 Task: Find connections with filter location Gelemso with filter topic #lifecoach with filter profile language French with filter current company Aptiv with filter school Vidyavardhini's College of Engineering and Technology with filter industry Flight Training with filter service category Writing with filter keywords title Maintenance Engineer
Action: Mouse moved to (193, 287)
Screenshot: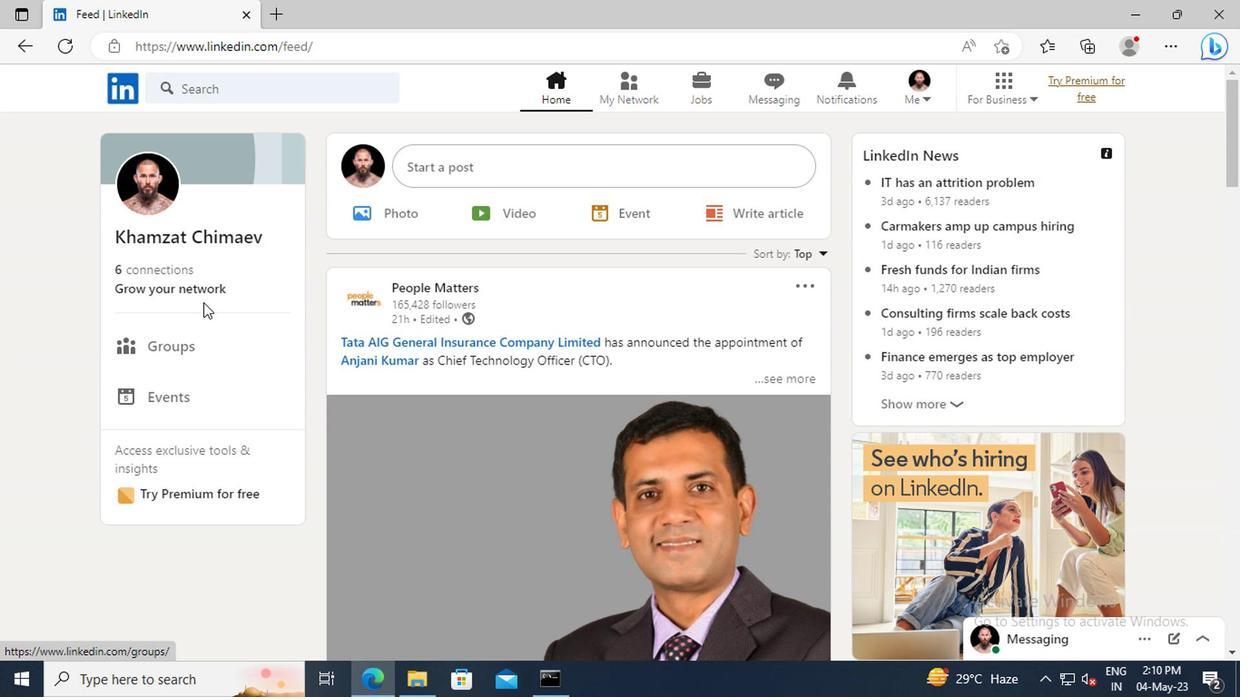 
Action: Mouse pressed left at (193, 287)
Screenshot: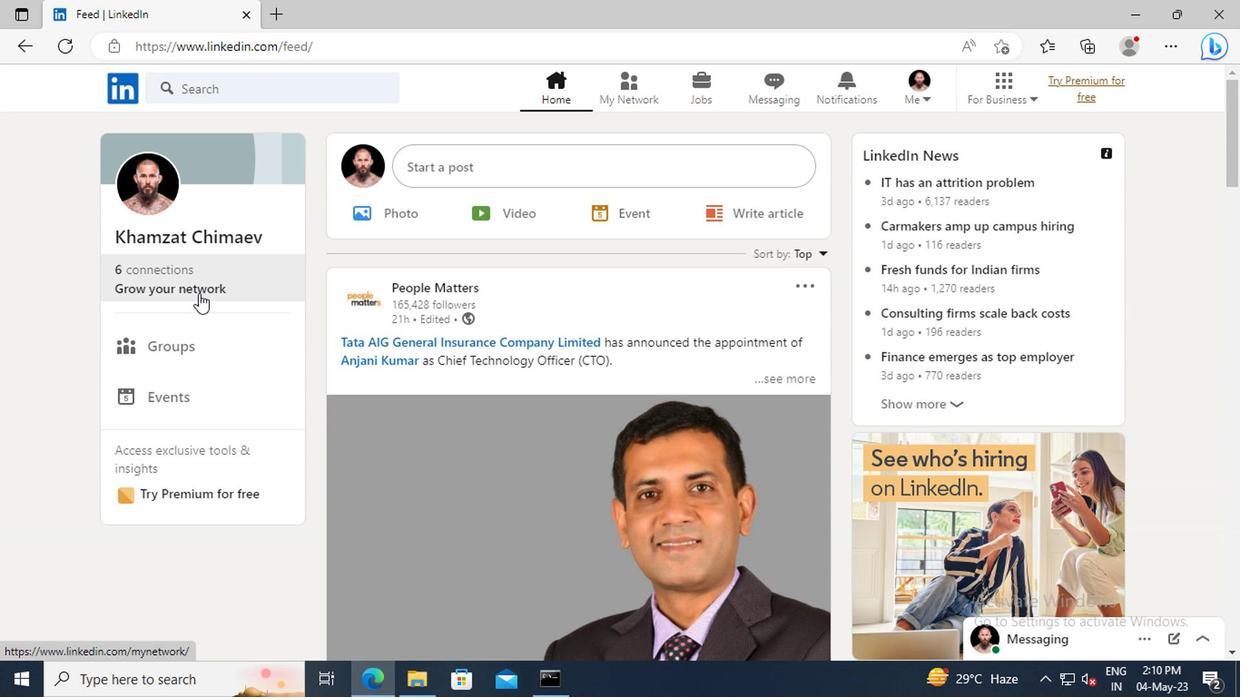 
Action: Mouse moved to (195, 195)
Screenshot: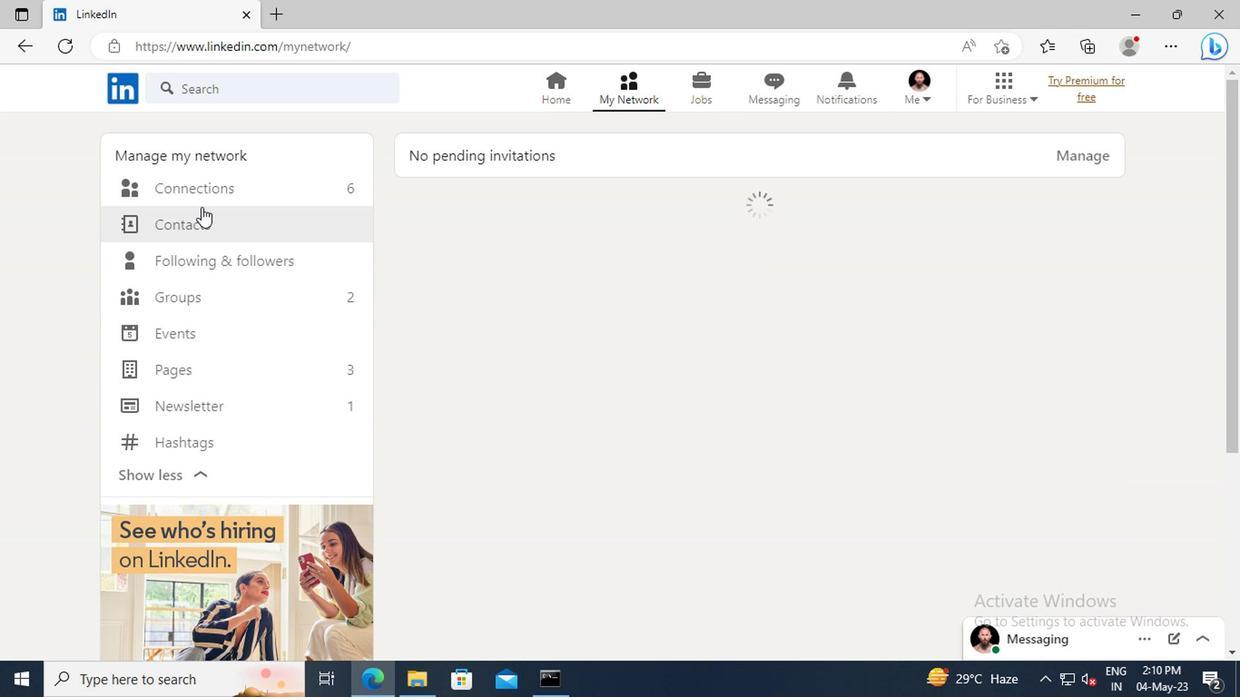 
Action: Mouse pressed left at (195, 195)
Screenshot: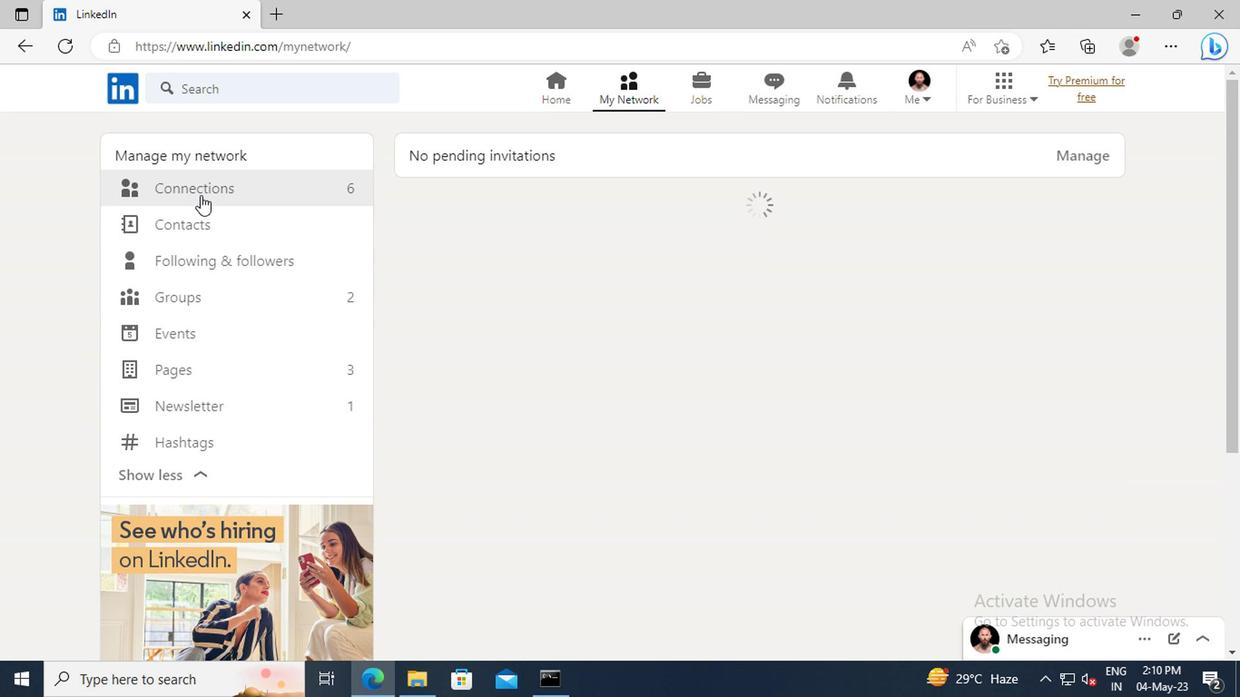 
Action: Mouse moved to (729, 196)
Screenshot: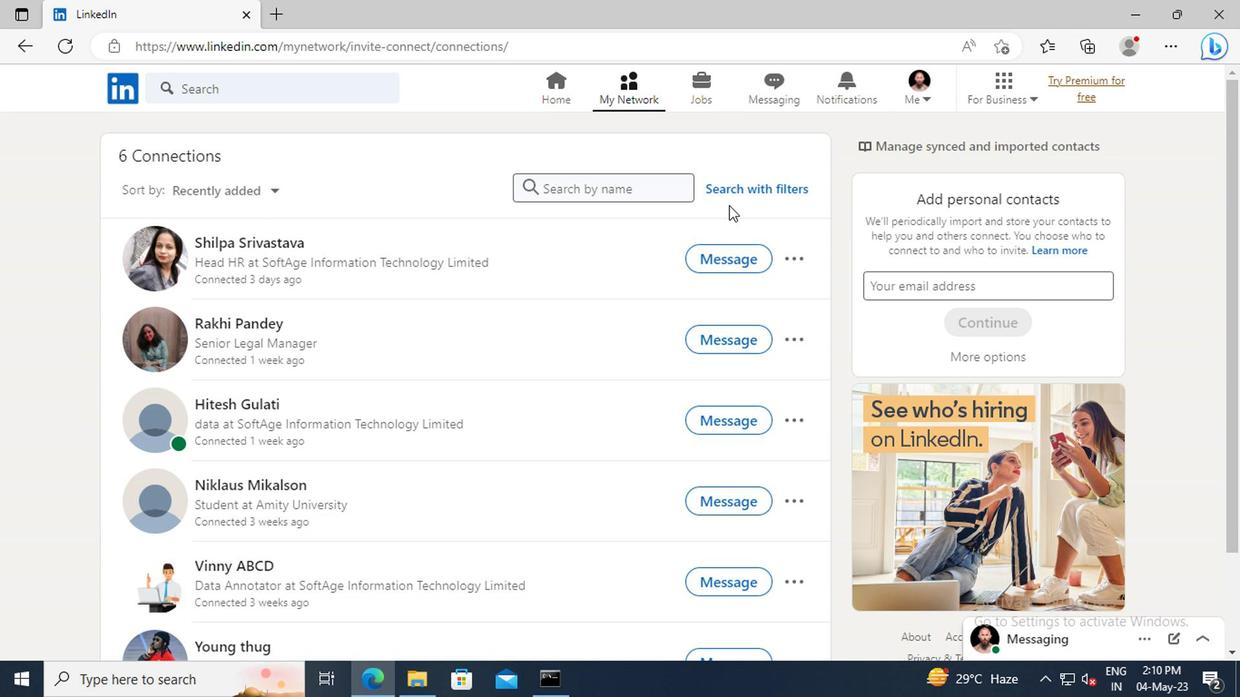 
Action: Mouse pressed left at (729, 196)
Screenshot: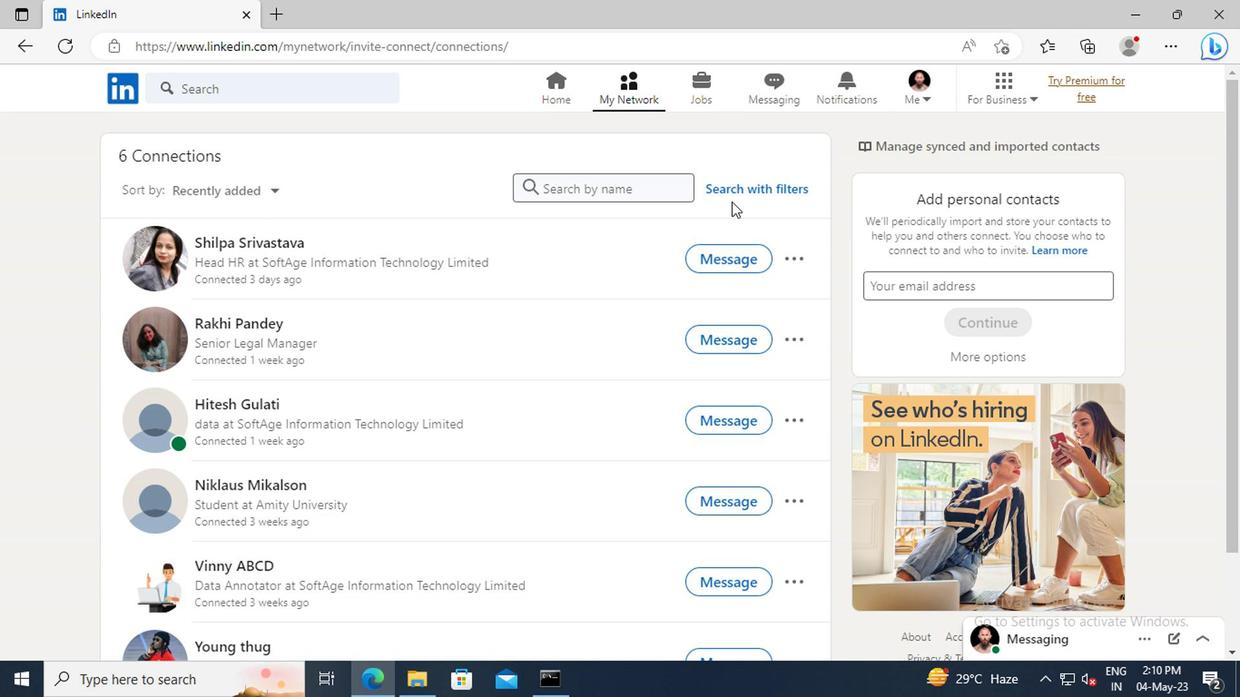 
Action: Mouse moved to (683, 148)
Screenshot: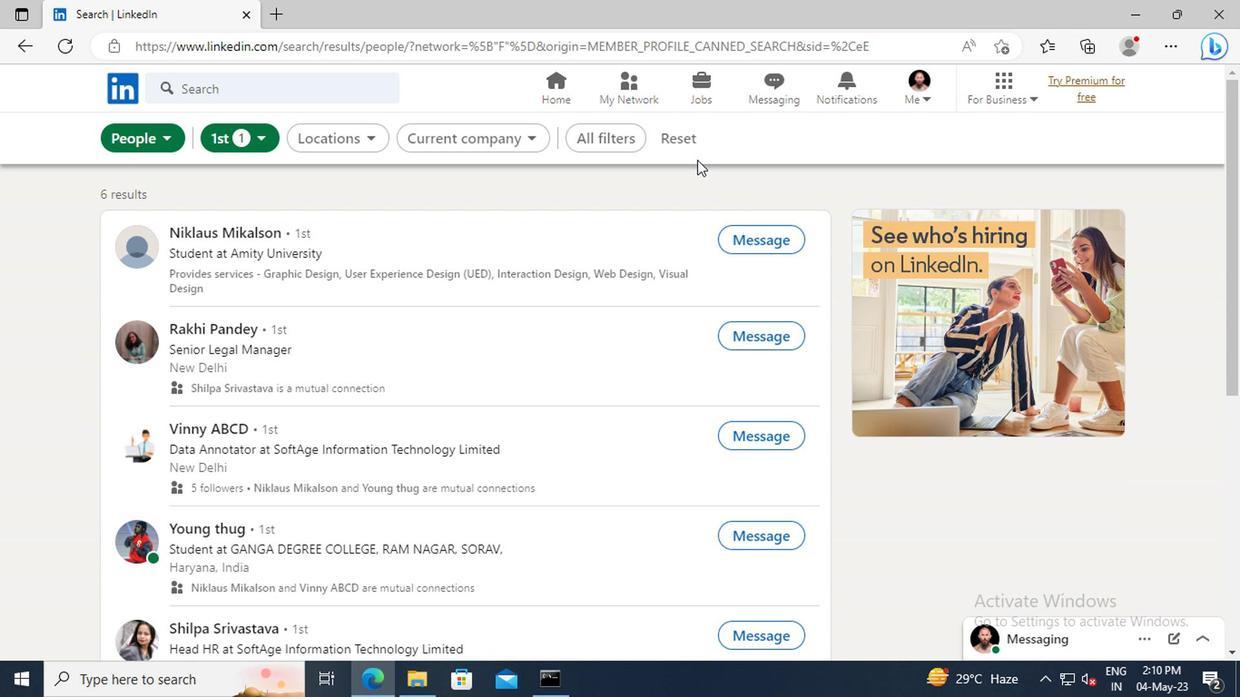 
Action: Mouse pressed left at (683, 148)
Screenshot: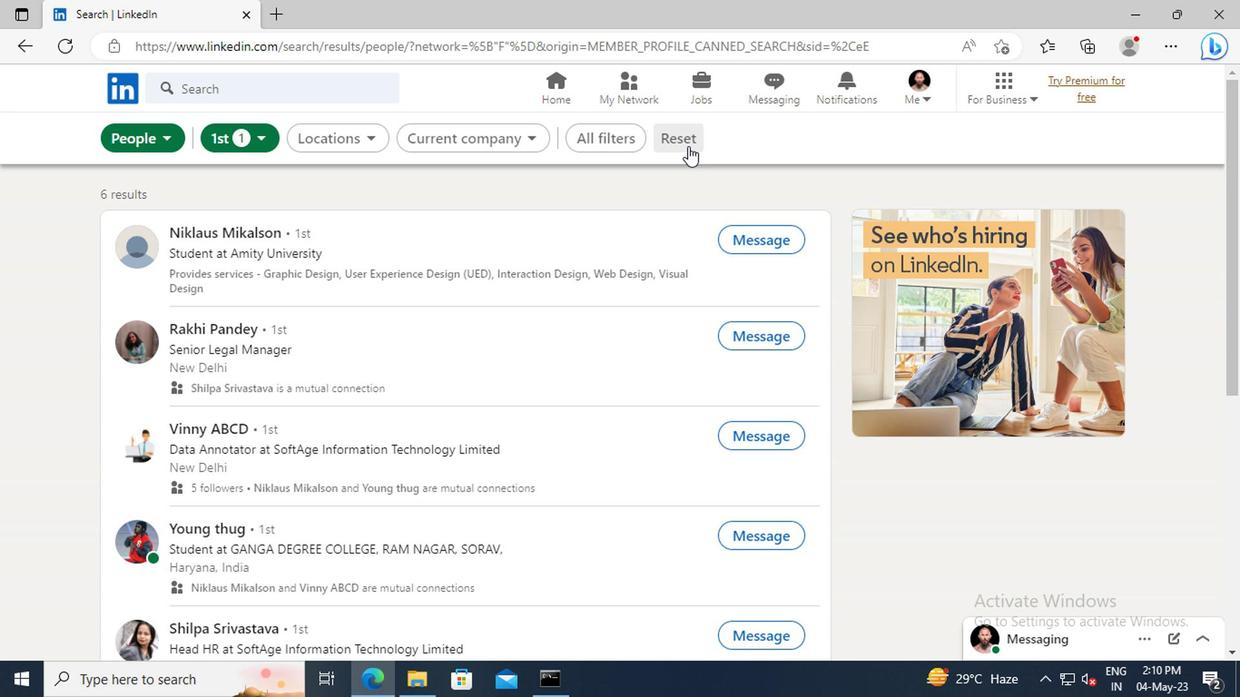 
Action: Mouse moved to (654, 146)
Screenshot: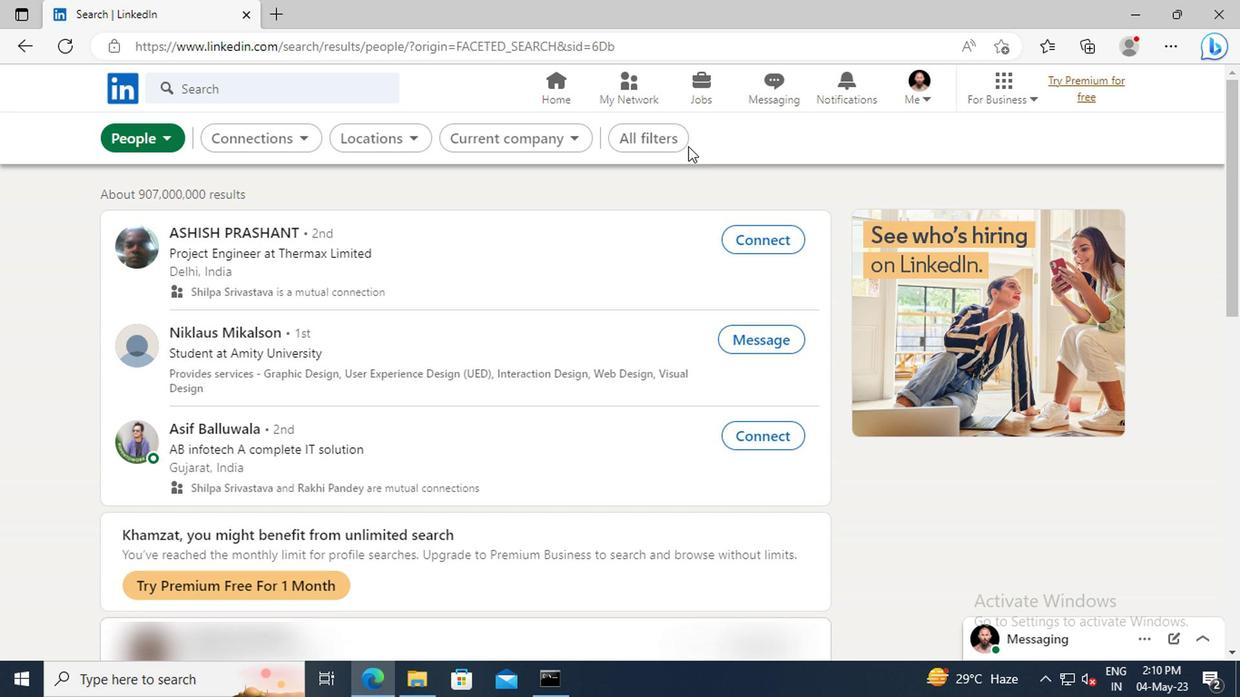 
Action: Mouse pressed left at (654, 146)
Screenshot: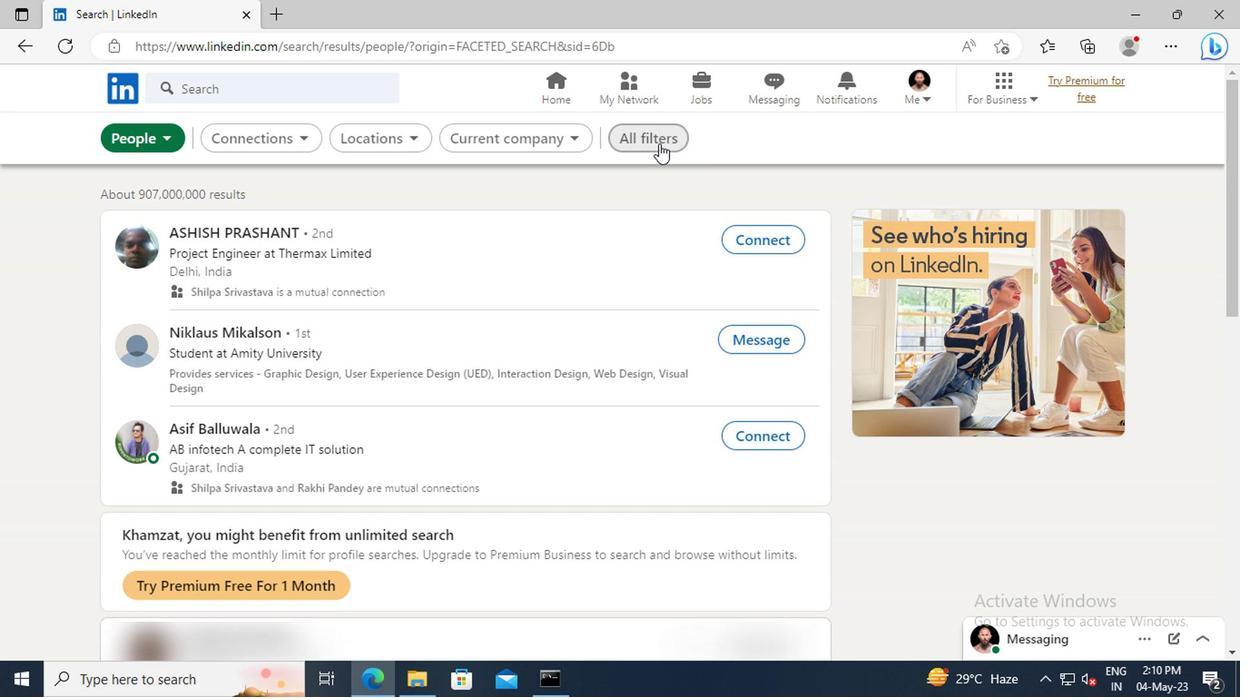 
Action: Mouse moved to (952, 351)
Screenshot: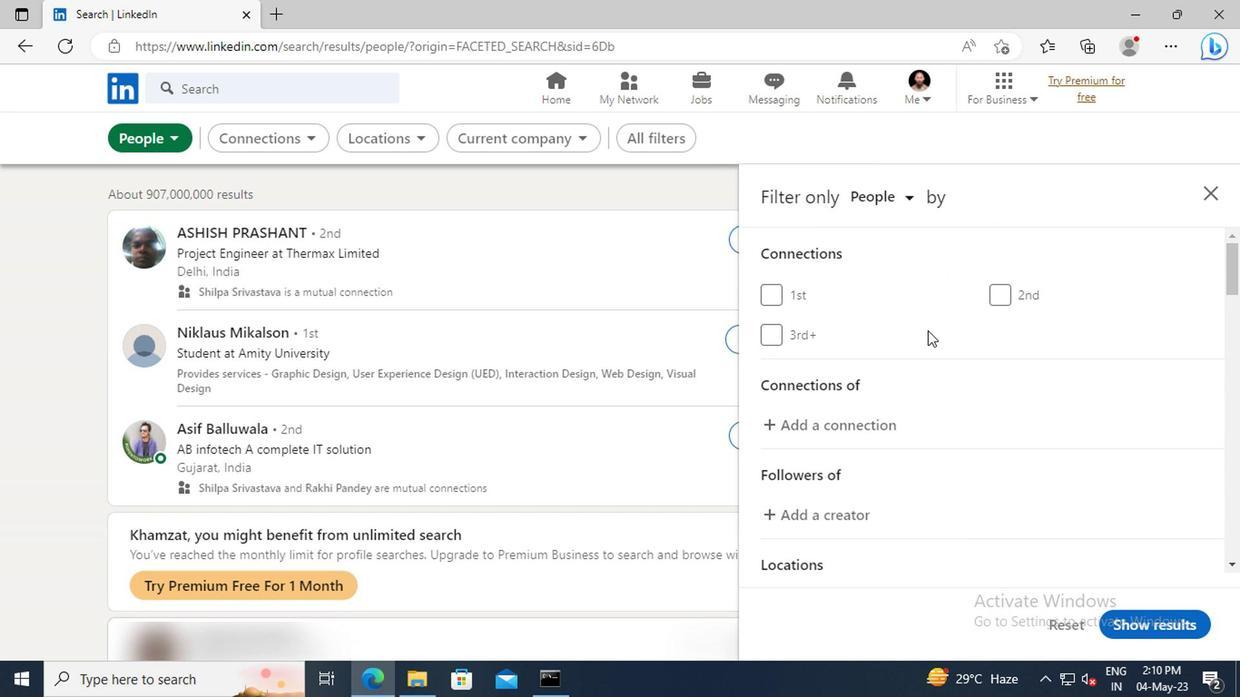 
Action: Mouse scrolled (952, 350) with delta (0, 0)
Screenshot: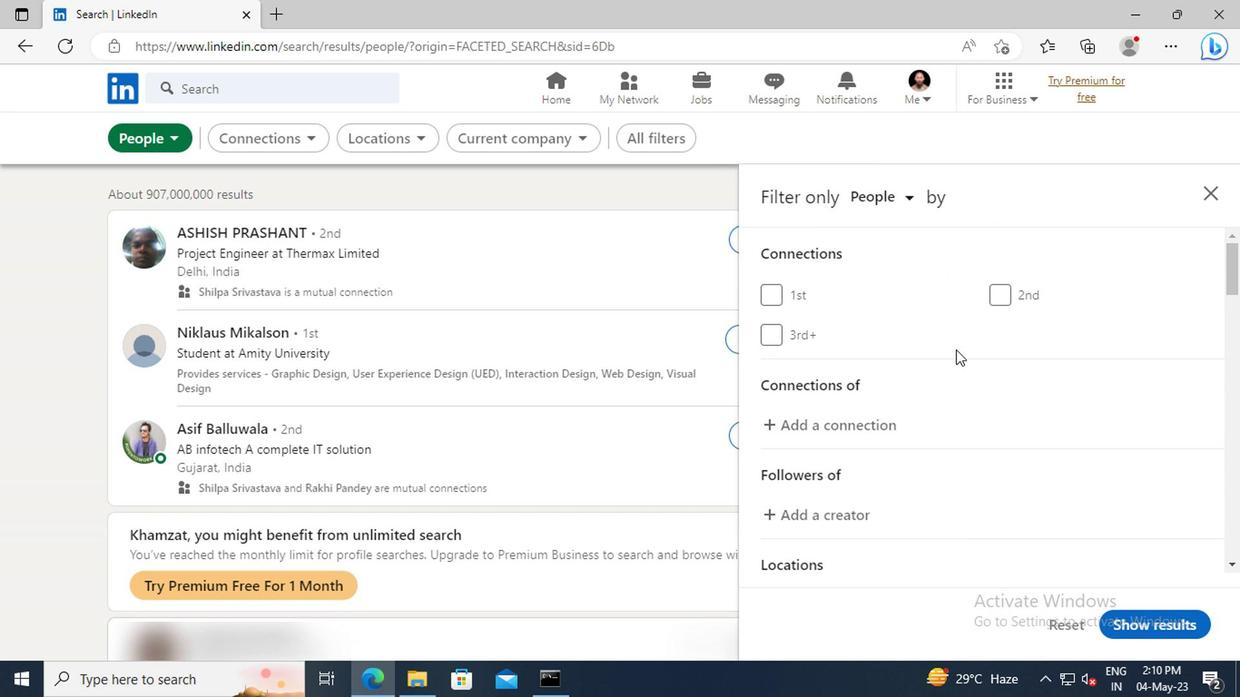 
Action: Mouse scrolled (952, 350) with delta (0, 0)
Screenshot: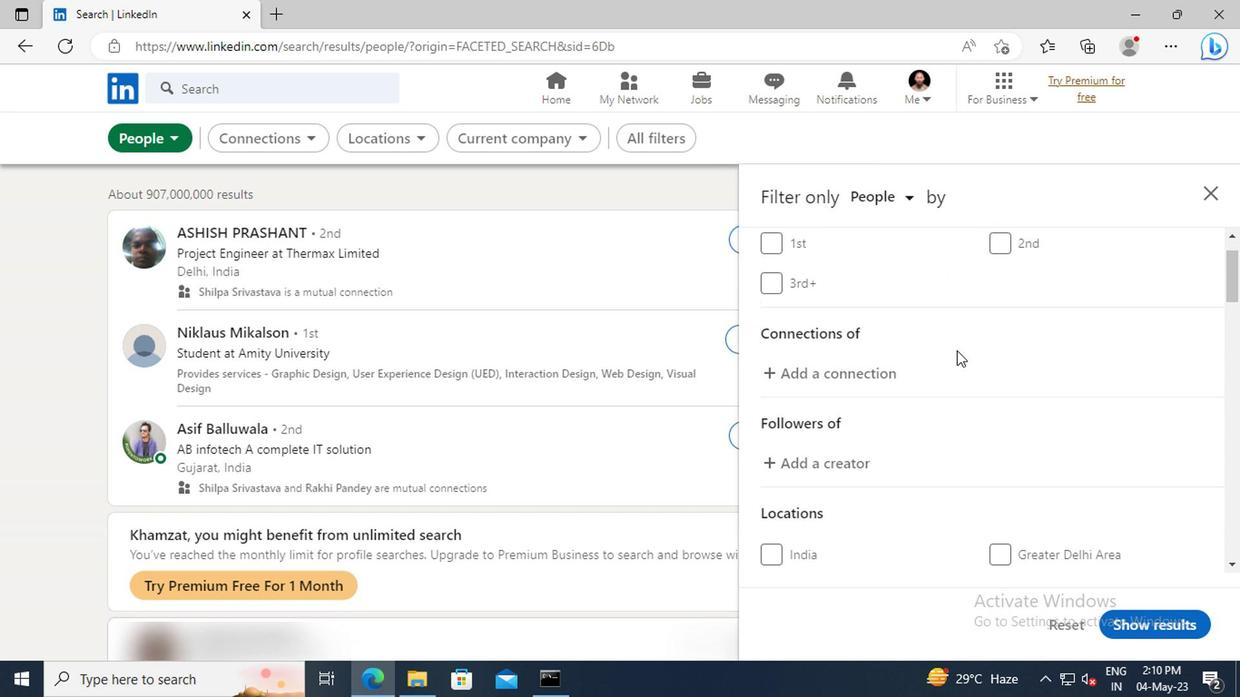 
Action: Mouse scrolled (952, 350) with delta (0, 0)
Screenshot: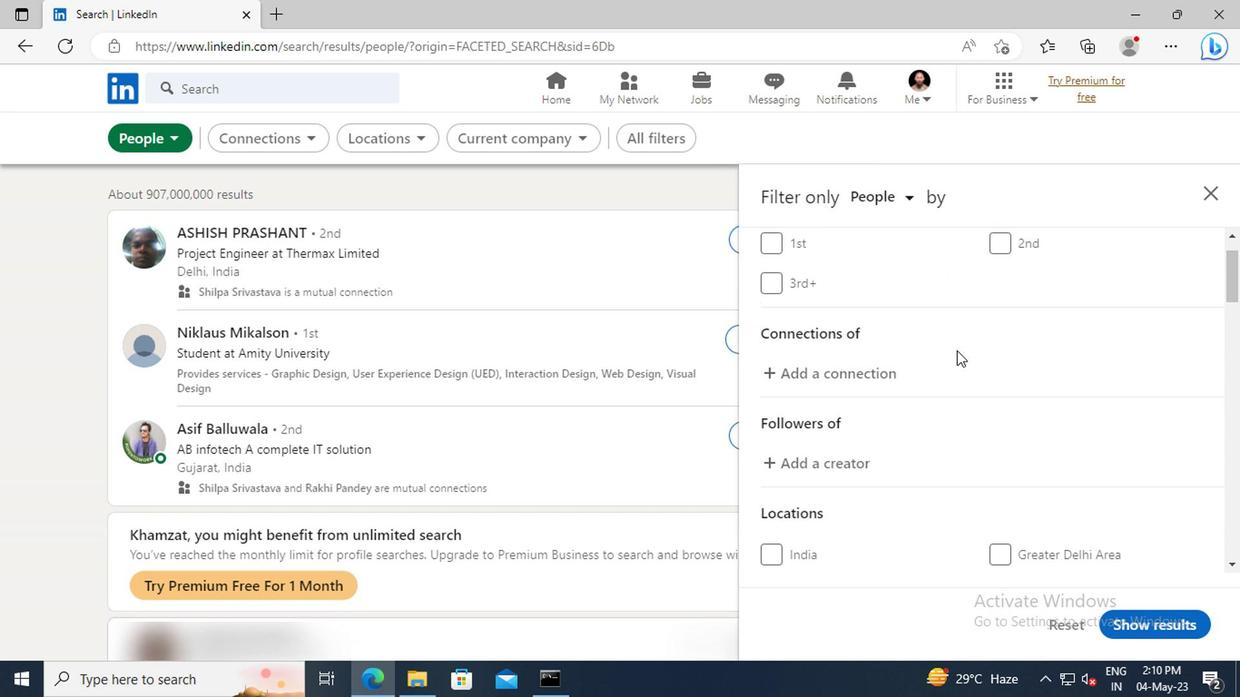 
Action: Mouse scrolled (952, 350) with delta (0, 0)
Screenshot: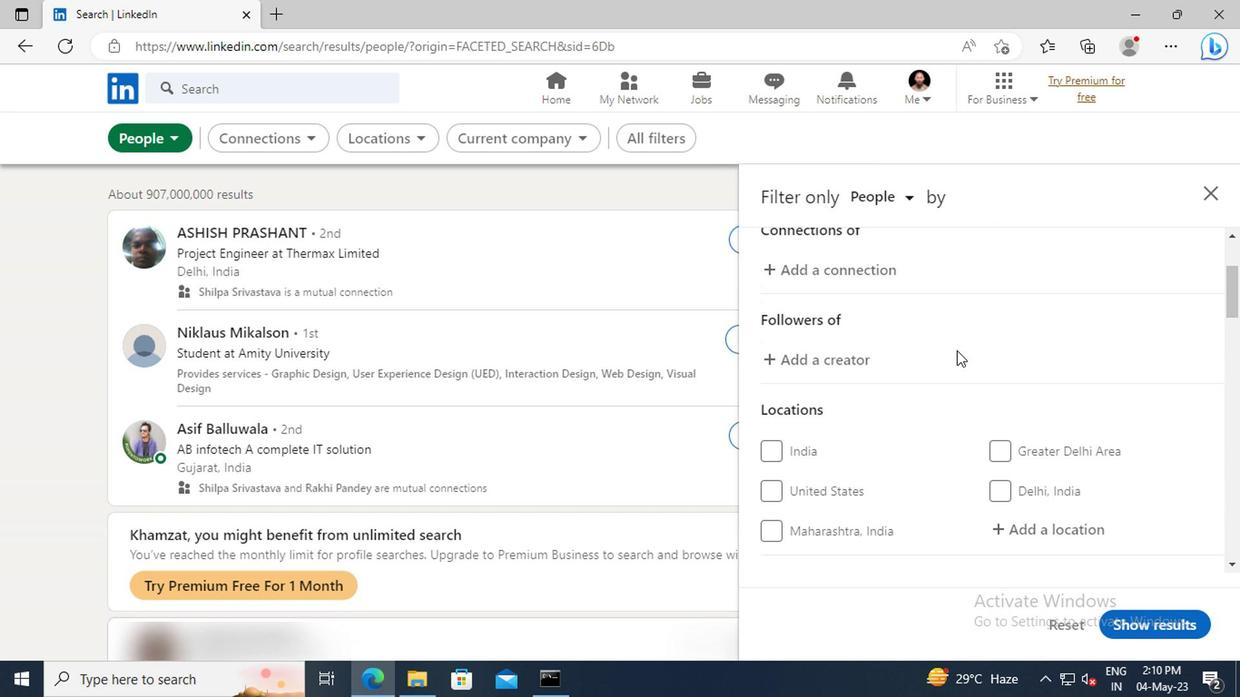 
Action: Mouse moved to (952, 352)
Screenshot: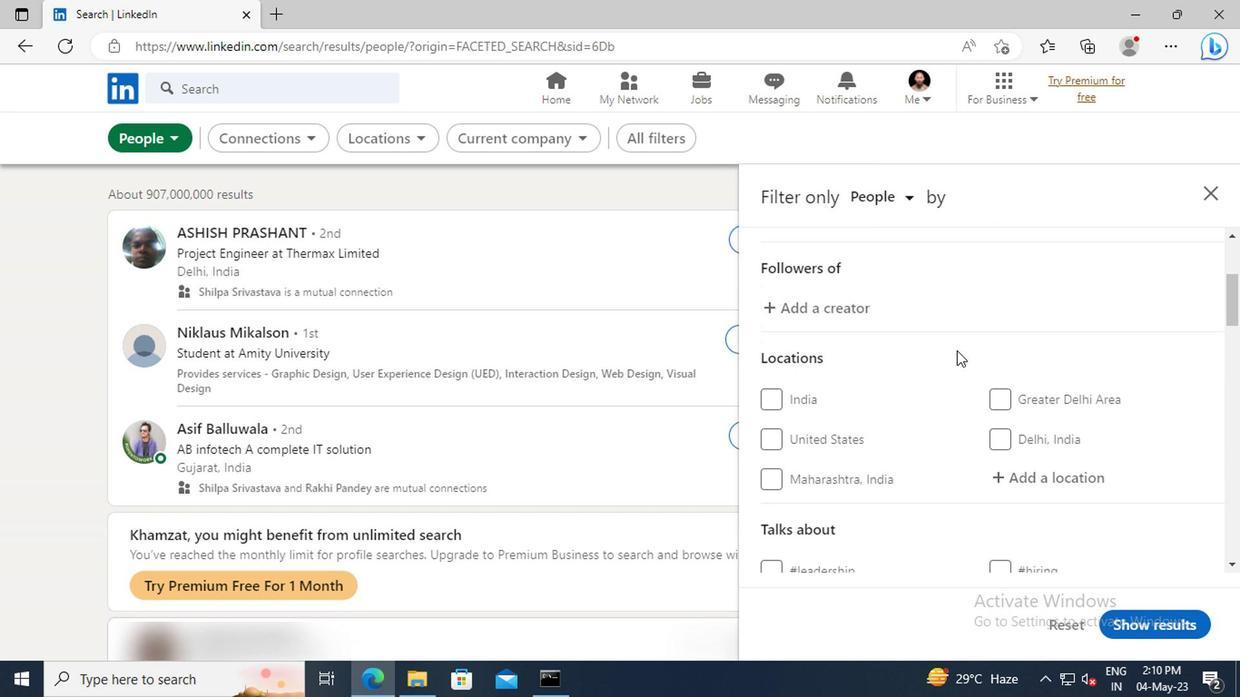 
Action: Mouse scrolled (952, 351) with delta (0, -1)
Screenshot: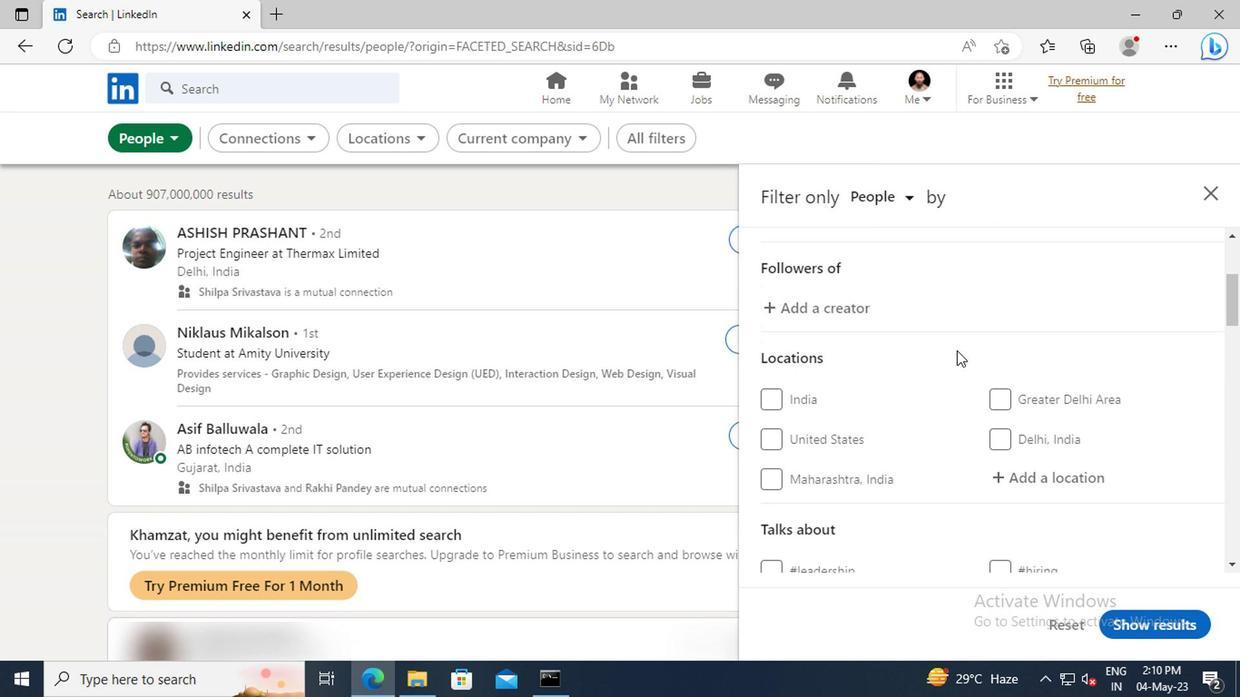 
Action: Mouse moved to (952, 355)
Screenshot: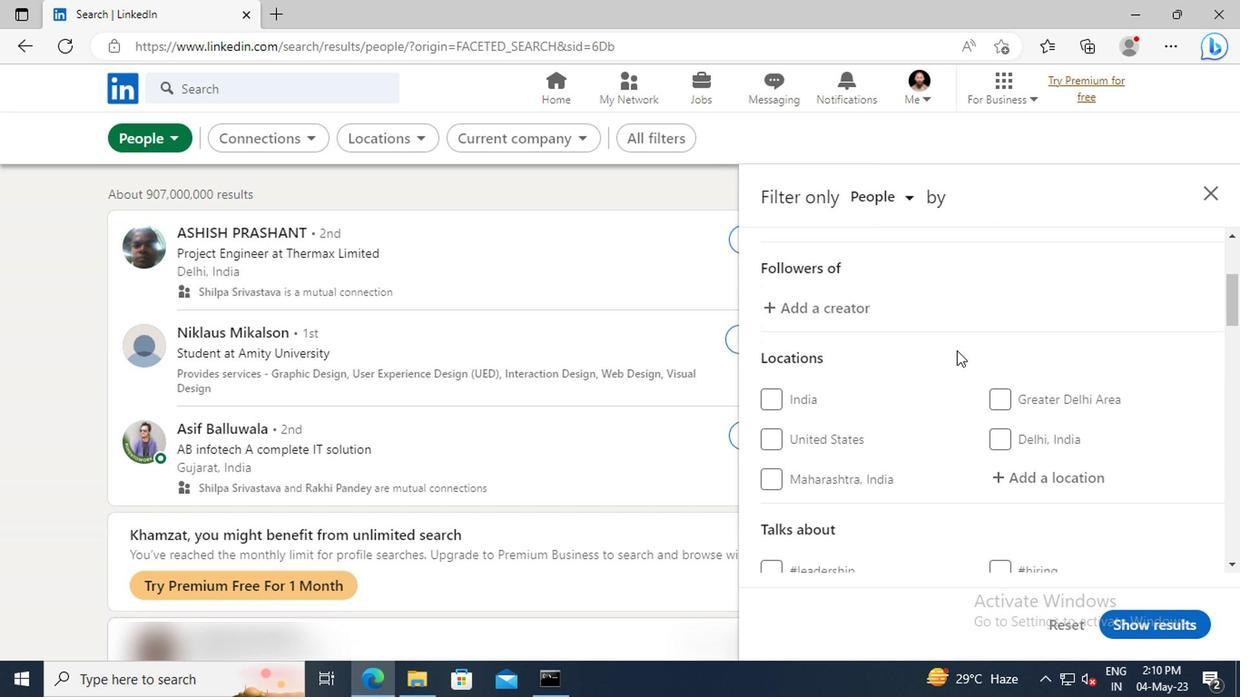 
Action: Mouse scrolled (952, 354) with delta (0, 0)
Screenshot: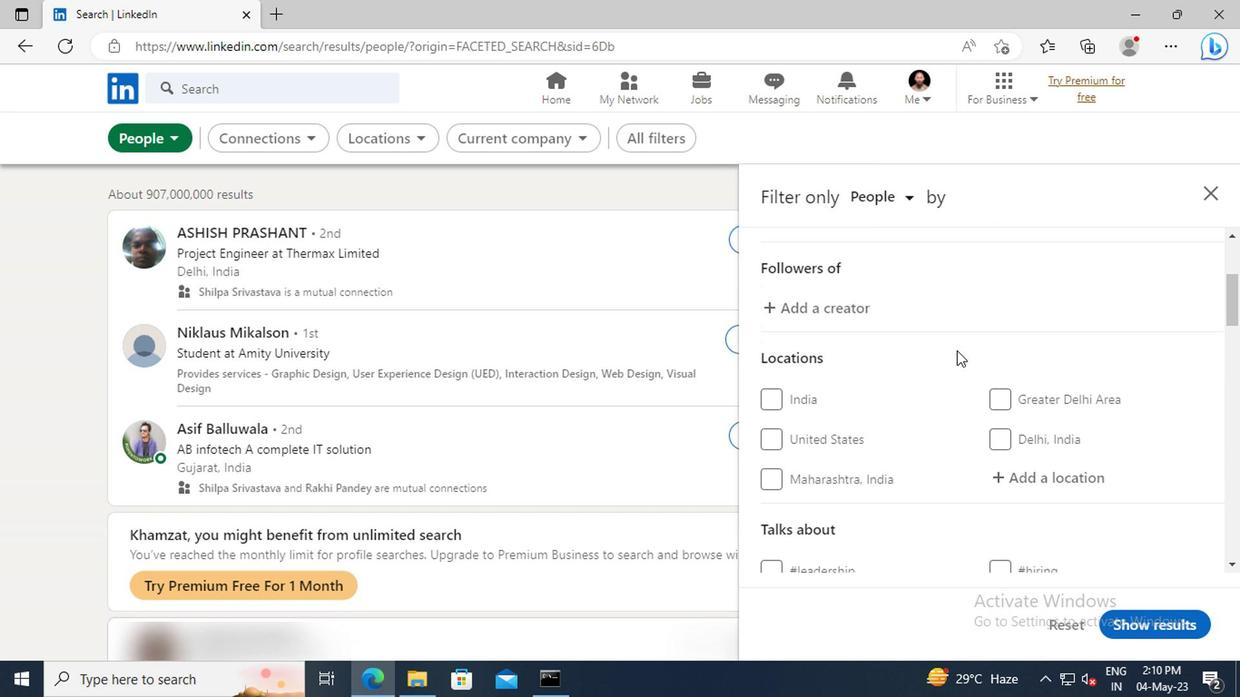 
Action: Mouse moved to (993, 376)
Screenshot: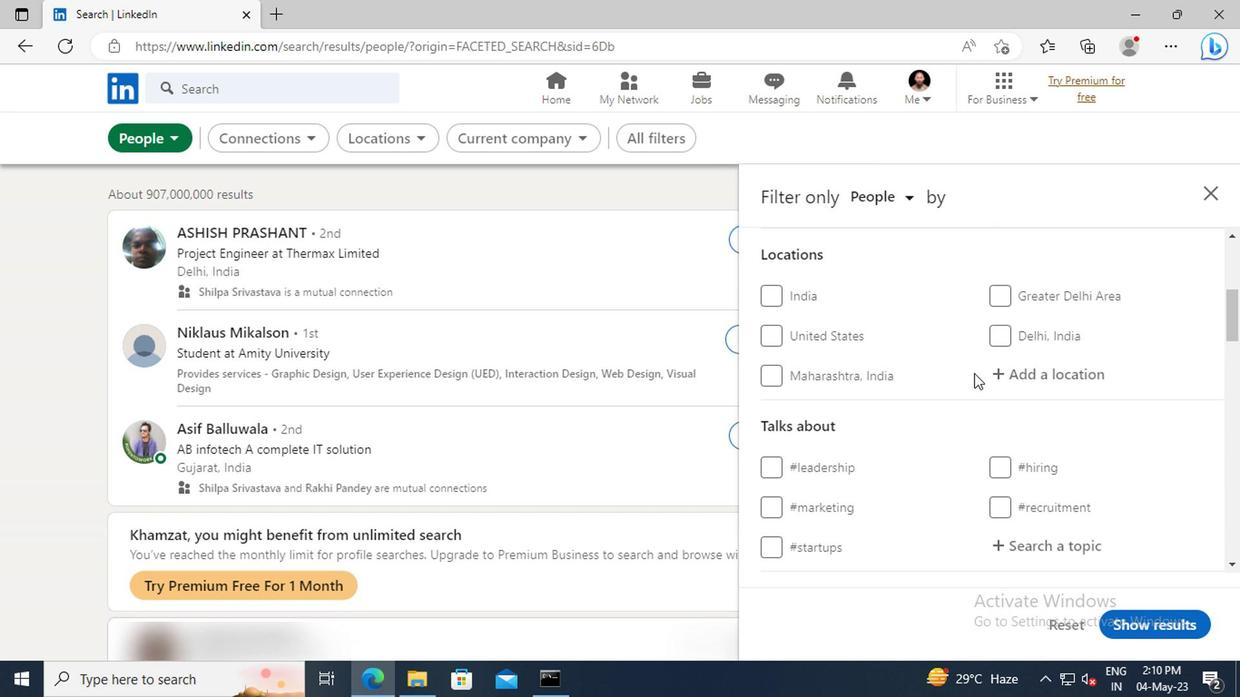 
Action: Mouse pressed left at (993, 376)
Screenshot: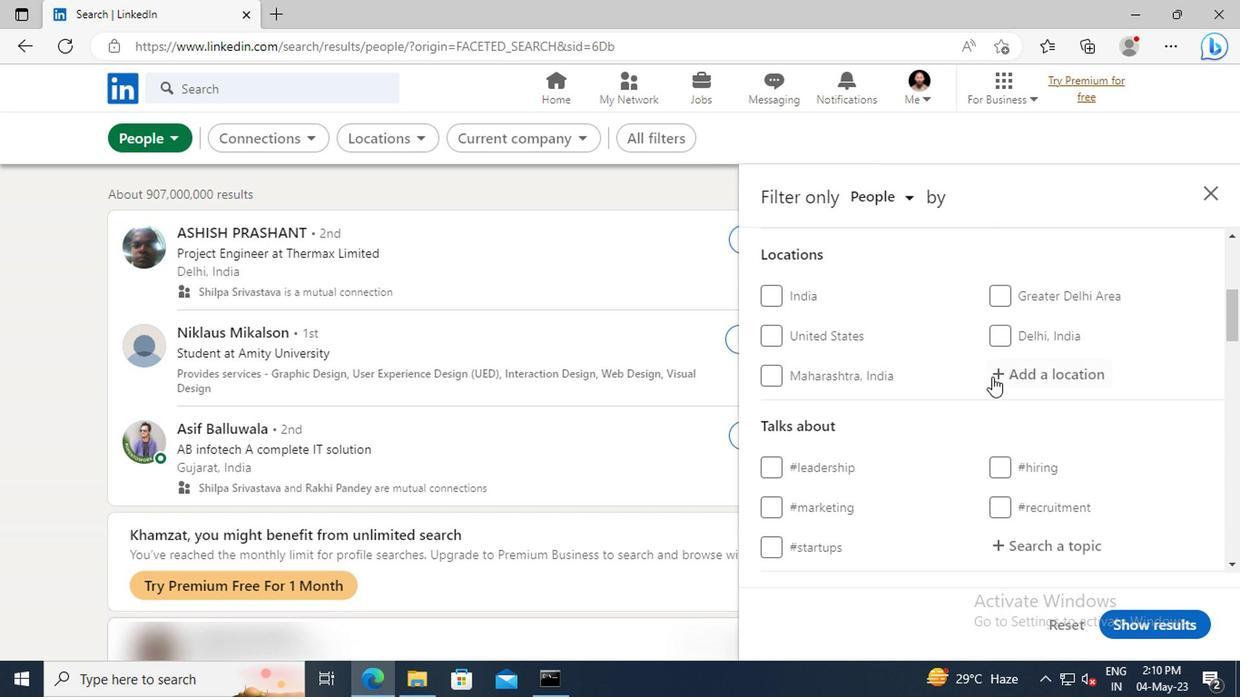 
Action: Key pressed <Key.shift>GELEMSO<Key.enter>
Screenshot: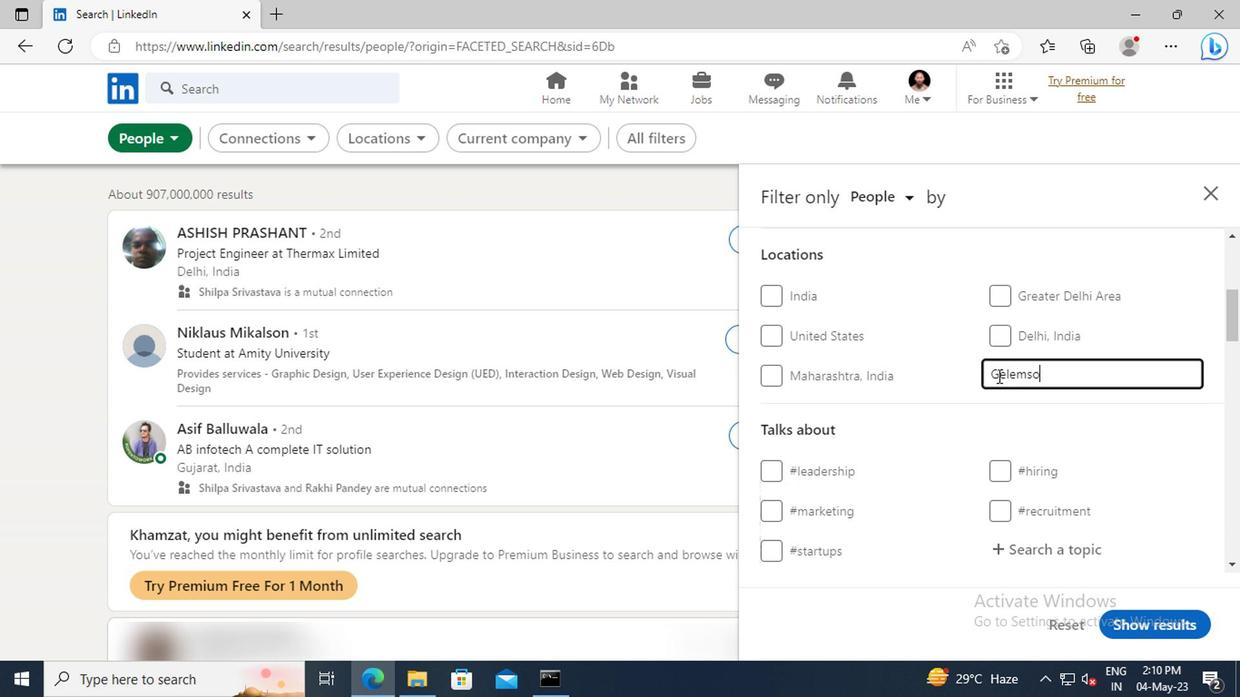 
Action: Mouse scrolled (993, 376) with delta (0, 0)
Screenshot: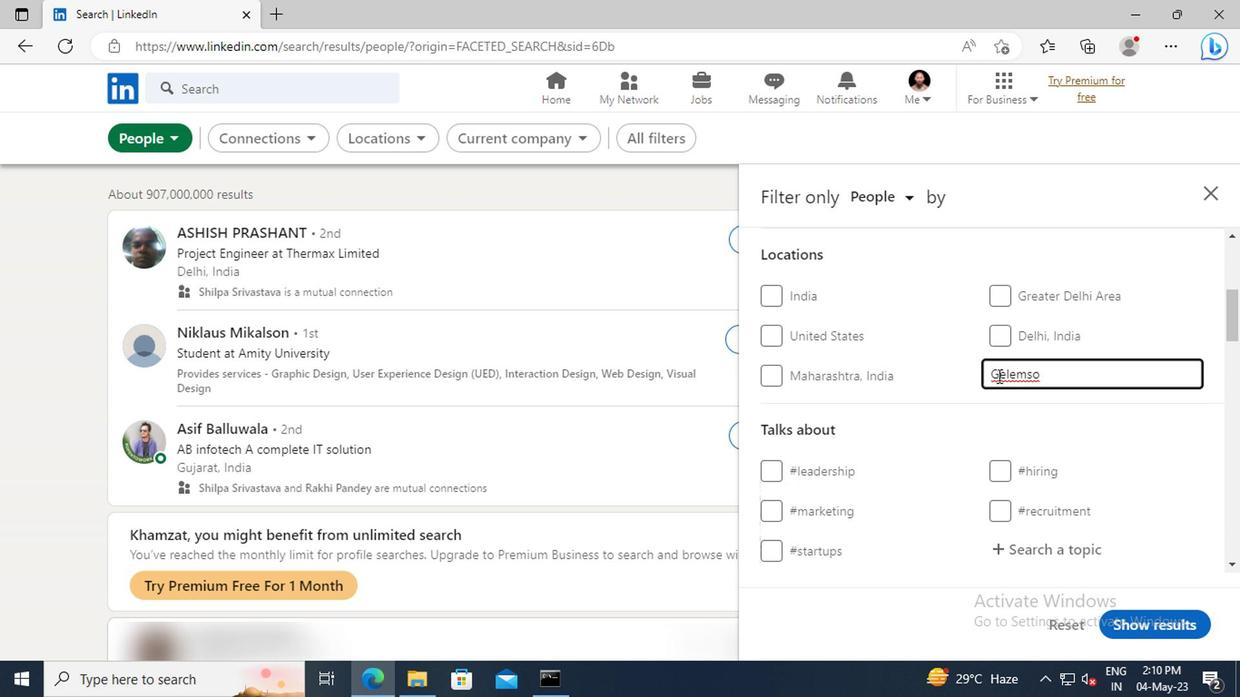 
Action: Mouse scrolled (993, 376) with delta (0, 0)
Screenshot: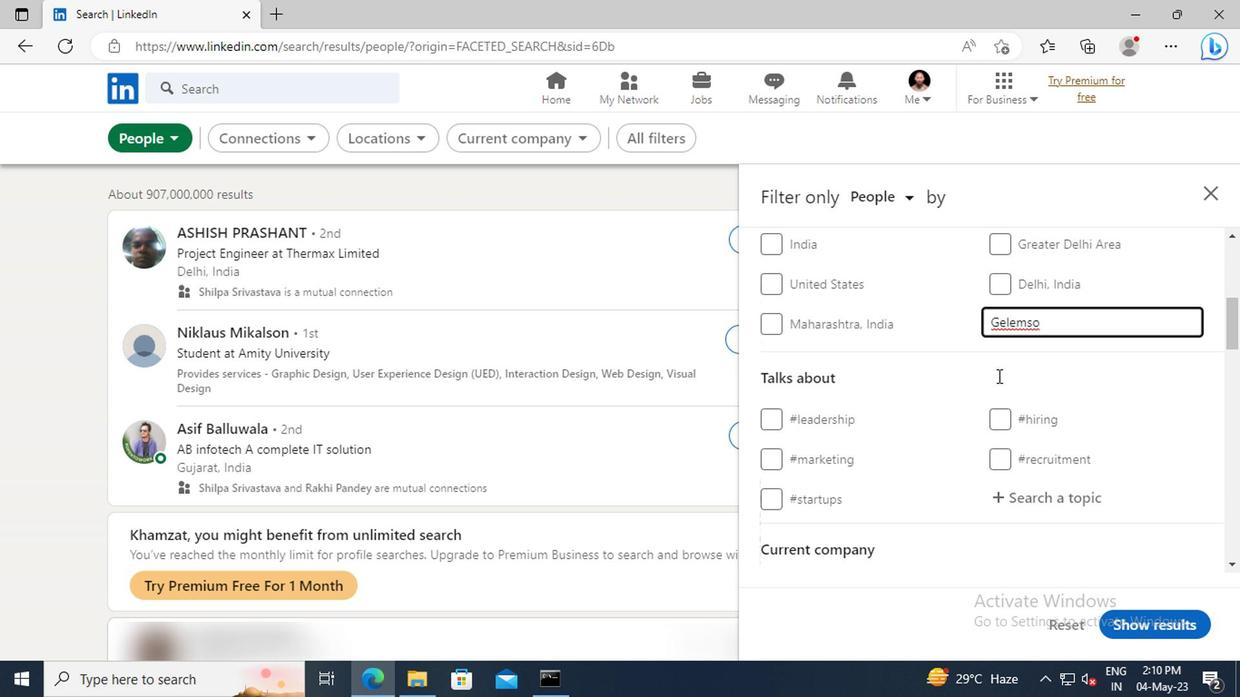 
Action: Mouse scrolled (993, 376) with delta (0, 0)
Screenshot: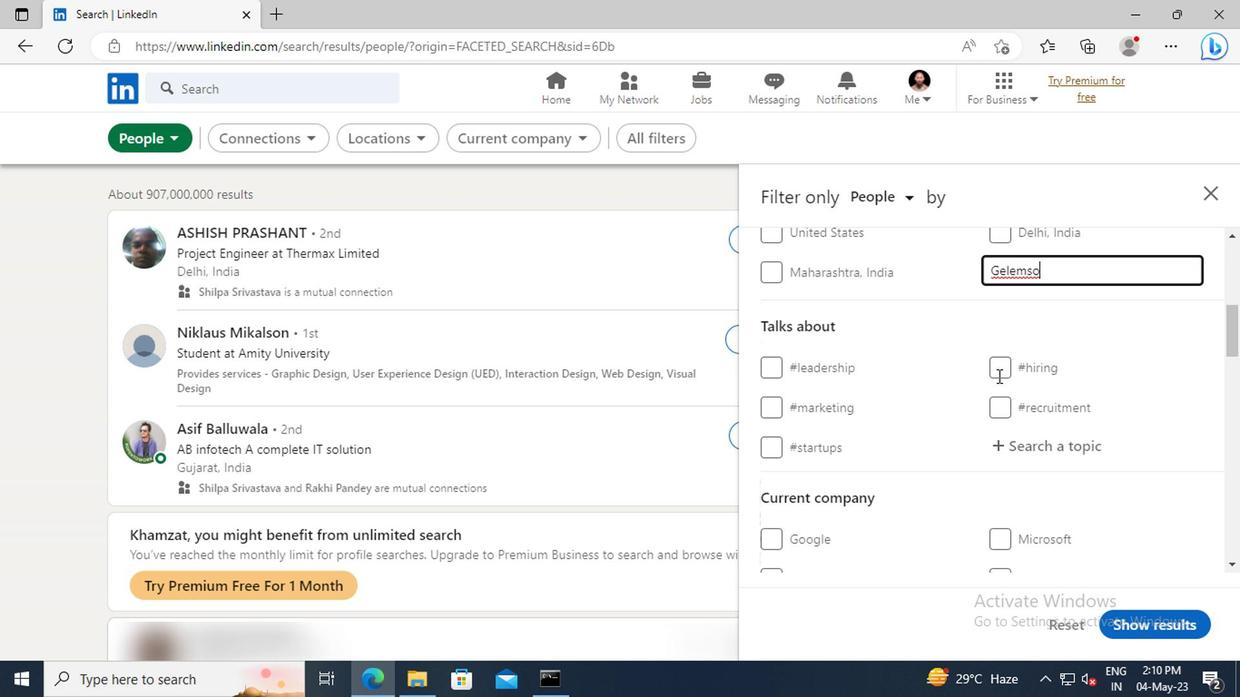 
Action: Mouse moved to (1001, 392)
Screenshot: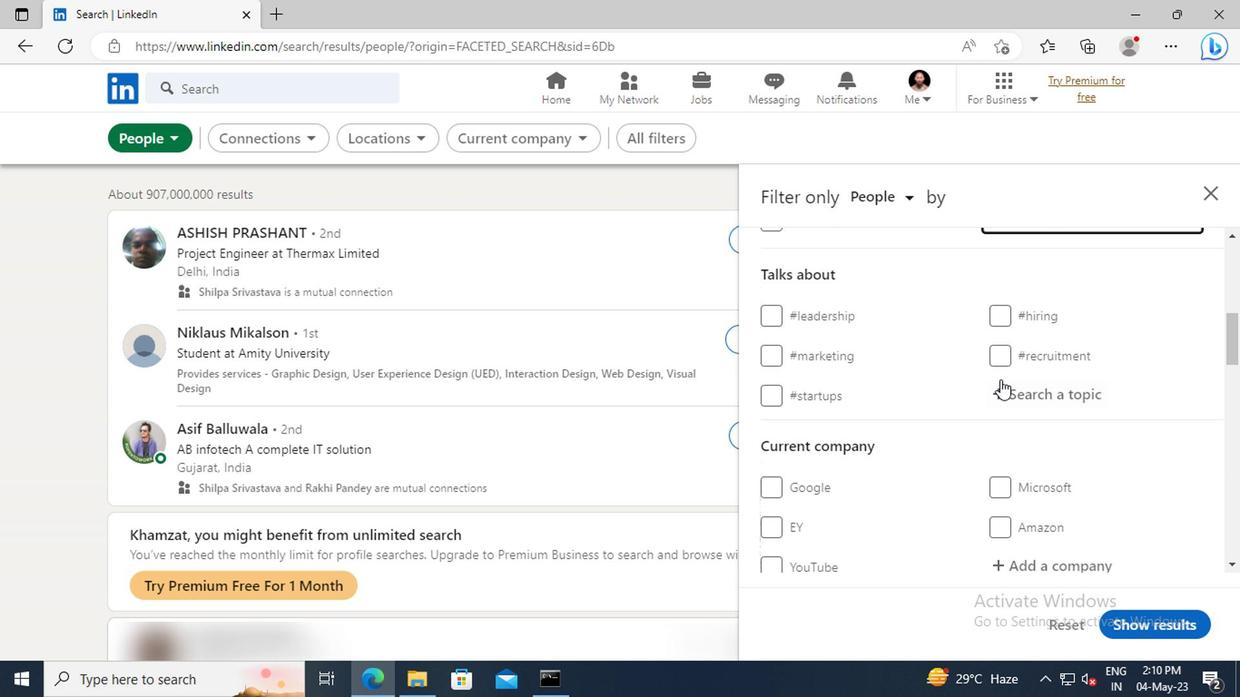 
Action: Mouse pressed left at (1001, 392)
Screenshot: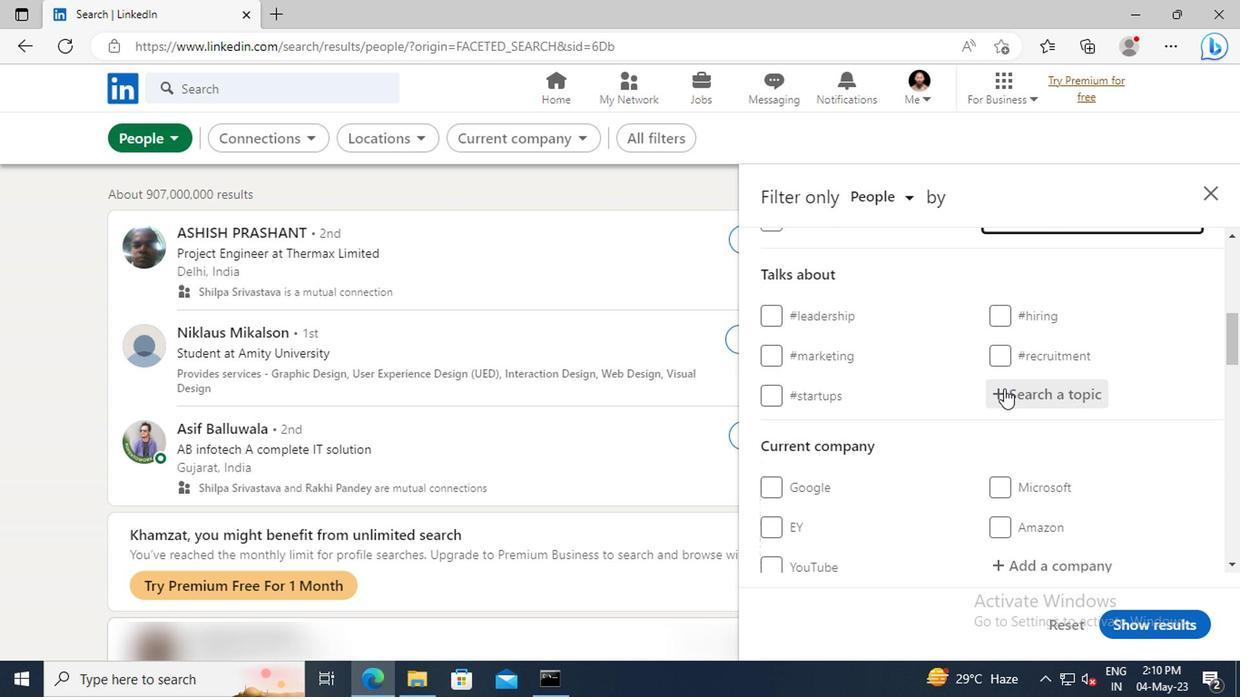 
Action: Key pressed LIFECO
Screenshot: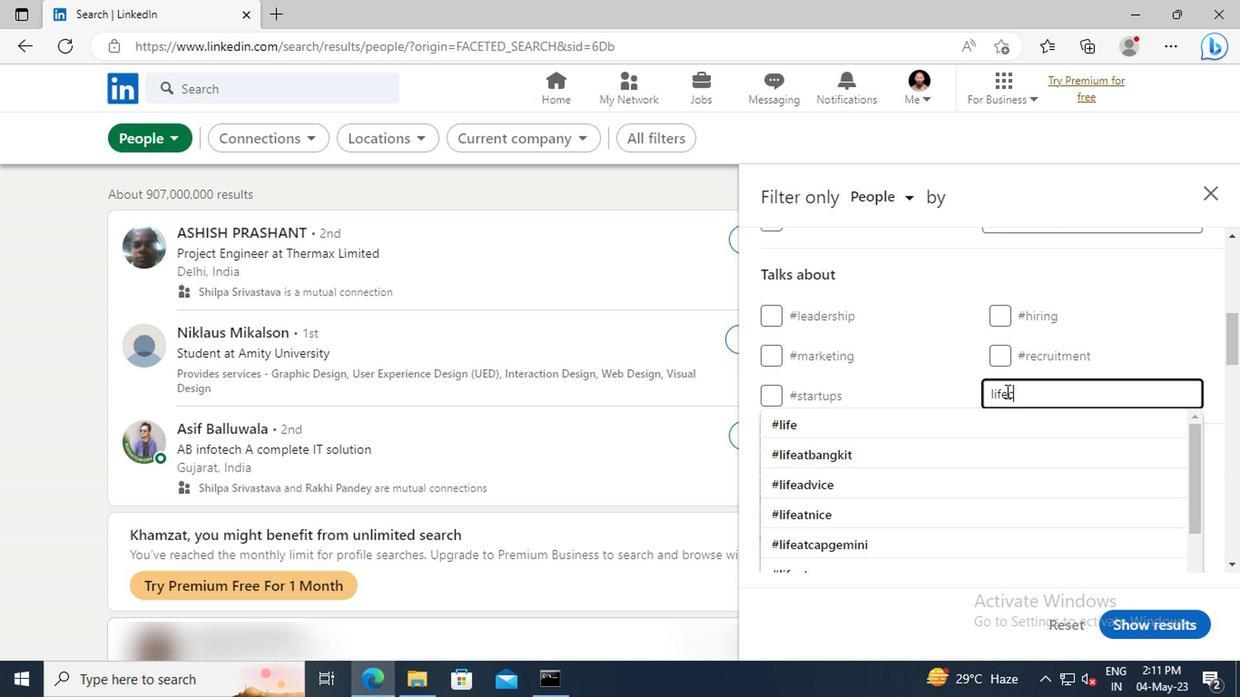 
Action: Mouse moved to (1010, 423)
Screenshot: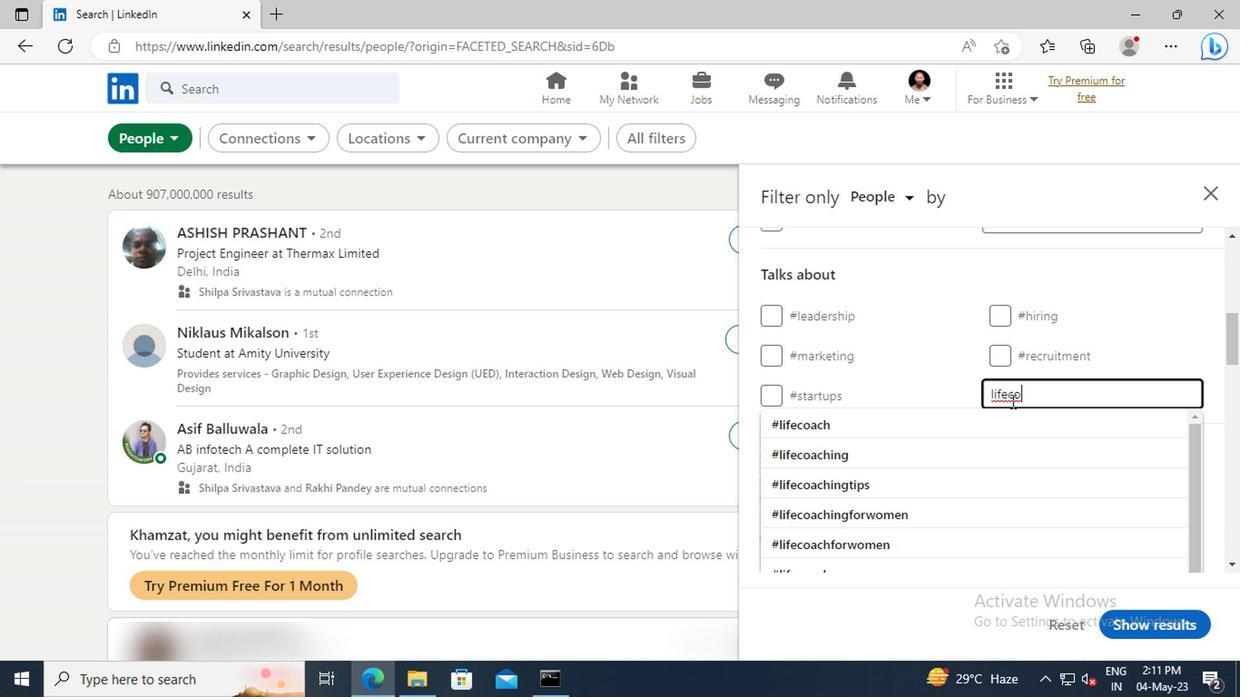 
Action: Mouse pressed left at (1010, 423)
Screenshot: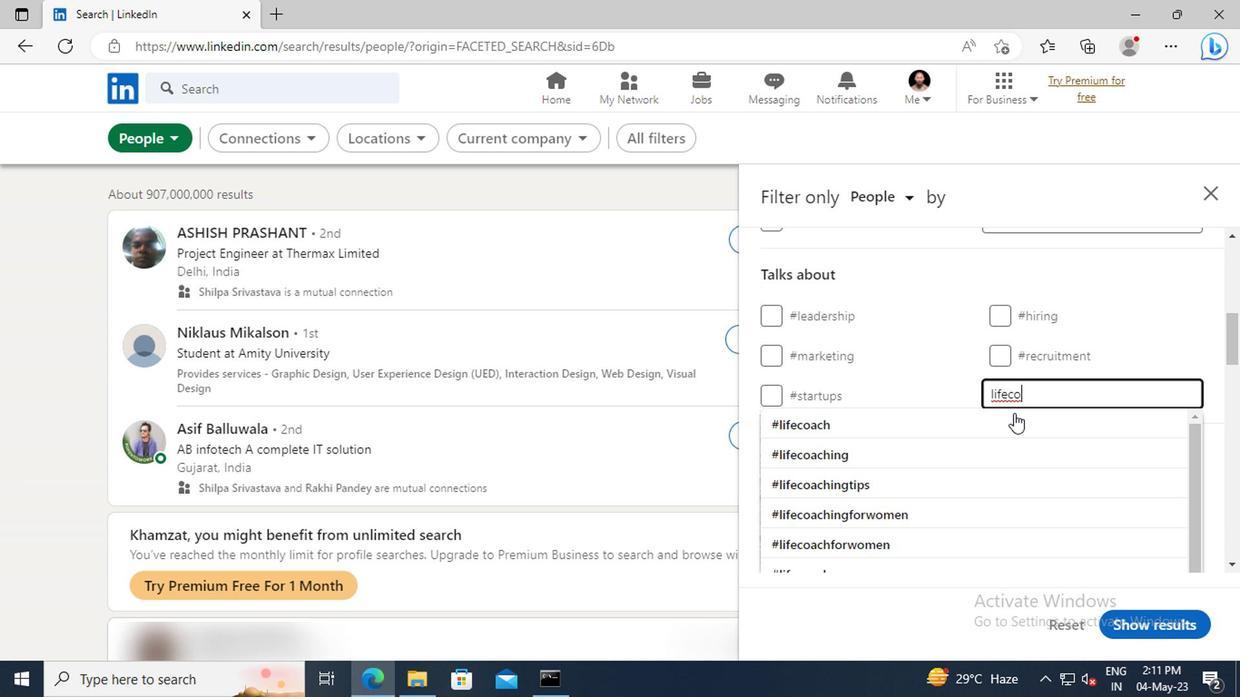 
Action: Mouse scrolled (1010, 423) with delta (0, 0)
Screenshot: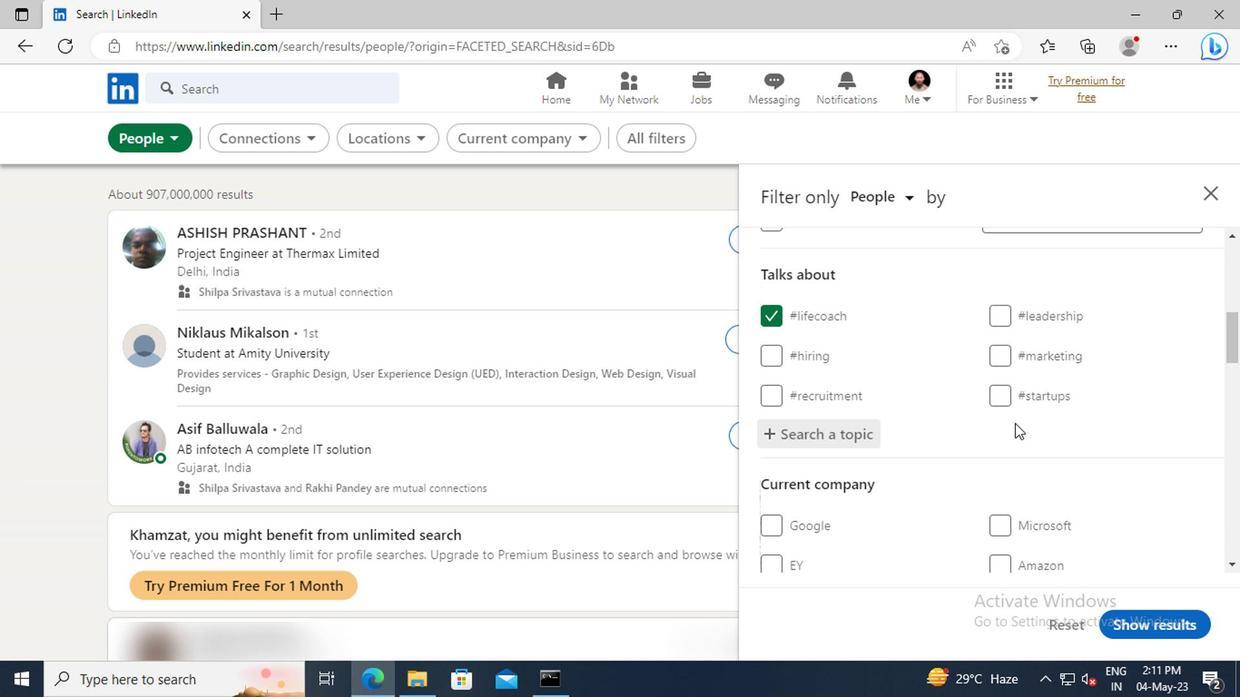 
Action: Mouse scrolled (1010, 423) with delta (0, 0)
Screenshot: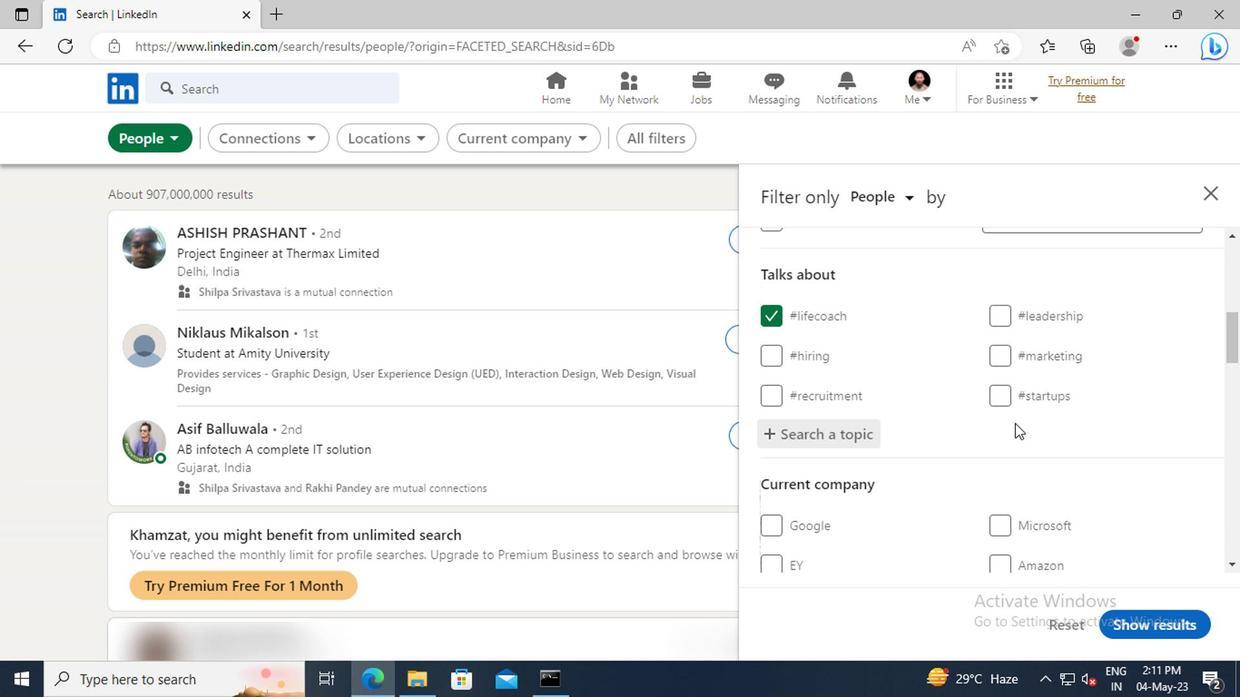 
Action: Mouse scrolled (1010, 423) with delta (0, 0)
Screenshot: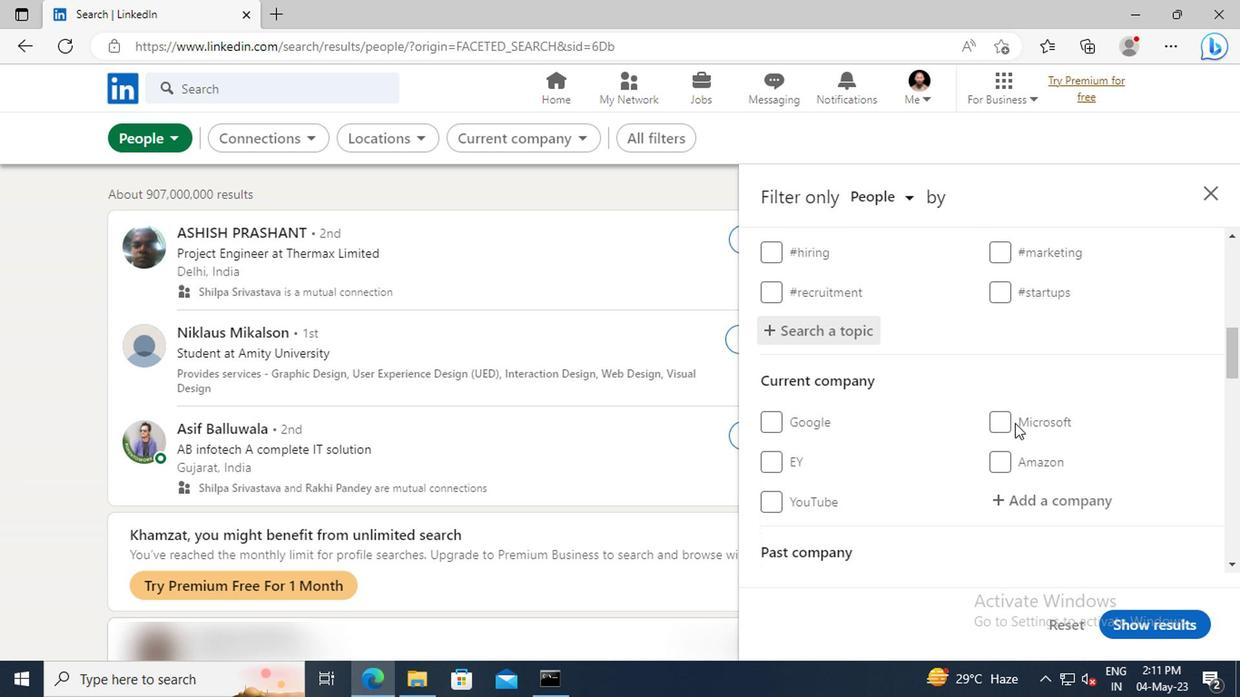 
Action: Mouse scrolled (1010, 423) with delta (0, 0)
Screenshot: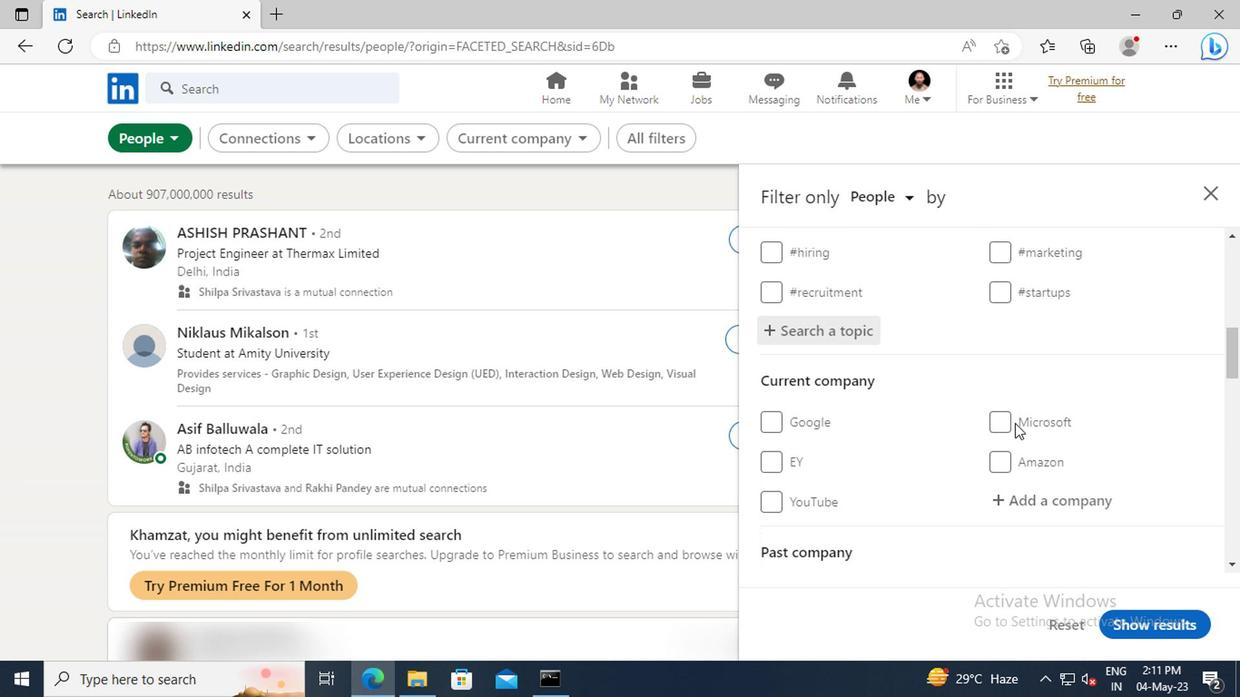 
Action: Mouse scrolled (1010, 423) with delta (0, 0)
Screenshot: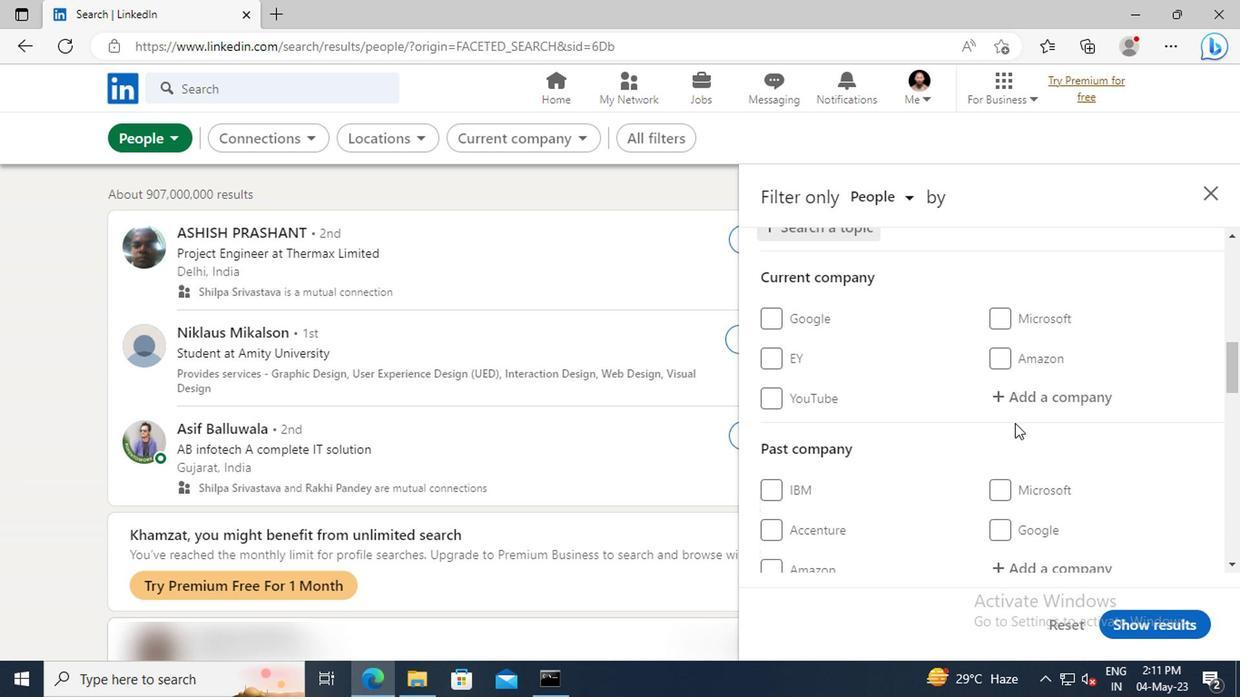 
Action: Mouse scrolled (1010, 423) with delta (0, 0)
Screenshot: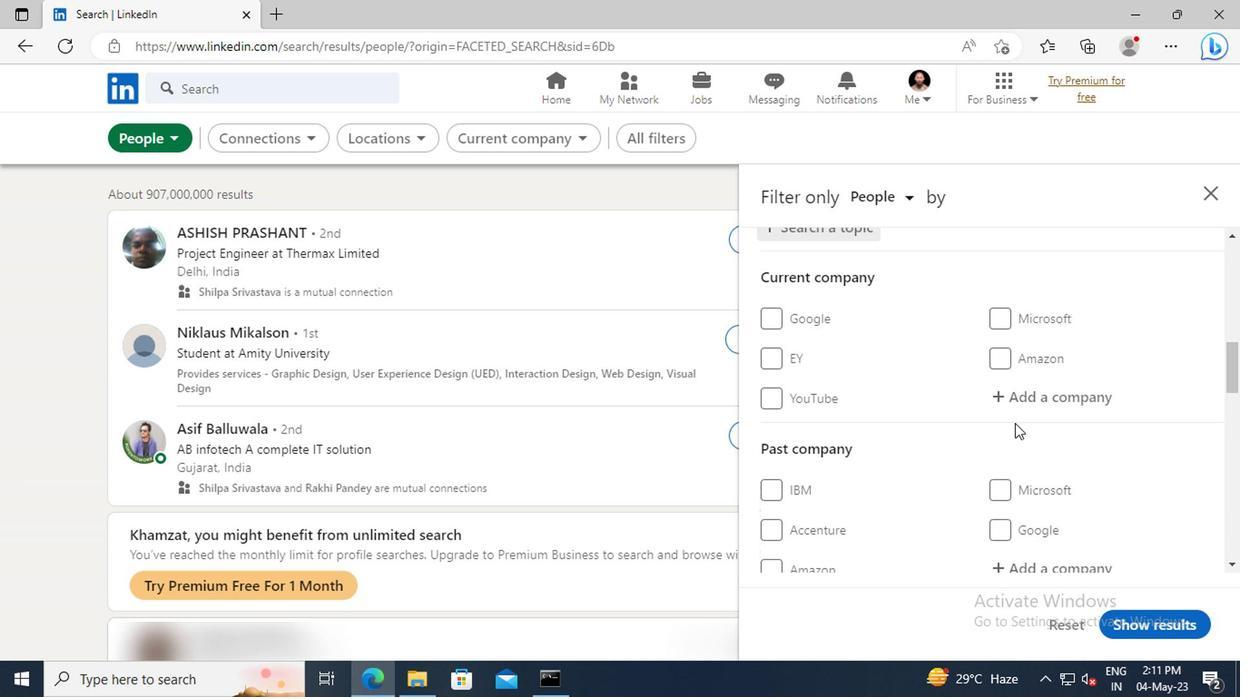 
Action: Mouse scrolled (1010, 423) with delta (0, 0)
Screenshot: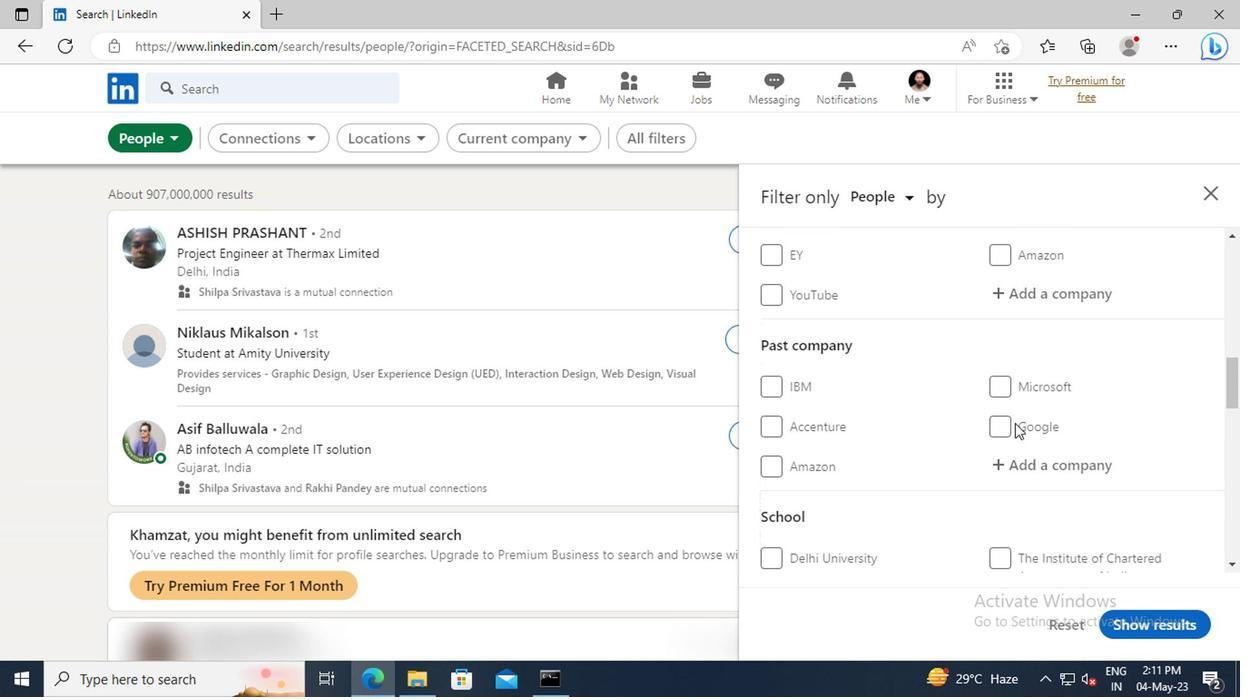 
Action: Mouse scrolled (1010, 423) with delta (0, 0)
Screenshot: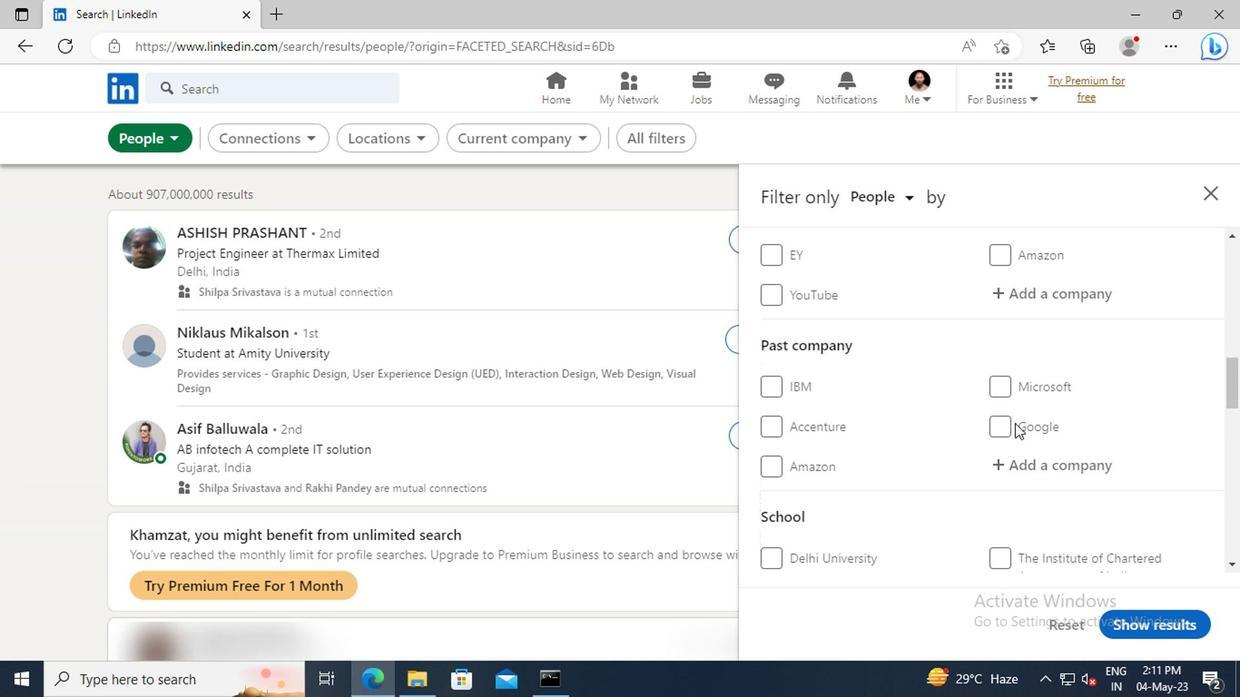 
Action: Mouse scrolled (1010, 423) with delta (0, 0)
Screenshot: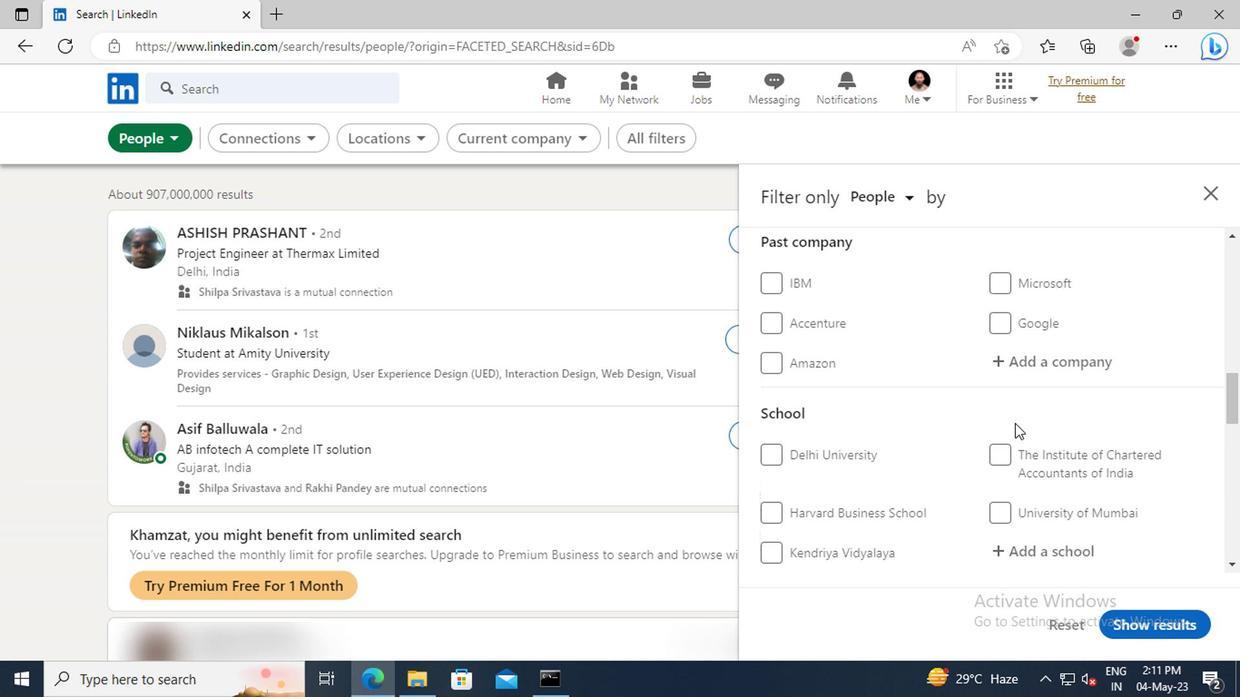 
Action: Mouse scrolled (1010, 423) with delta (0, 0)
Screenshot: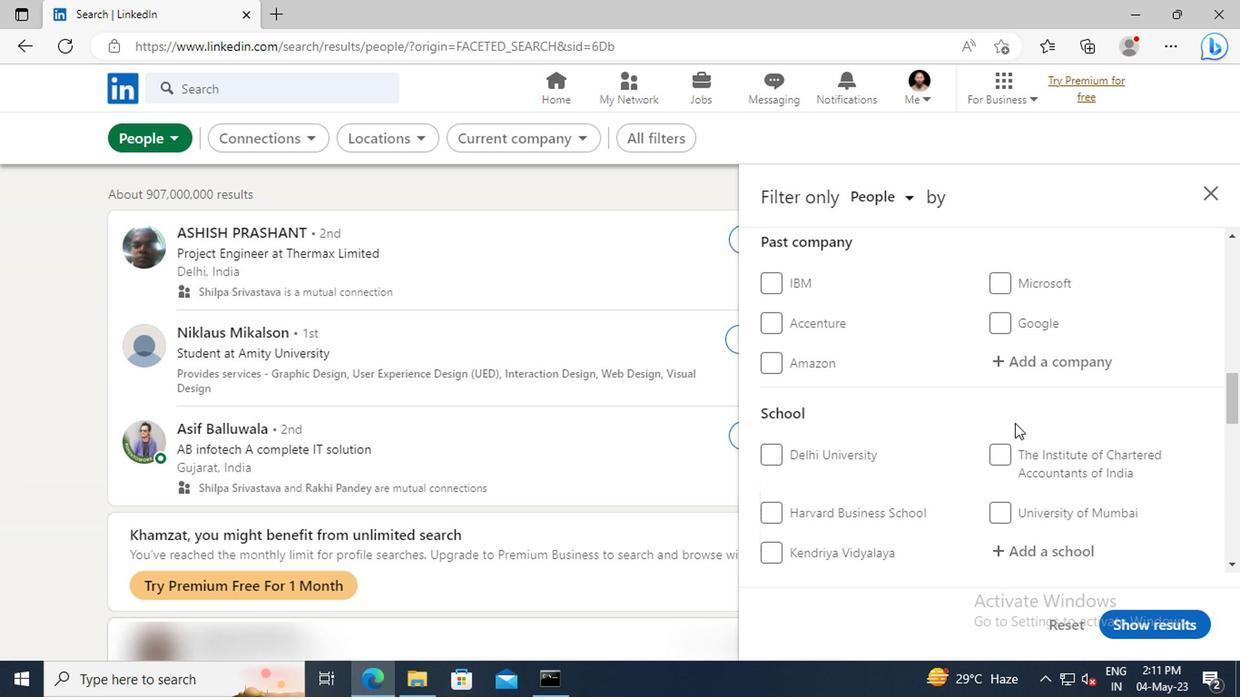 
Action: Mouse scrolled (1010, 423) with delta (0, 0)
Screenshot: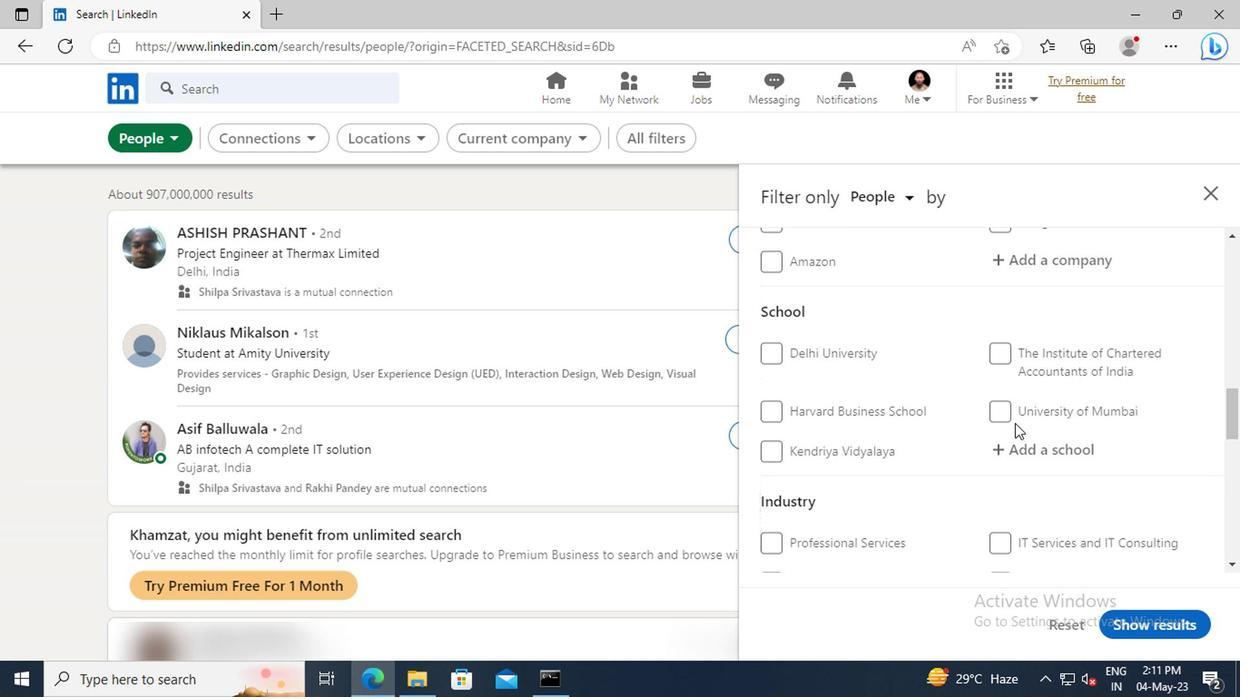
Action: Mouse scrolled (1010, 423) with delta (0, 0)
Screenshot: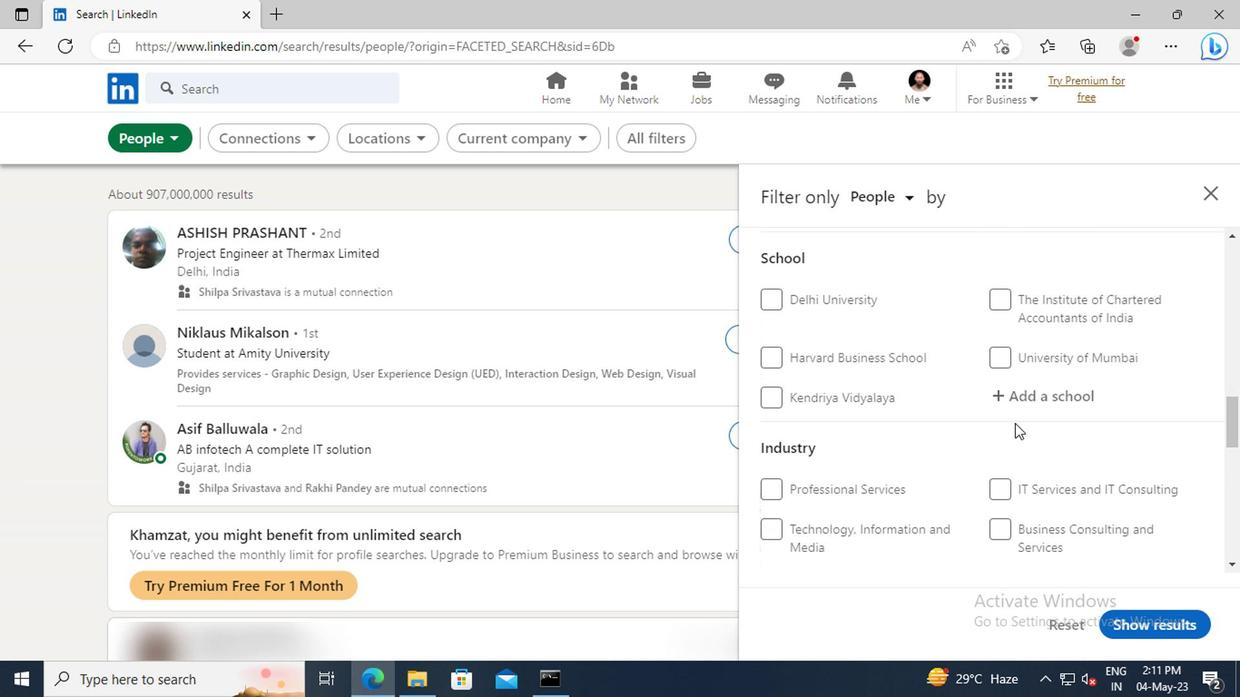 
Action: Mouse scrolled (1010, 423) with delta (0, 0)
Screenshot: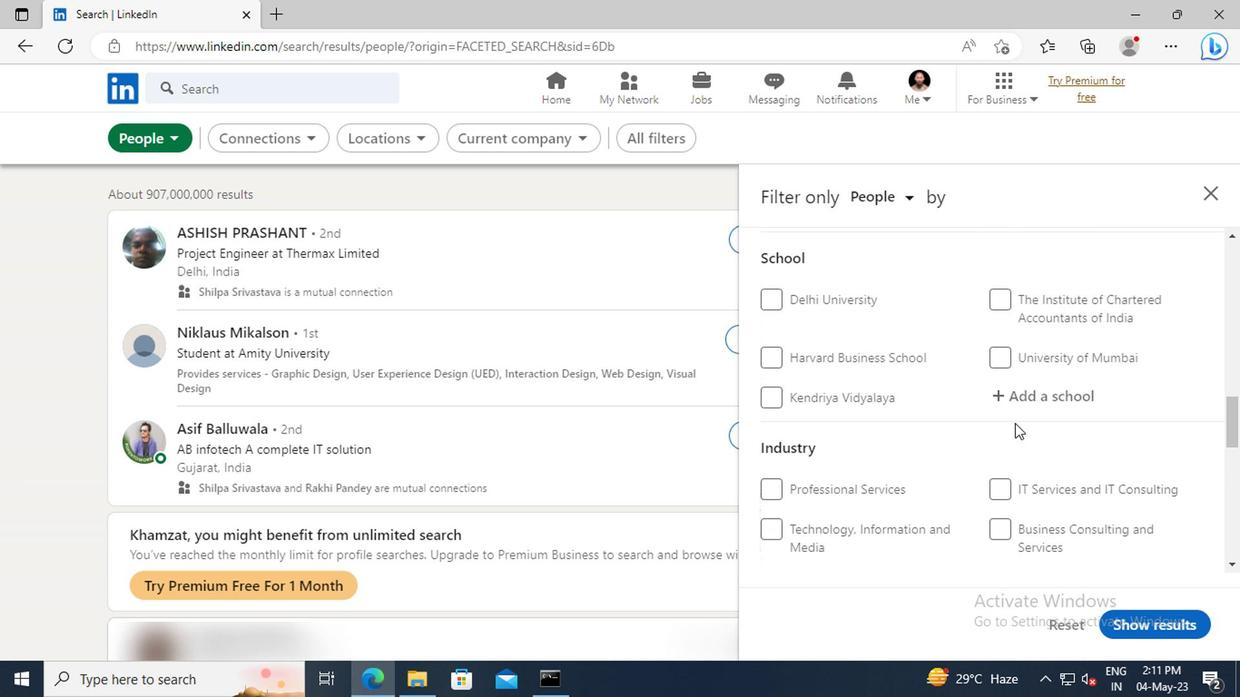 
Action: Mouse scrolled (1010, 423) with delta (0, 0)
Screenshot: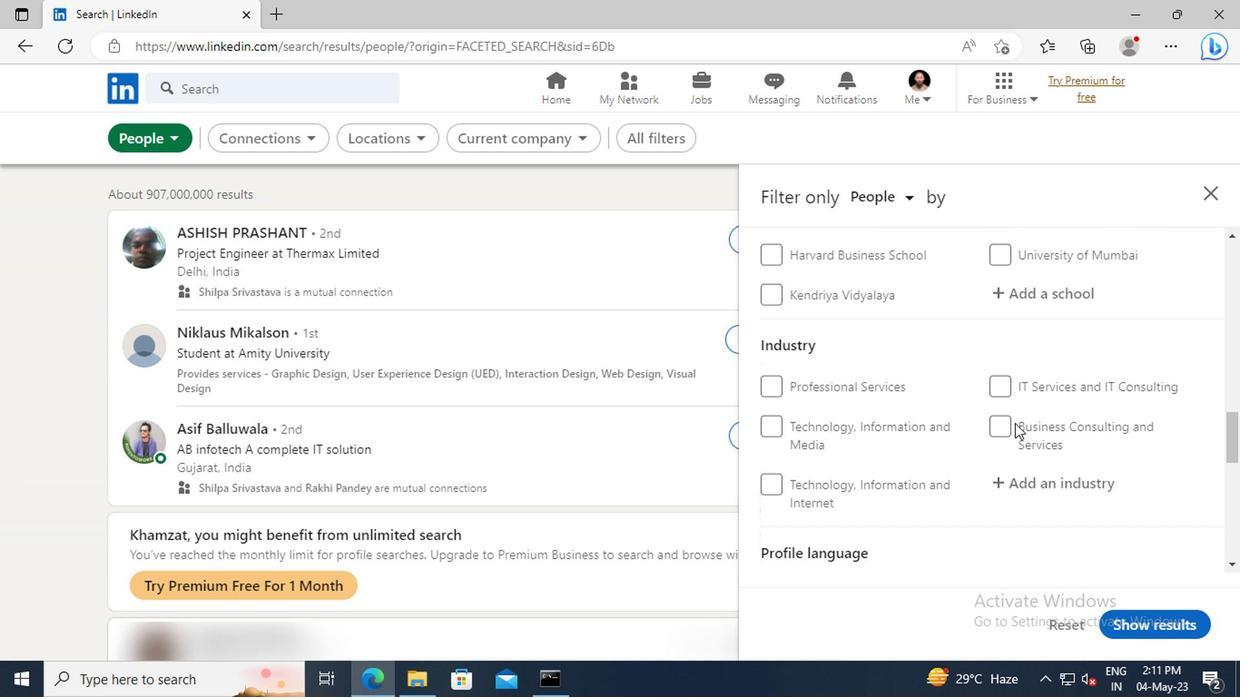 
Action: Mouse scrolled (1010, 423) with delta (0, 0)
Screenshot: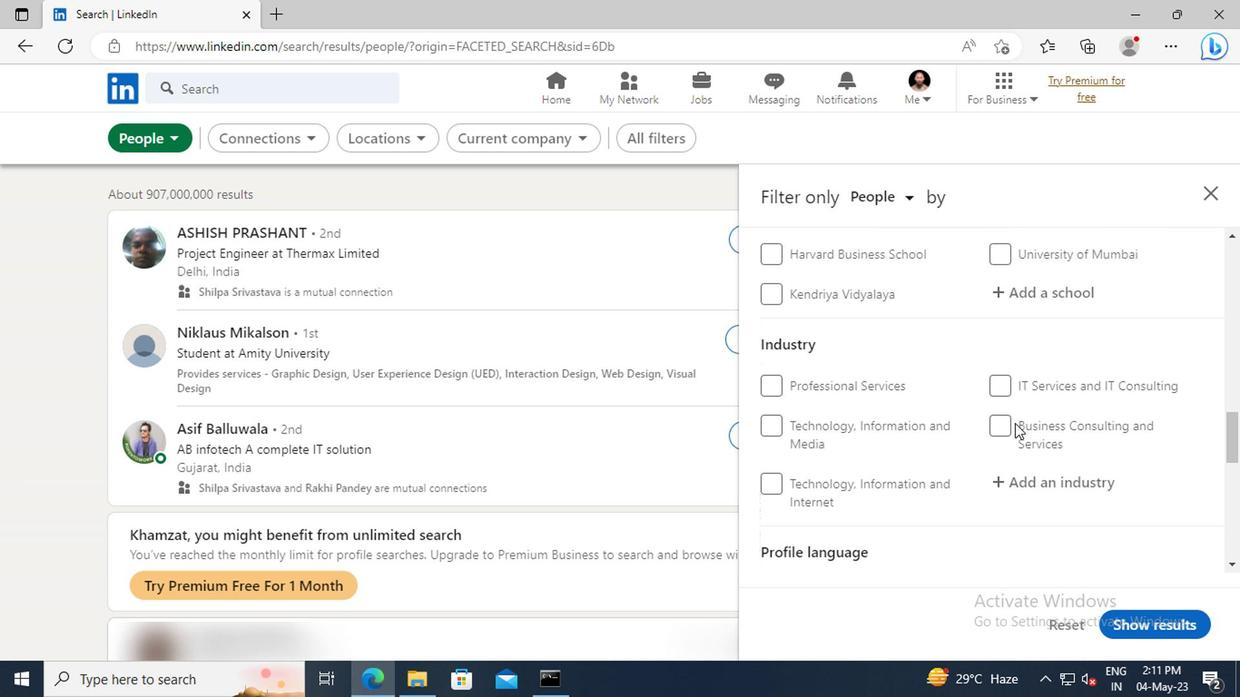 
Action: Mouse scrolled (1010, 423) with delta (0, 0)
Screenshot: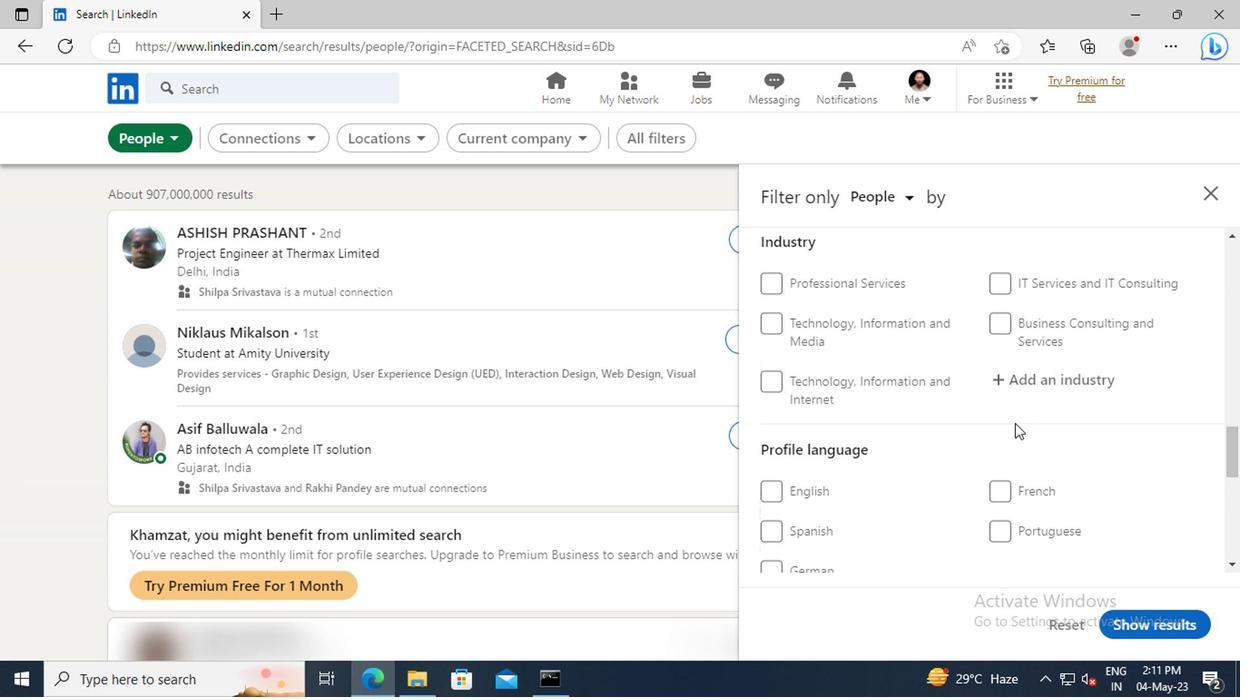 
Action: Mouse moved to (1001, 437)
Screenshot: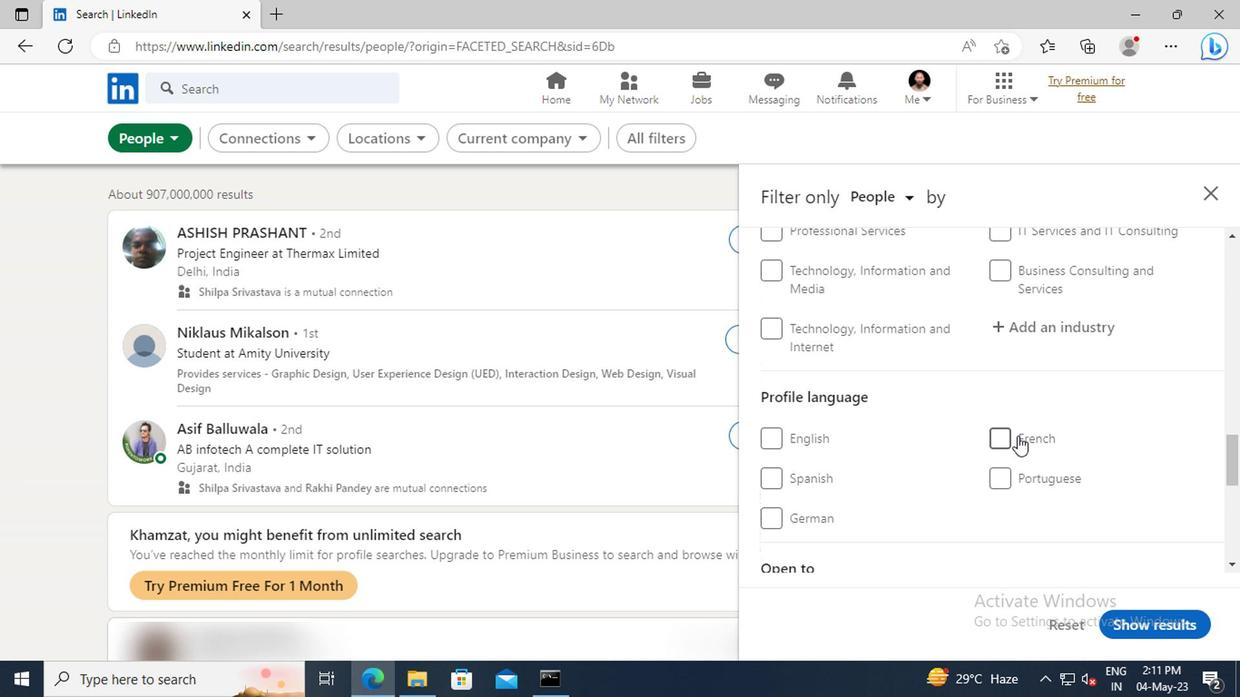 
Action: Mouse pressed left at (1001, 437)
Screenshot: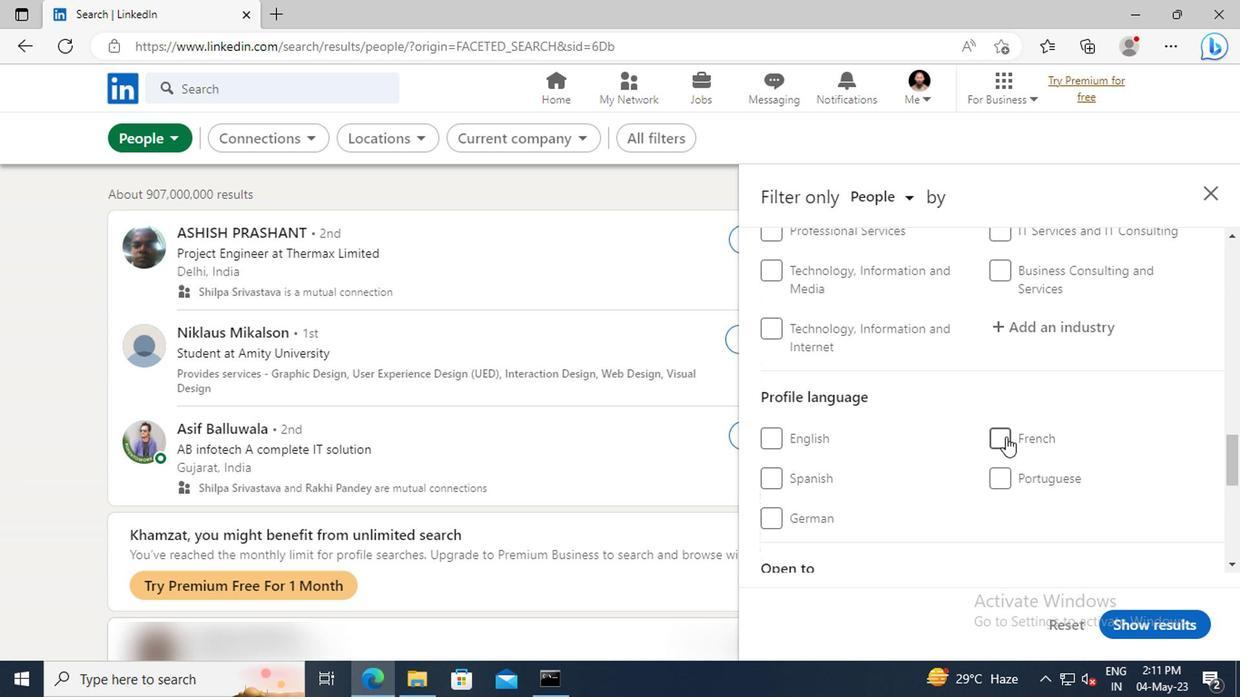 
Action: Mouse moved to (1020, 409)
Screenshot: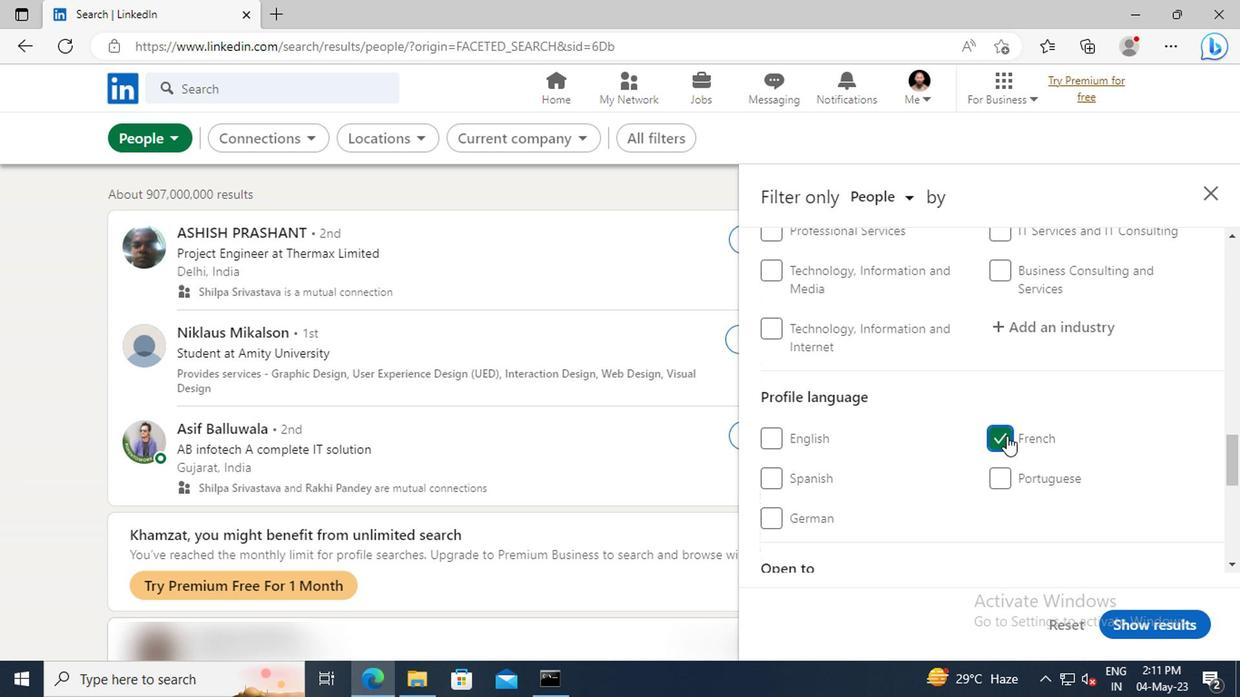 
Action: Mouse scrolled (1020, 410) with delta (0, 0)
Screenshot: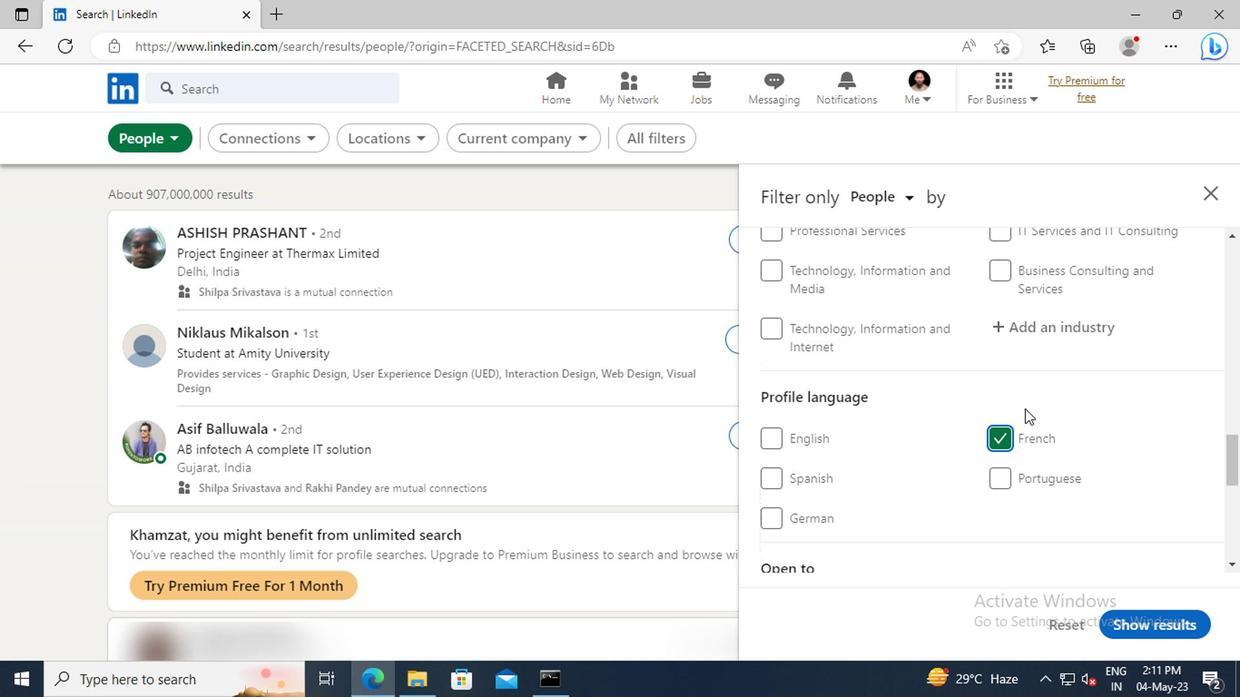 
Action: Mouse scrolled (1020, 410) with delta (0, 0)
Screenshot: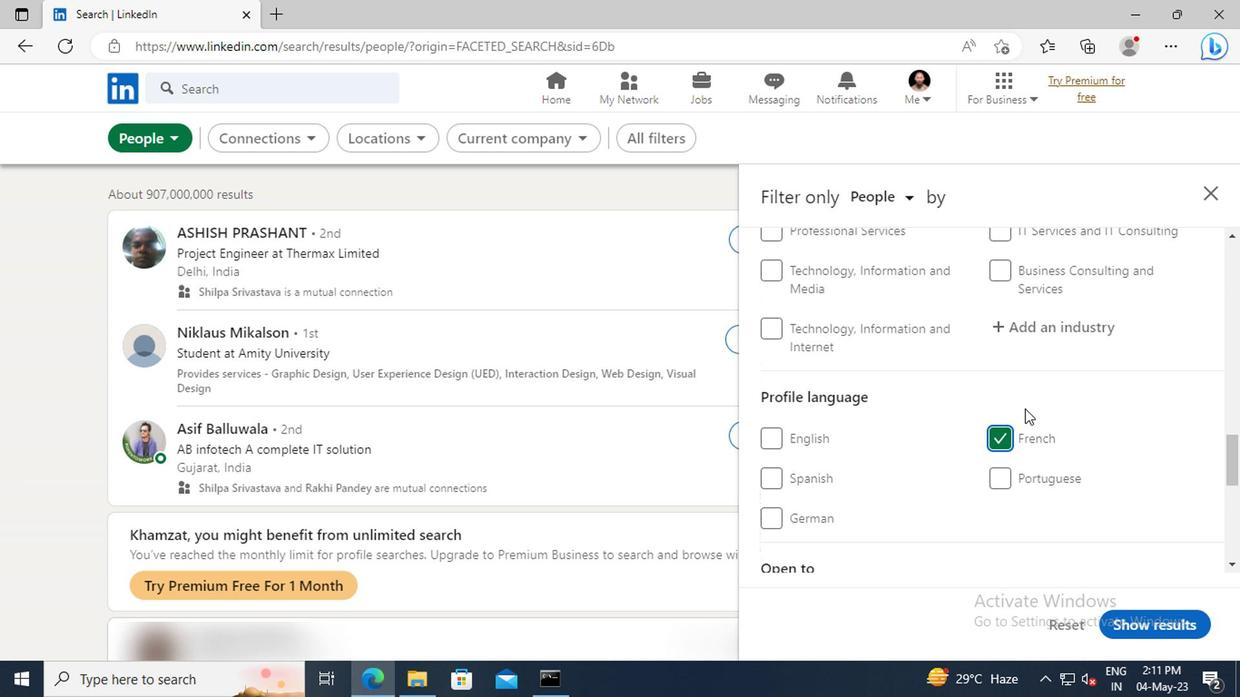 
Action: Mouse scrolled (1020, 410) with delta (0, 0)
Screenshot: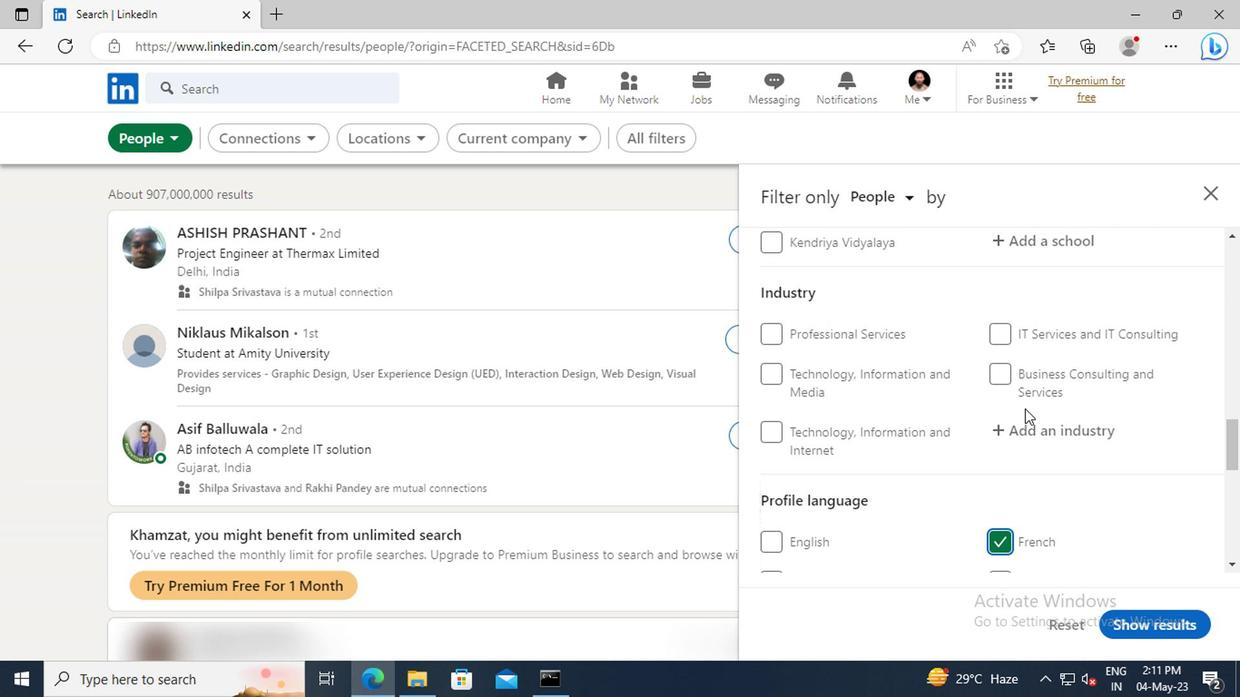 
Action: Mouse scrolled (1020, 410) with delta (0, 0)
Screenshot: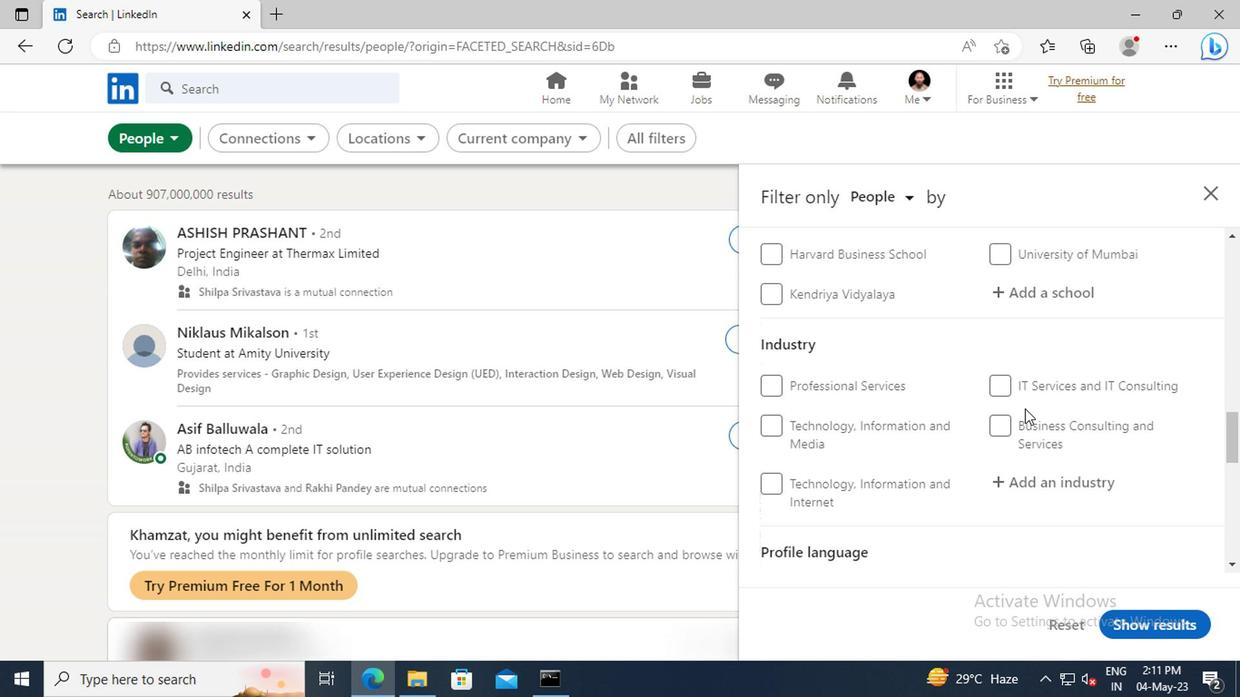 
Action: Mouse scrolled (1020, 410) with delta (0, 0)
Screenshot: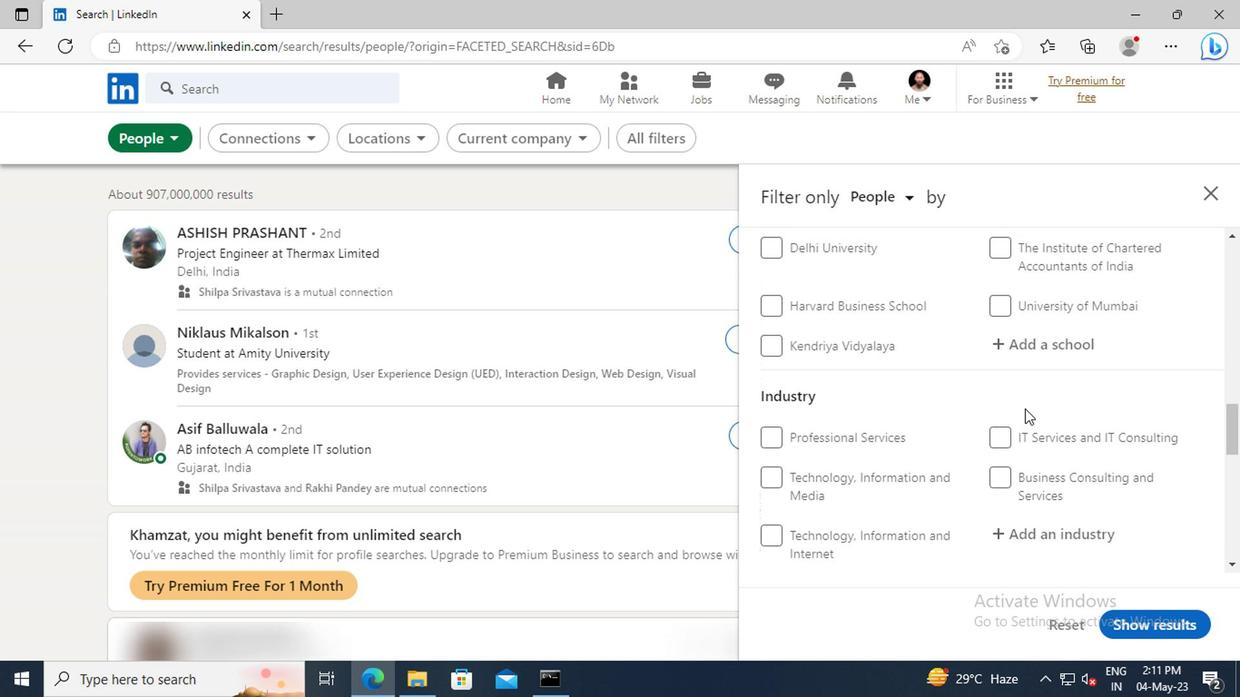 
Action: Mouse scrolled (1020, 410) with delta (0, 0)
Screenshot: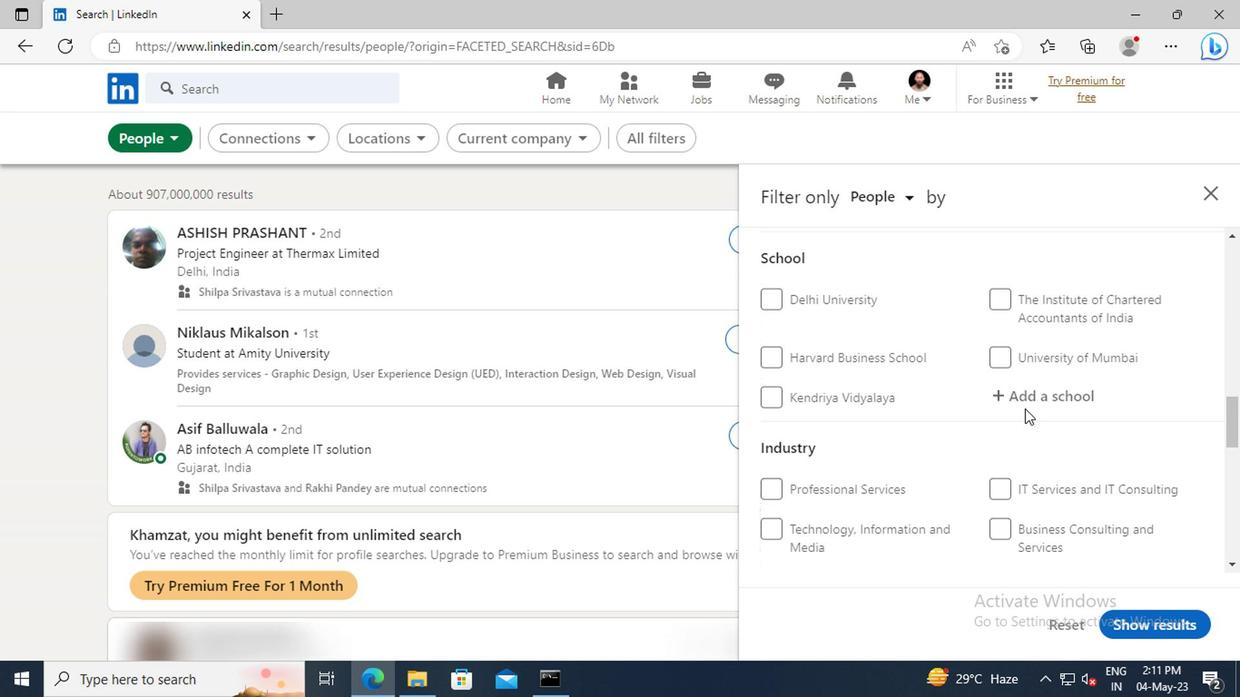 
Action: Mouse scrolled (1020, 410) with delta (0, 0)
Screenshot: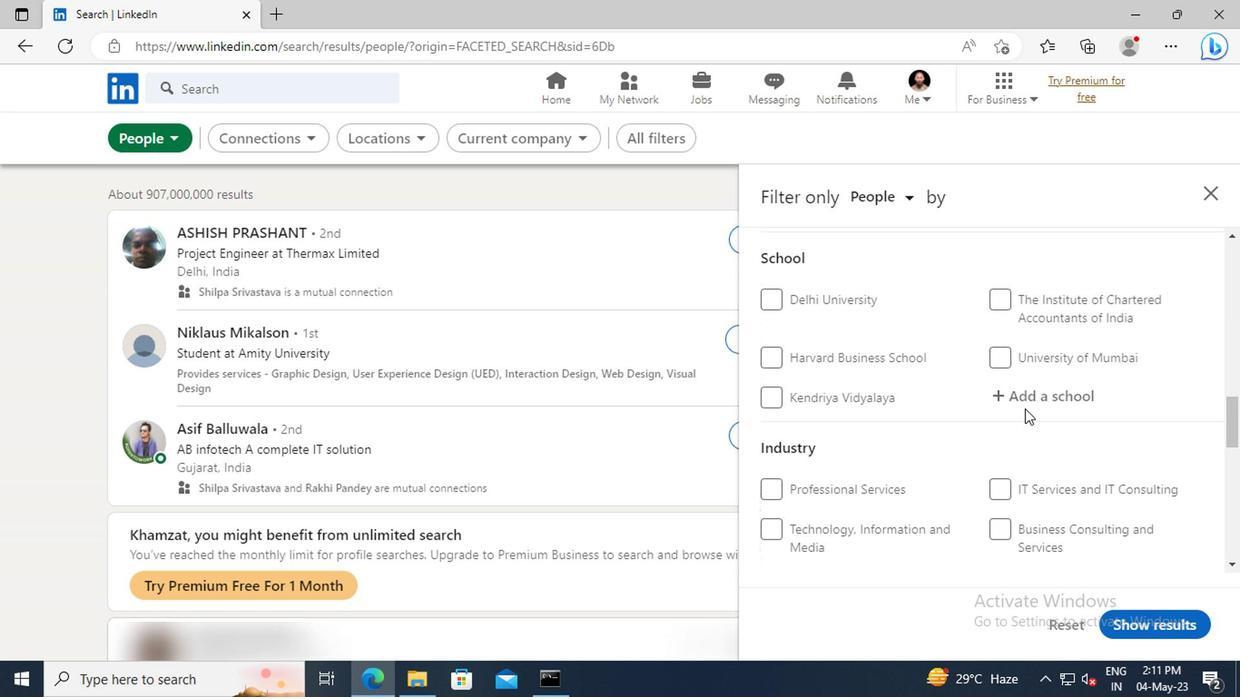 
Action: Mouse scrolled (1020, 410) with delta (0, 0)
Screenshot: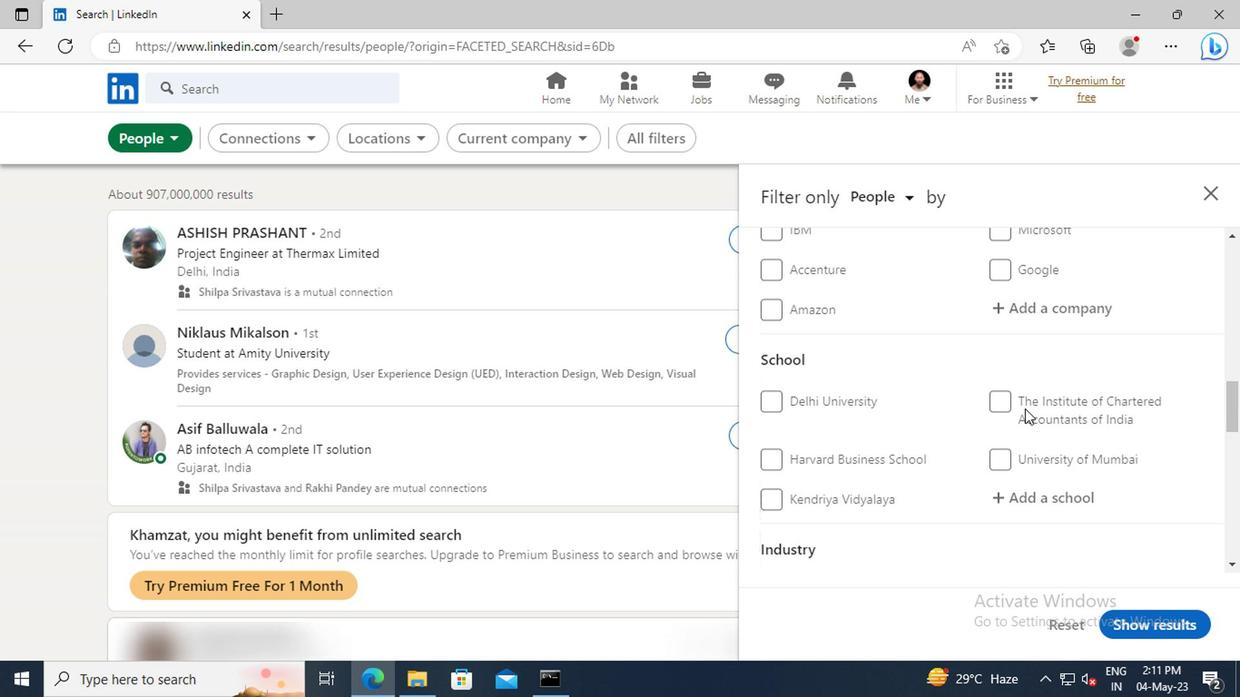 
Action: Mouse scrolled (1020, 410) with delta (0, 0)
Screenshot: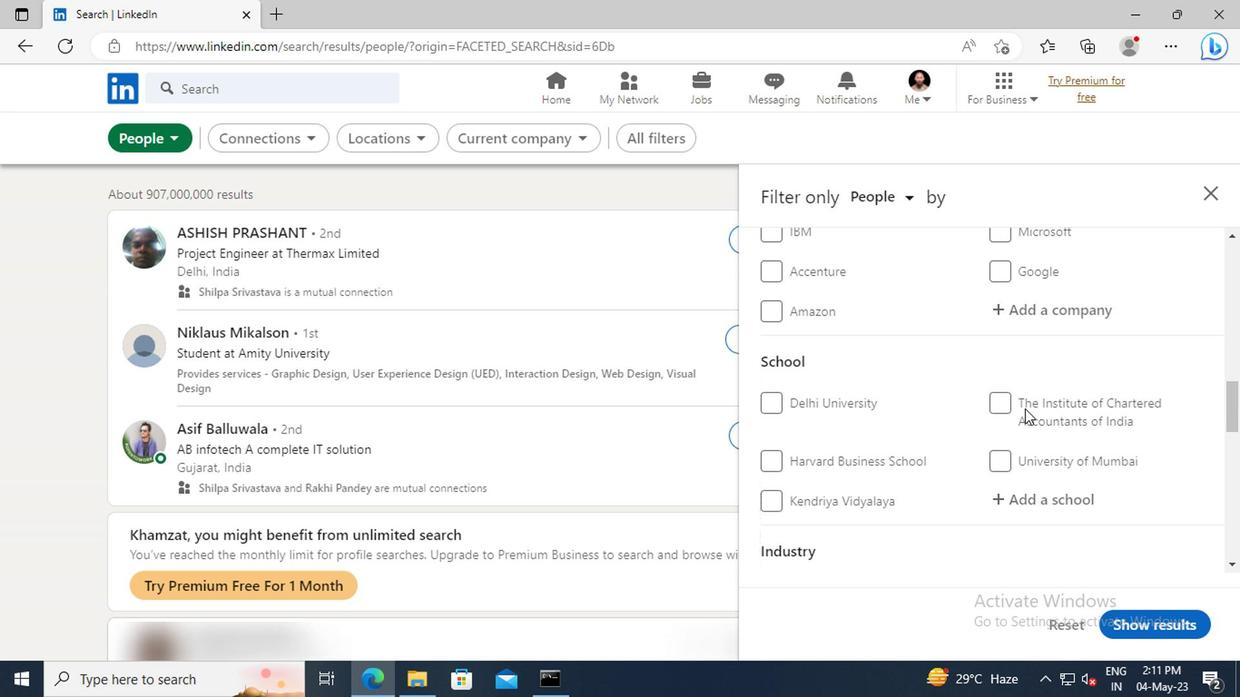 
Action: Mouse scrolled (1020, 410) with delta (0, 0)
Screenshot: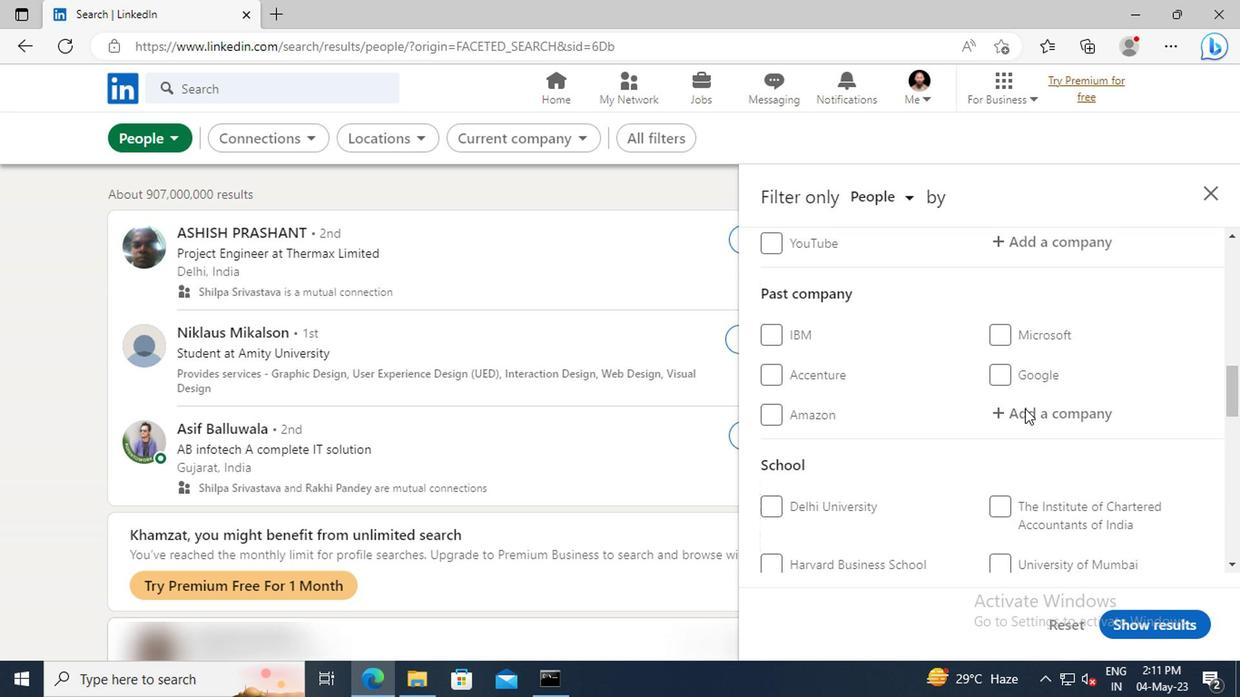 
Action: Mouse scrolled (1020, 410) with delta (0, 0)
Screenshot: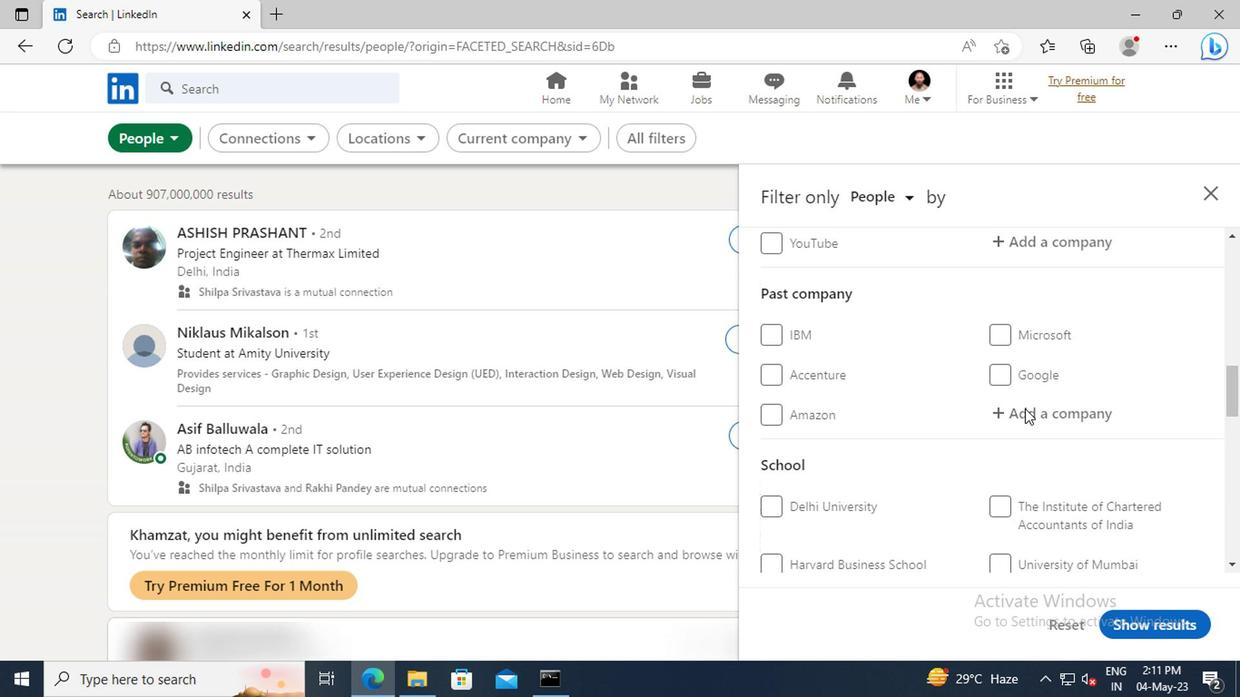 
Action: Mouse scrolled (1020, 410) with delta (0, 0)
Screenshot: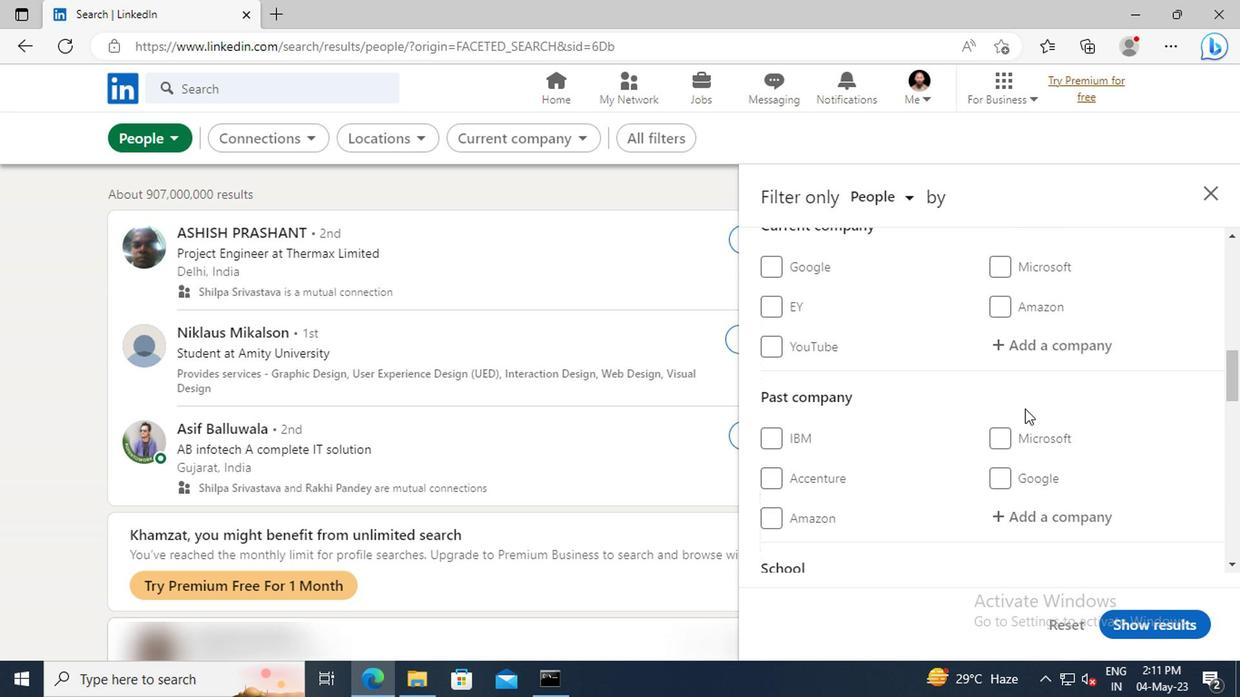 
Action: Mouse moved to (1020, 405)
Screenshot: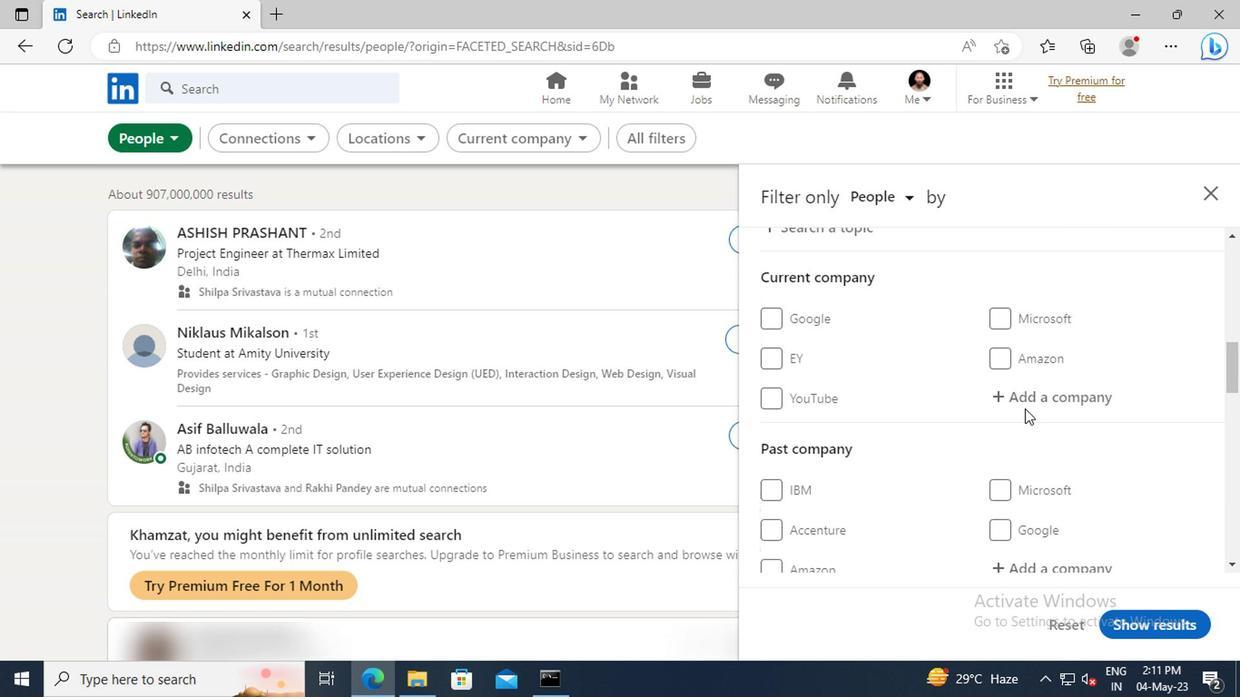 
Action: Mouse pressed left at (1020, 405)
Screenshot: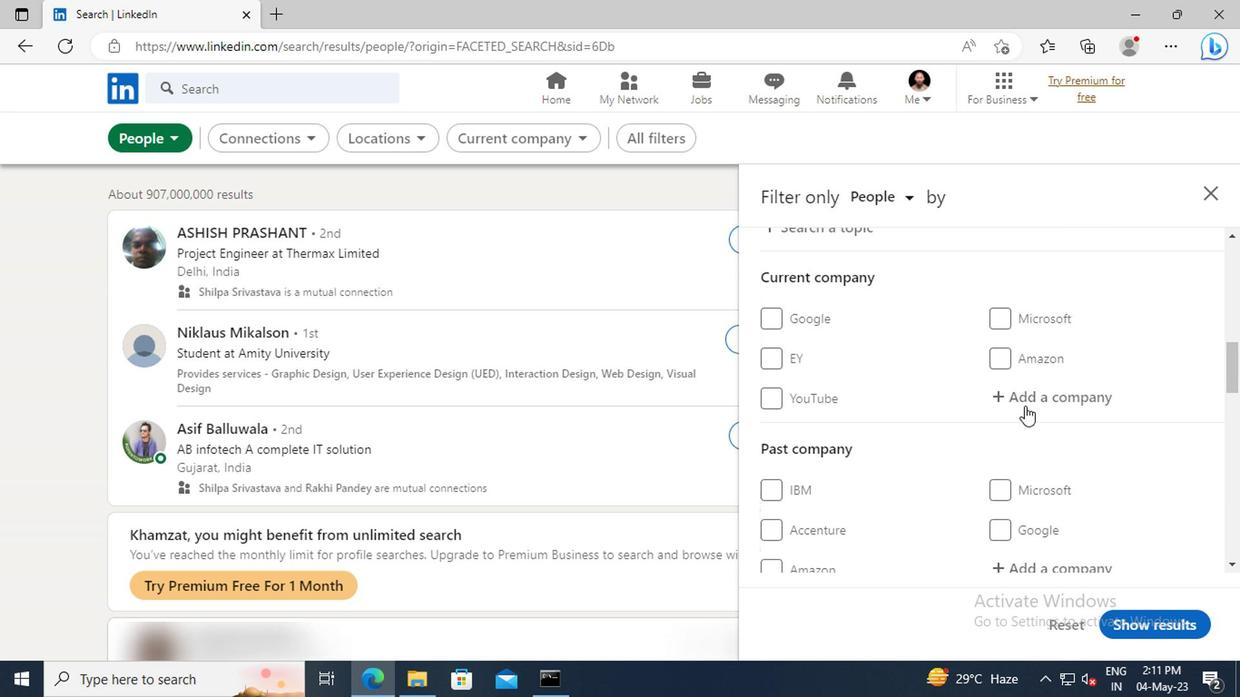 
Action: Key pressed <Key.shift>APTIV
Screenshot: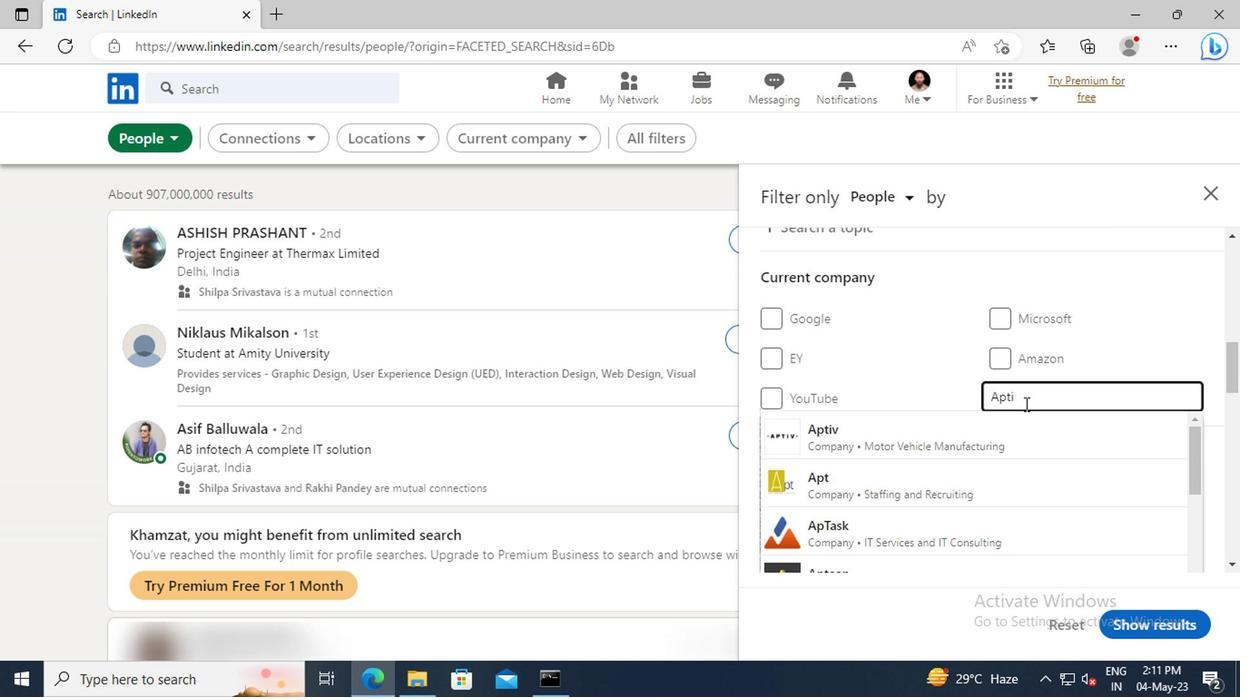 
Action: Mouse moved to (1022, 429)
Screenshot: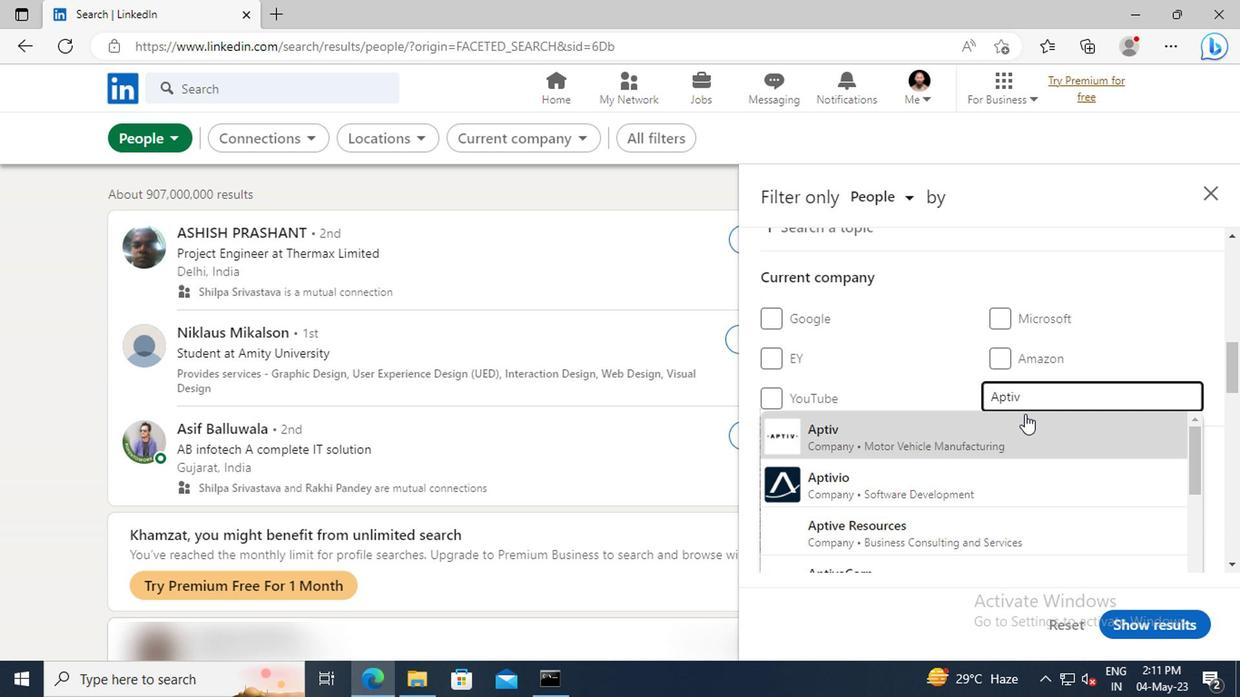 
Action: Mouse pressed left at (1022, 429)
Screenshot: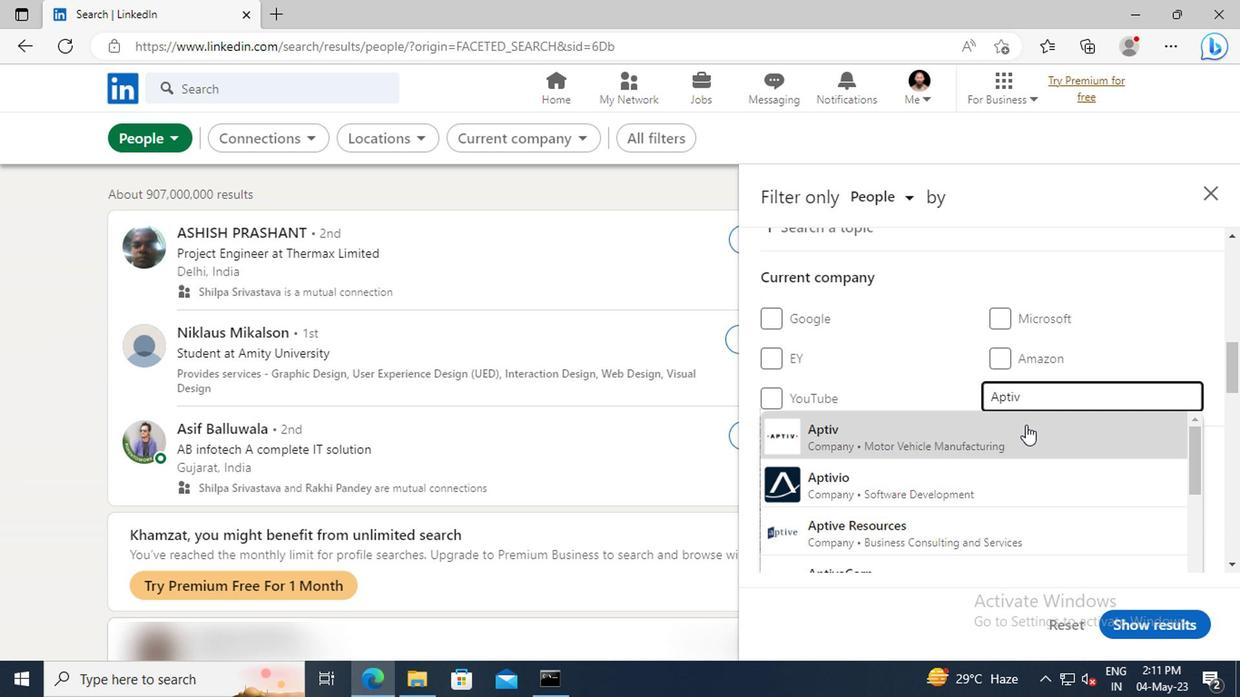 
Action: Mouse scrolled (1022, 428) with delta (0, 0)
Screenshot: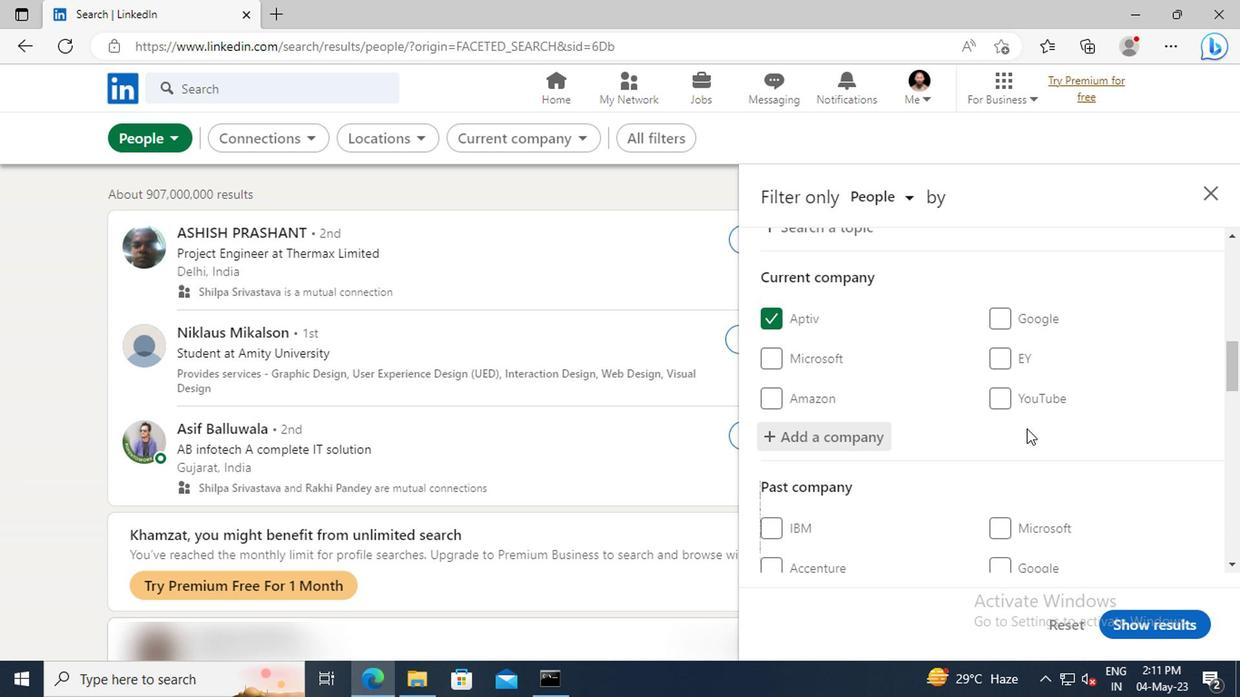 
Action: Mouse scrolled (1022, 428) with delta (0, 0)
Screenshot: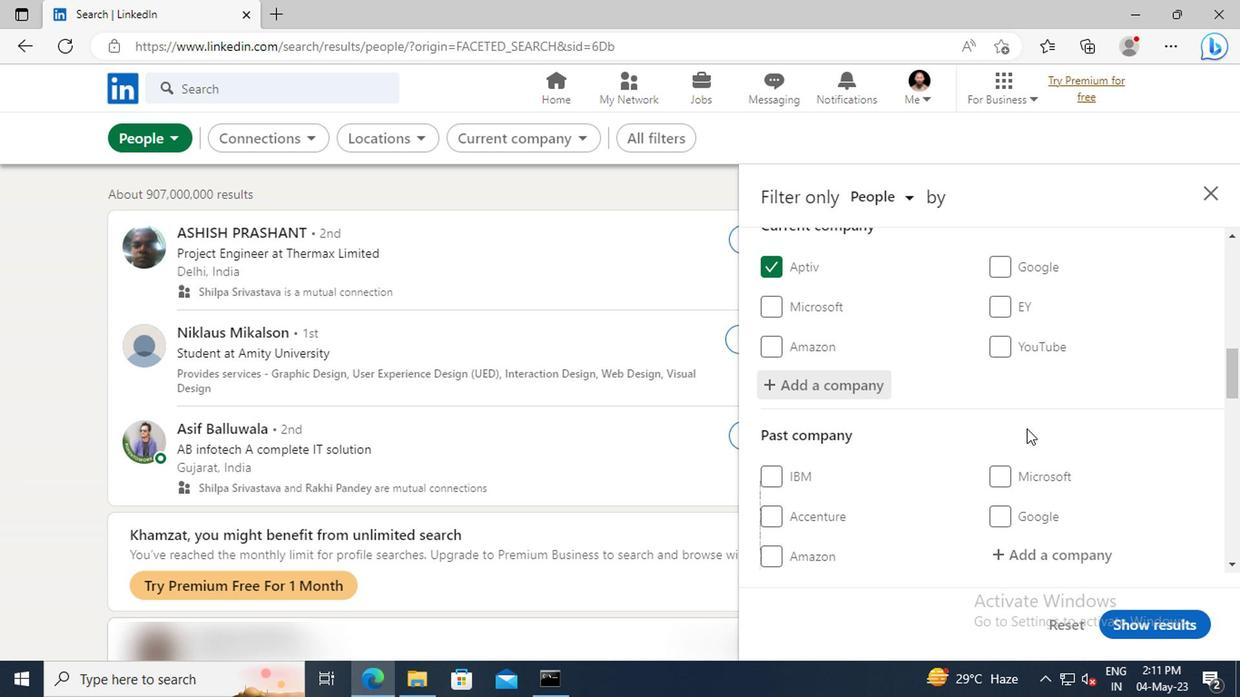 
Action: Mouse moved to (1016, 418)
Screenshot: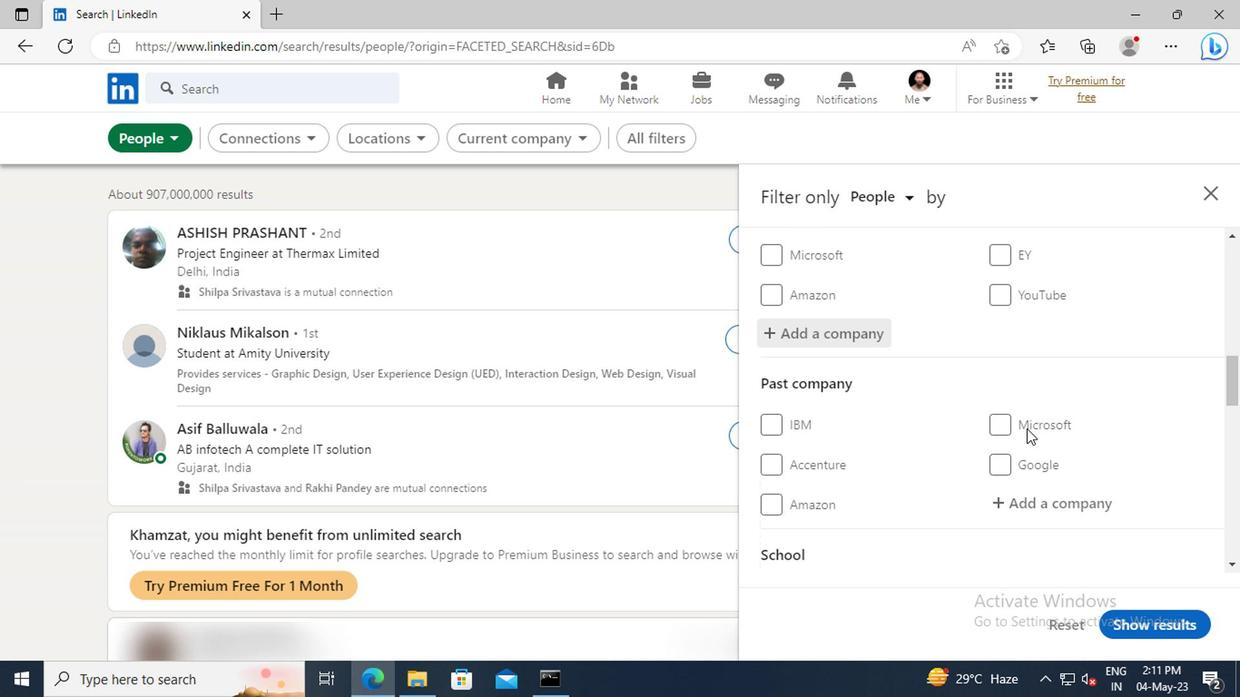 
Action: Mouse scrolled (1016, 417) with delta (0, -1)
Screenshot: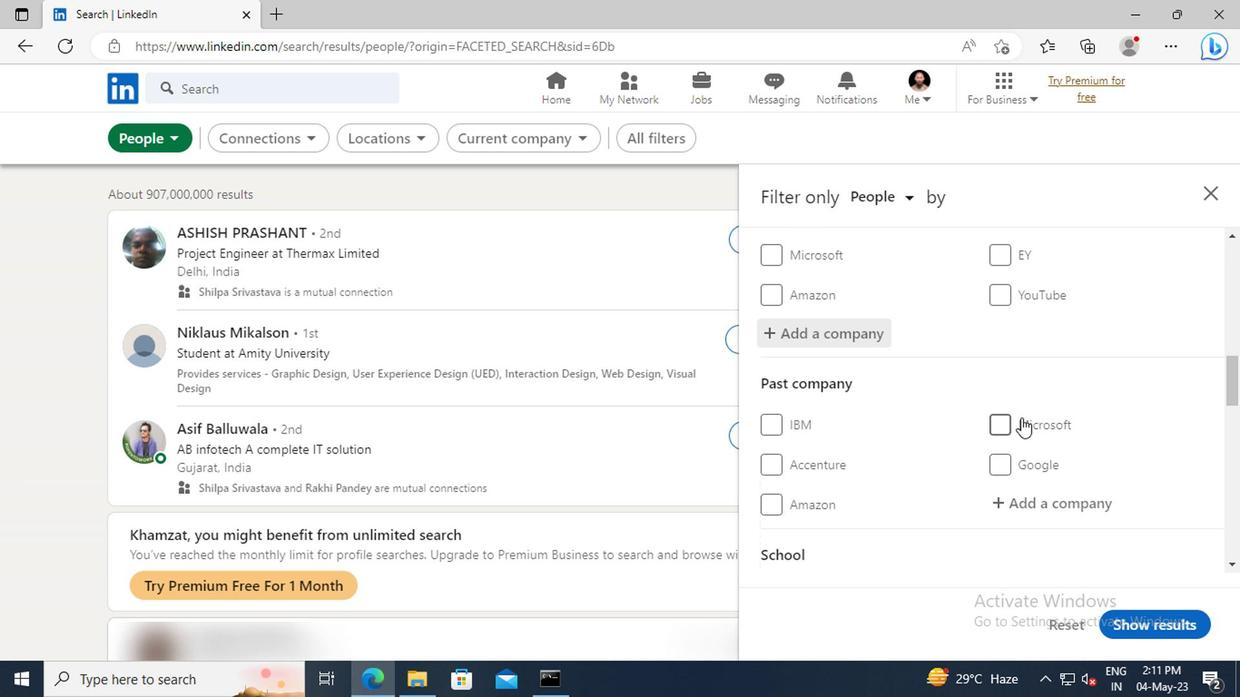 
Action: Mouse scrolled (1016, 417) with delta (0, -1)
Screenshot: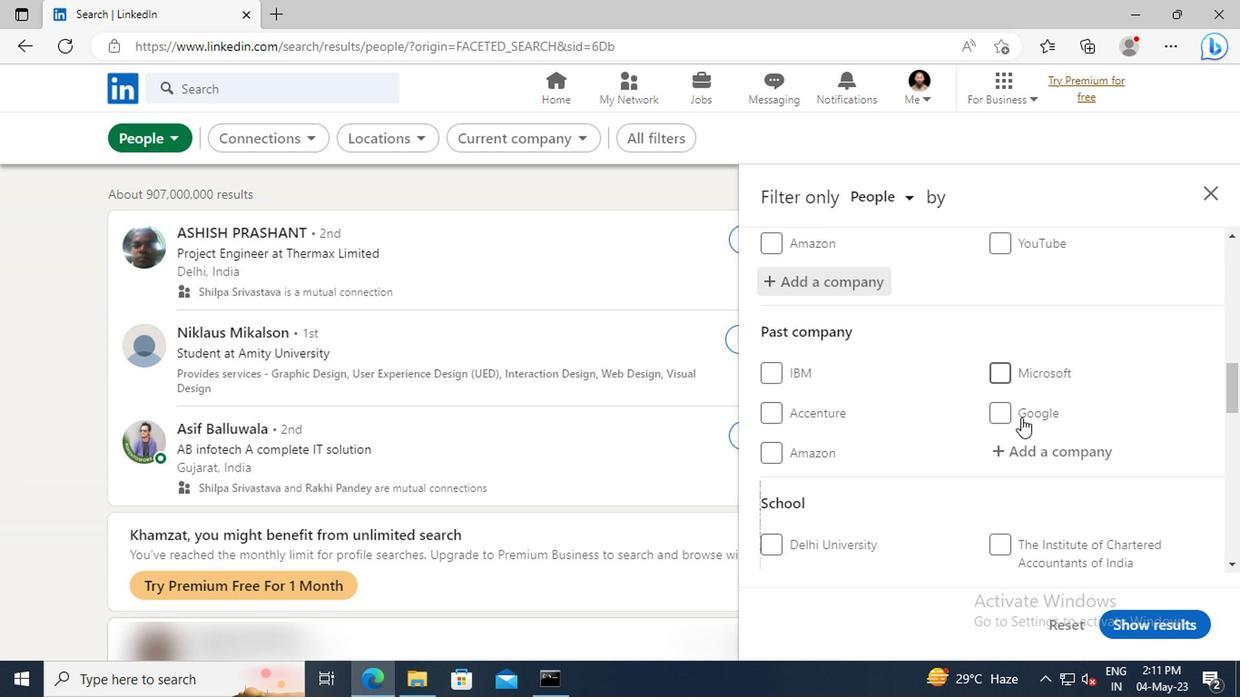 
Action: Mouse scrolled (1016, 417) with delta (0, -1)
Screenshot: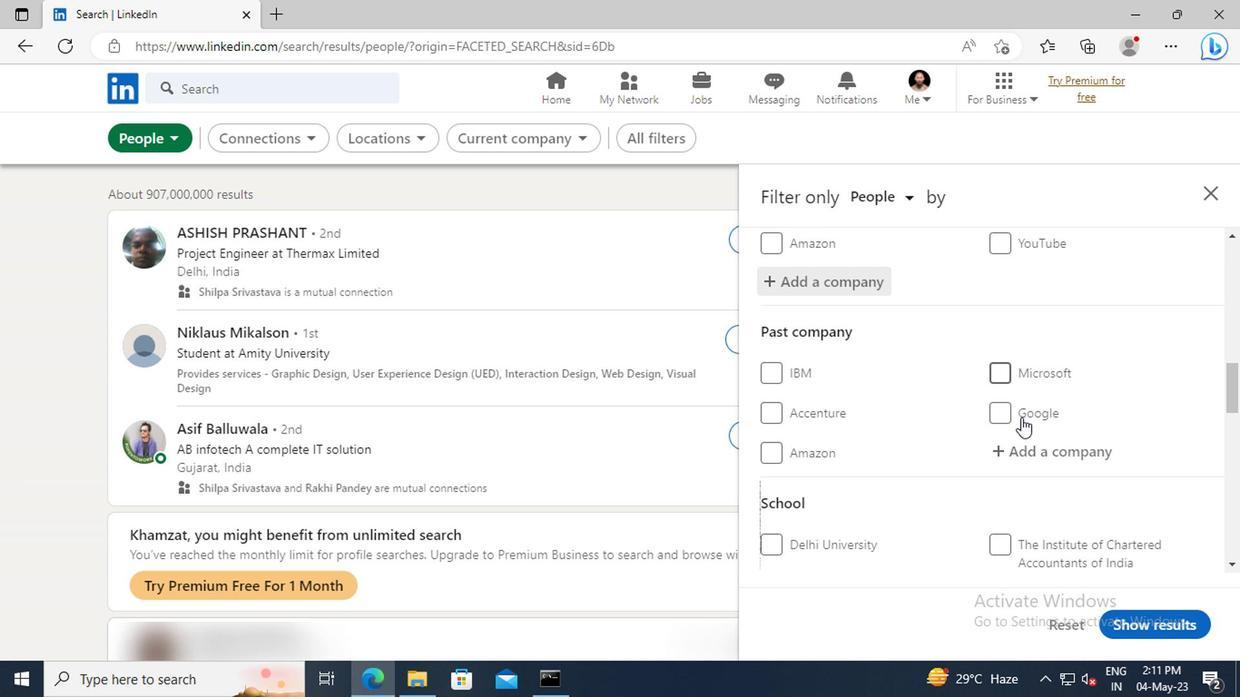 
Action: Mouse scrolled (1016, 417) with delta (0, -1)
Screenshot: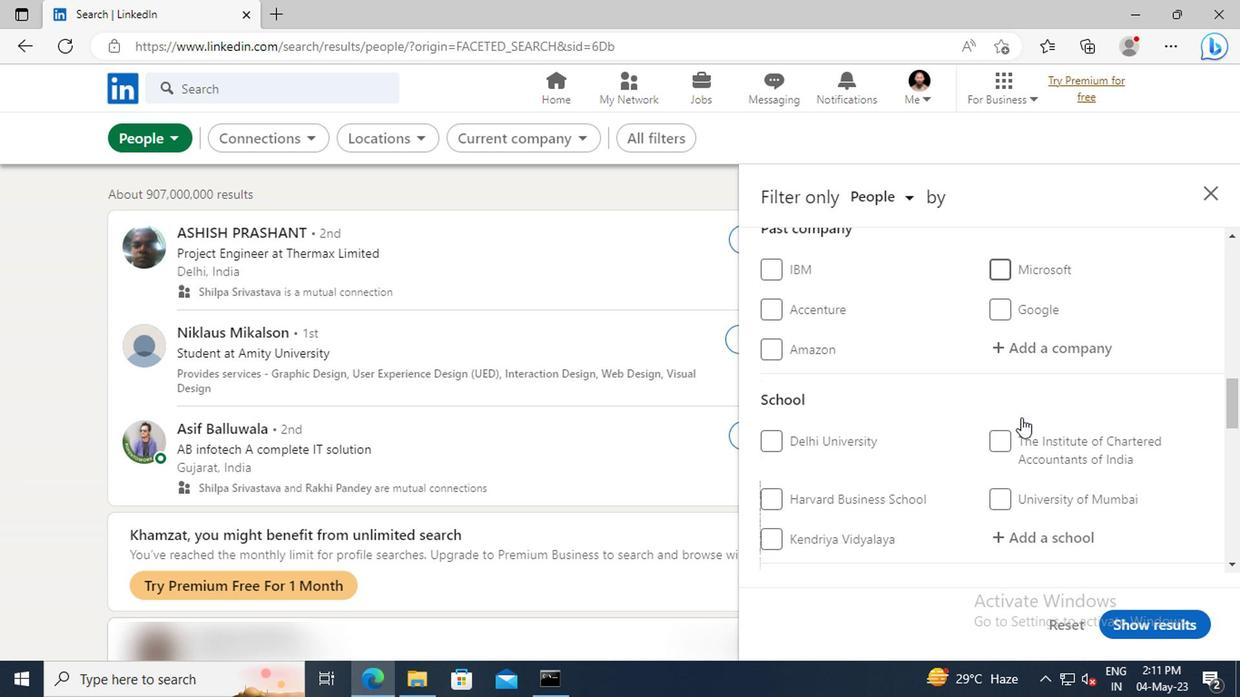 
Action: Mouse moved to (1013, 410)
Screenshot: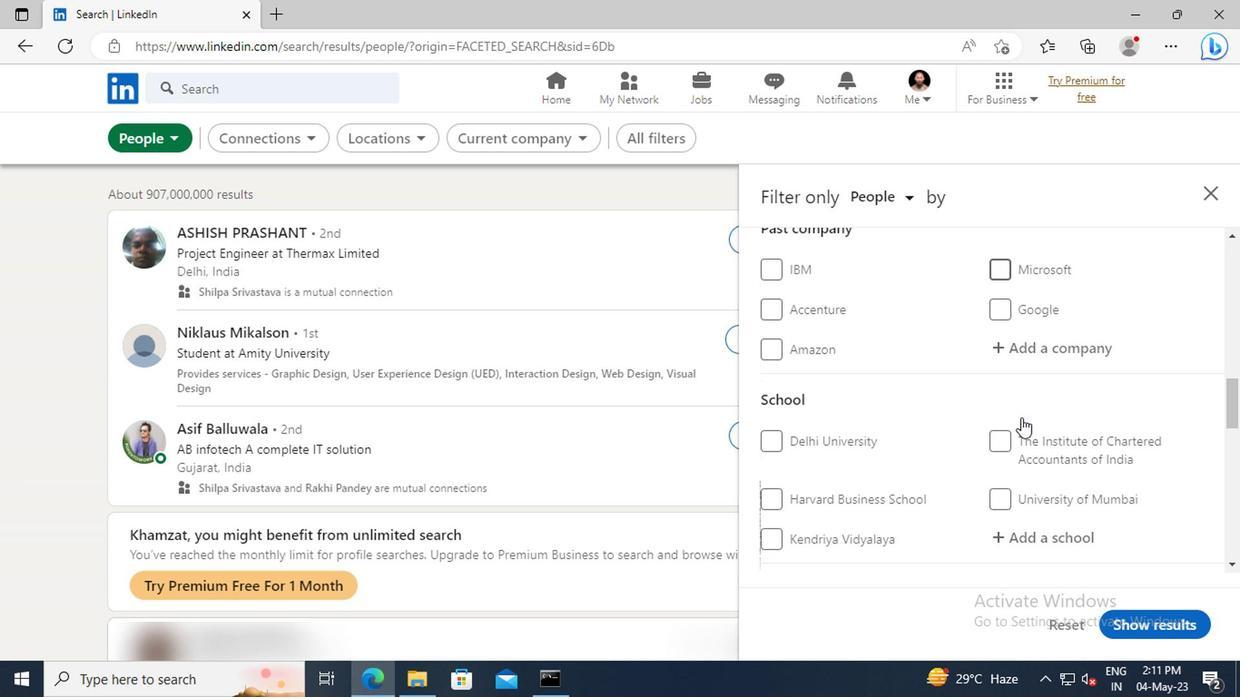 
Action: Mouse scrolled (1013, 409) with delta (0, 0)
Screenshot: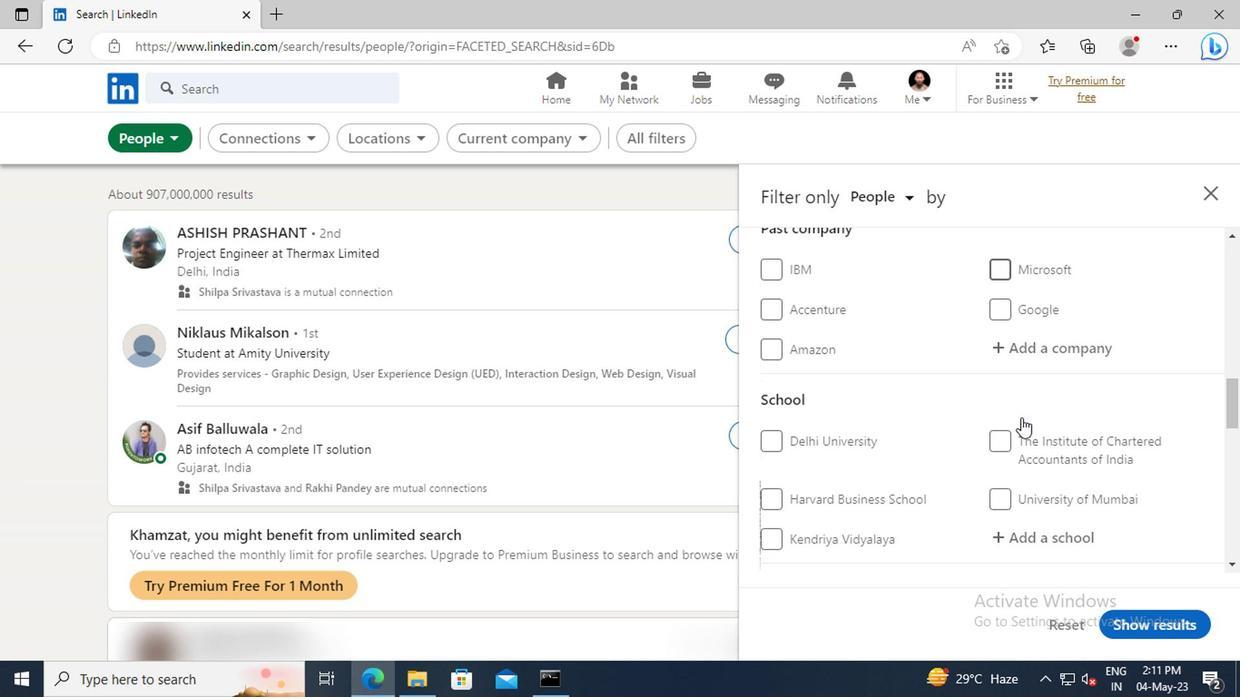
Action: Mouse moved to (1013, 432)
Screenshot: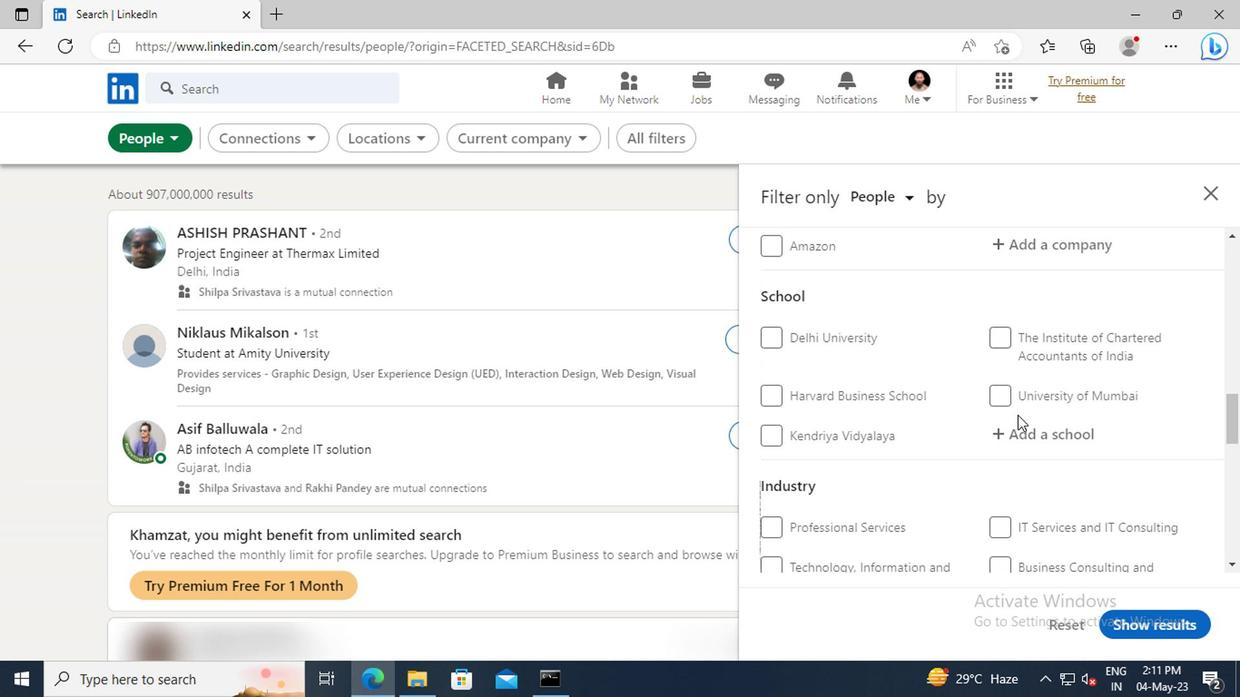 
Action: Mouse pressed left at (1013, 432)
Screenshot: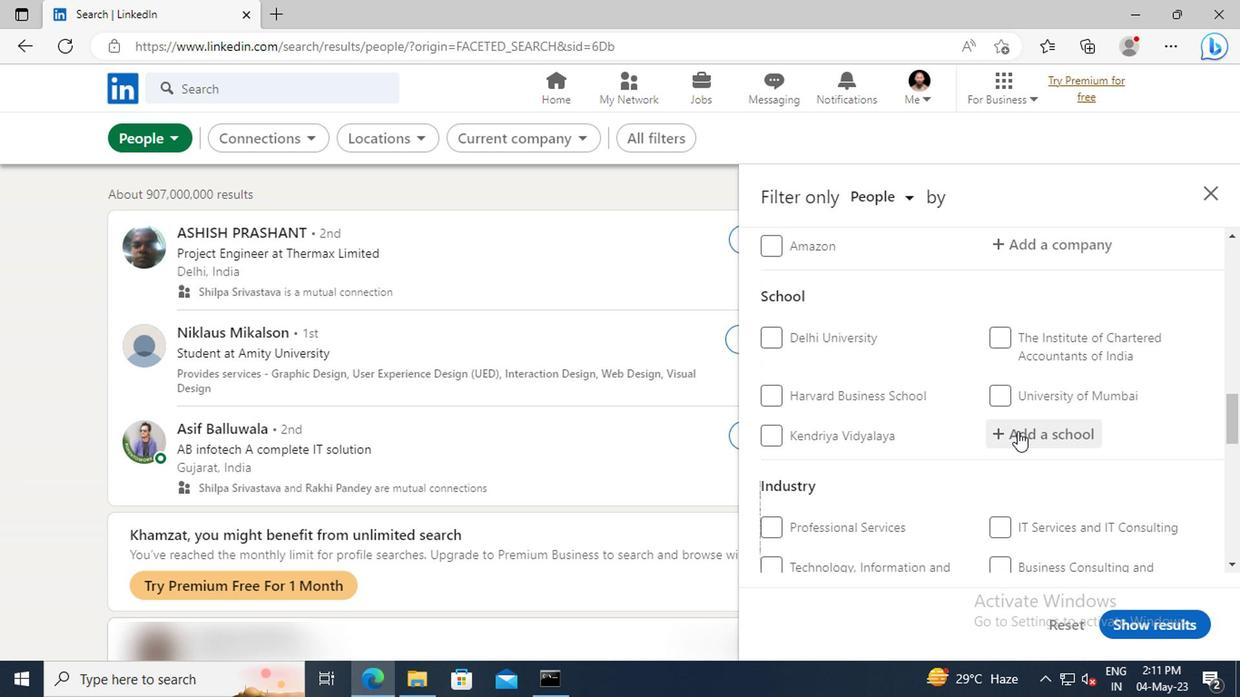 
Action: Key pressed <Key.shift>VIDYAVARDHINI'S
Screenshot: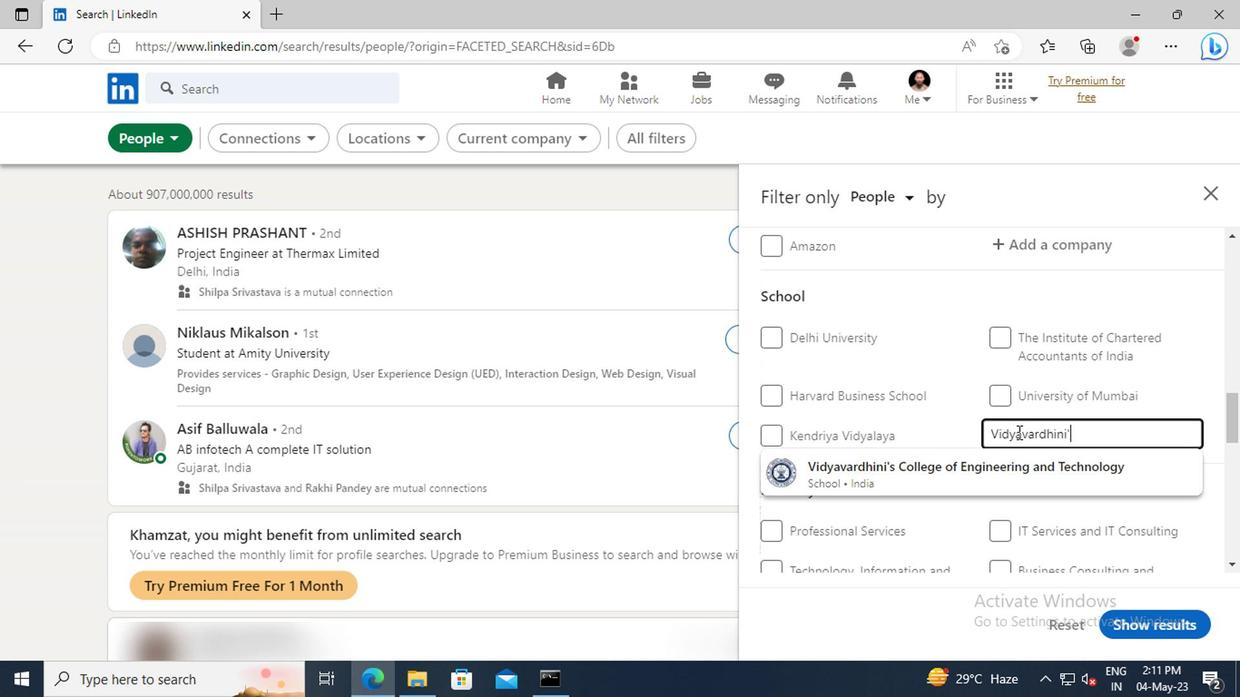 
Action: Mouse moved to (1022, 467)
Screenshot: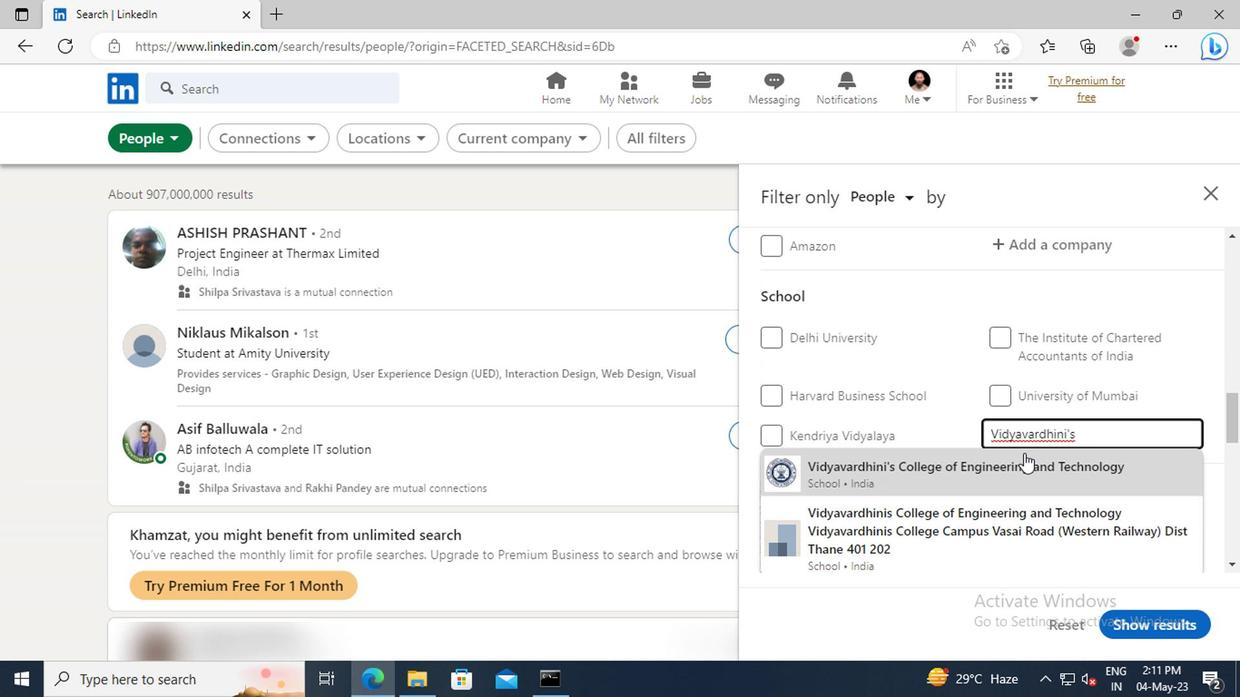 
Action: Mouse pressed left at (1022, 467)
Screenshot: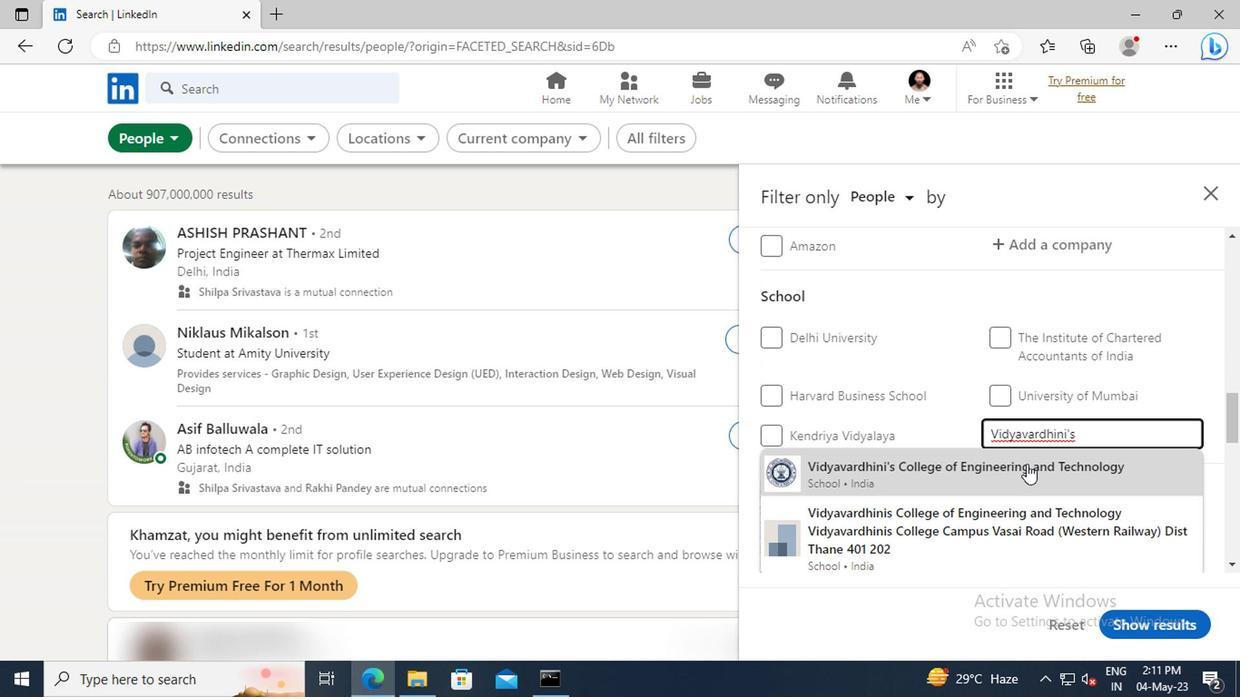 
Action: Mouse scrolled (1022, 466) with delta (0, 0)
Screenshot: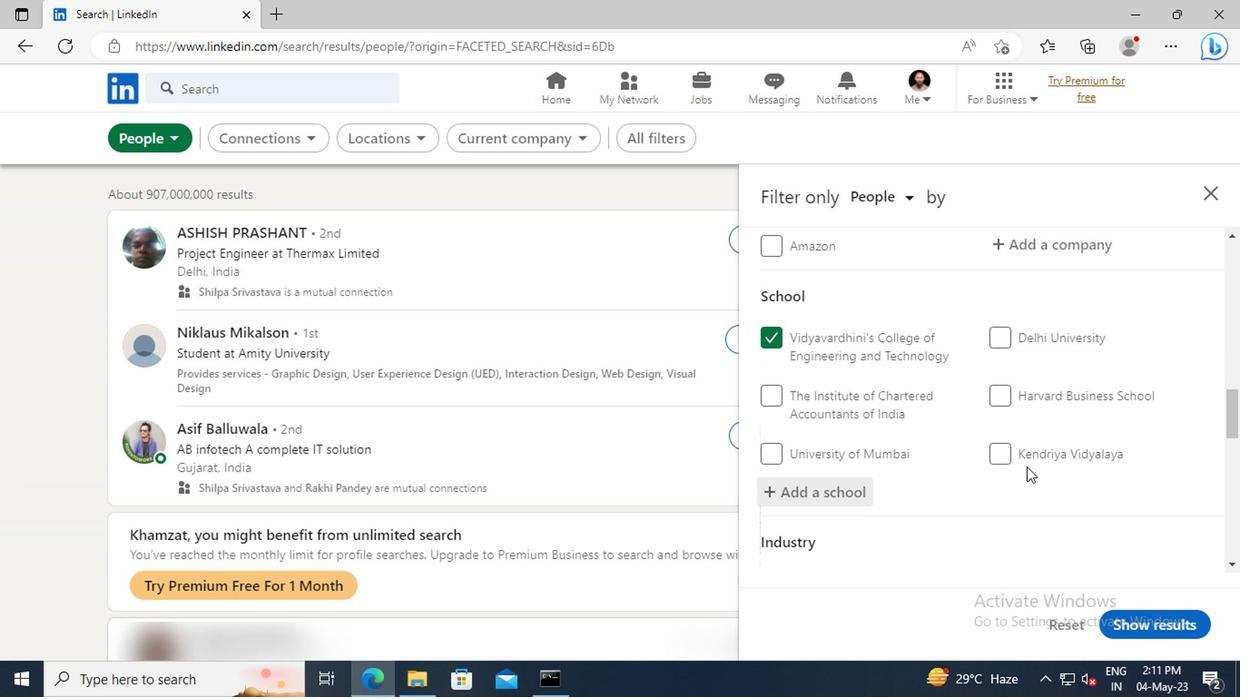 
Action: Mouse moved to (1019, 463)
Screenshot: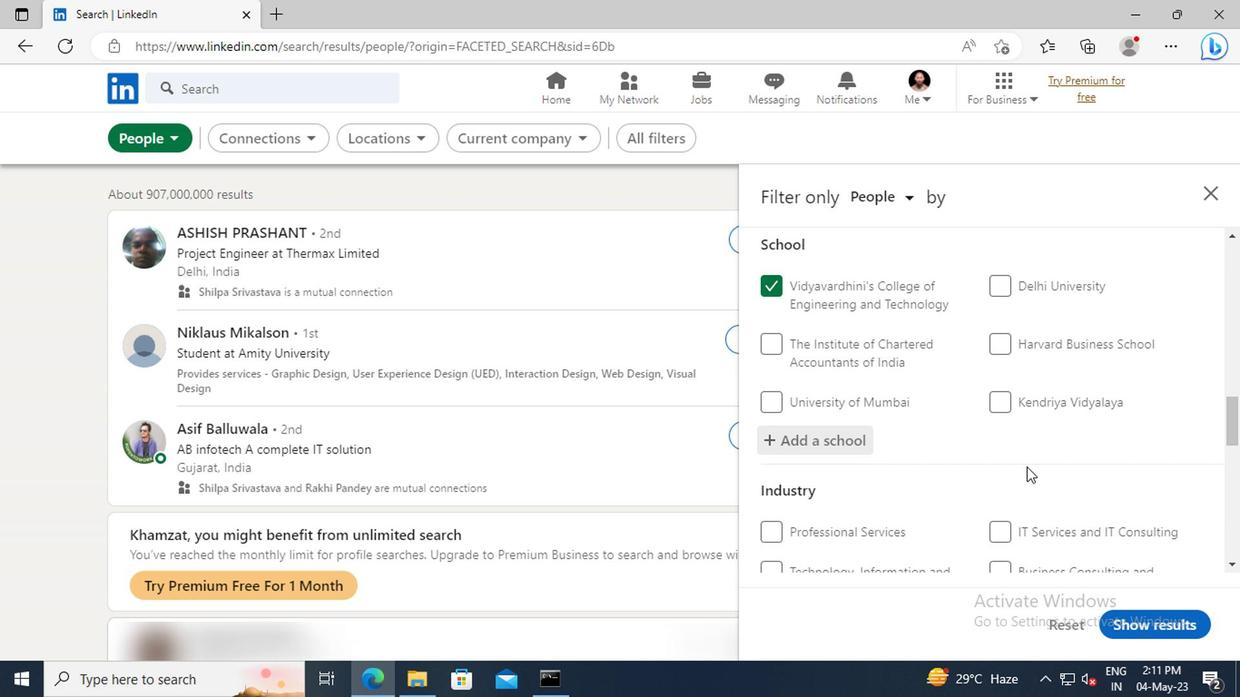 
Action: Mouse scrolled (1019, 462) with delta (0, 0)
Screenshot: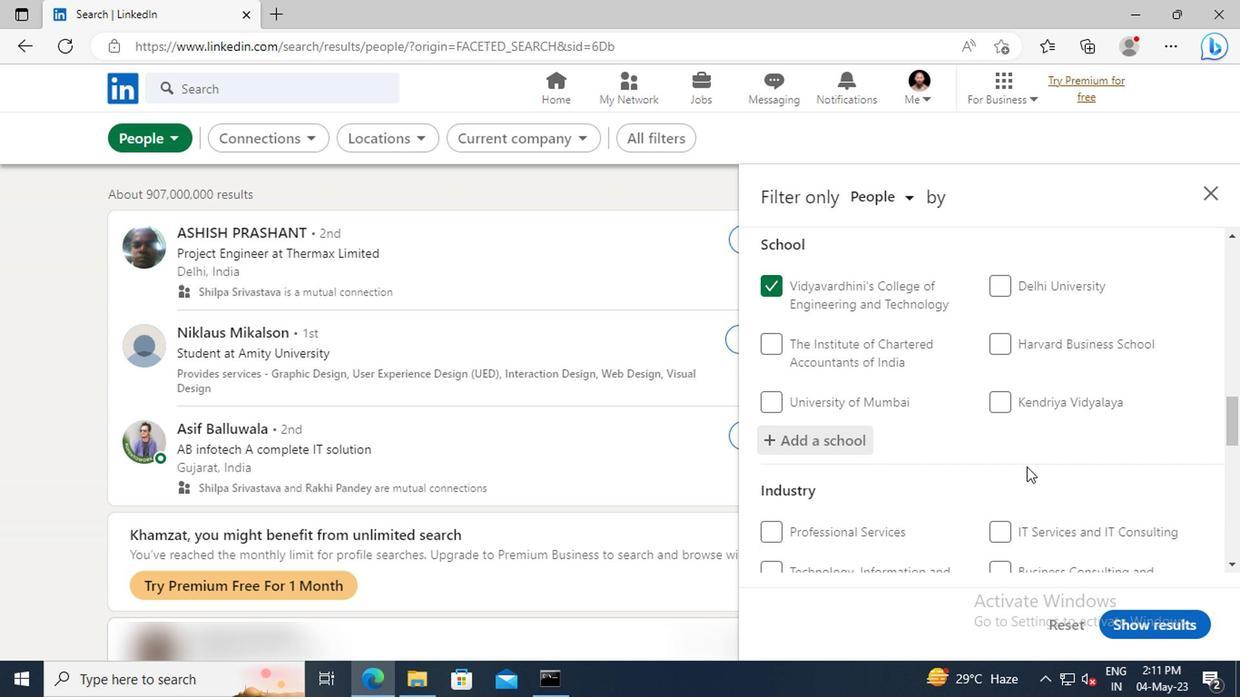 
Action: Mouse scrolled (1019, 462) with delta (0, 0)
Screenshot: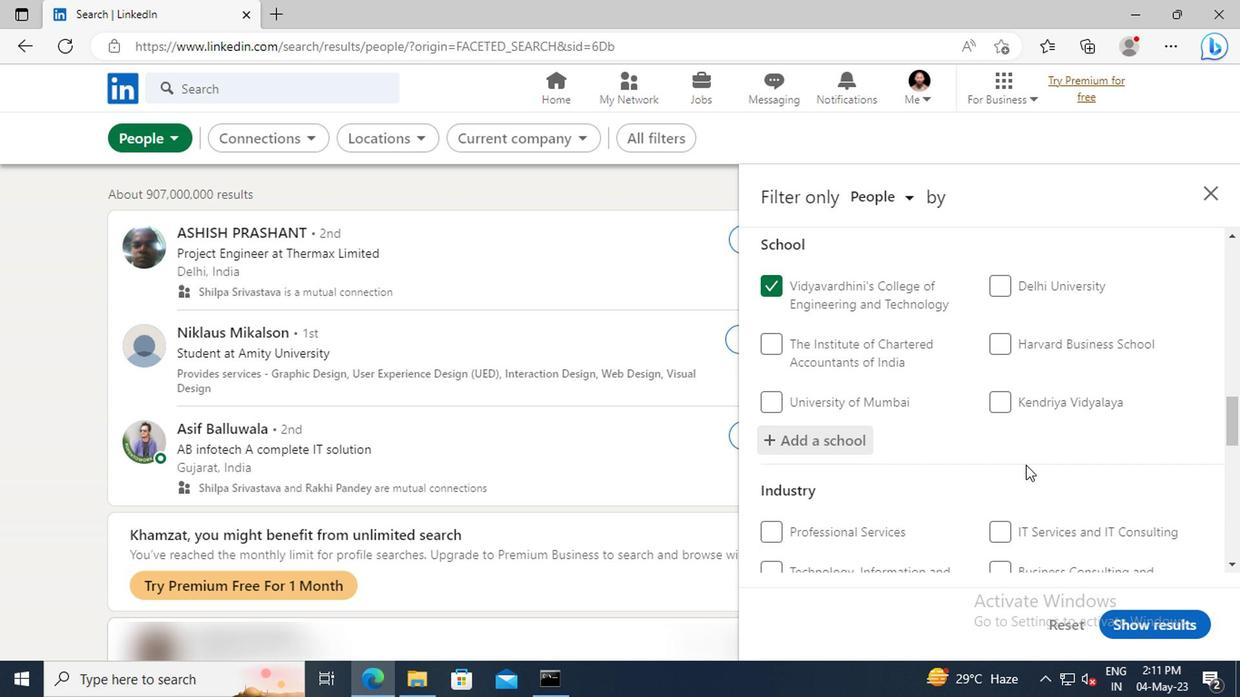 
Action: Mouse moved to (1001, 439)
Screenshot: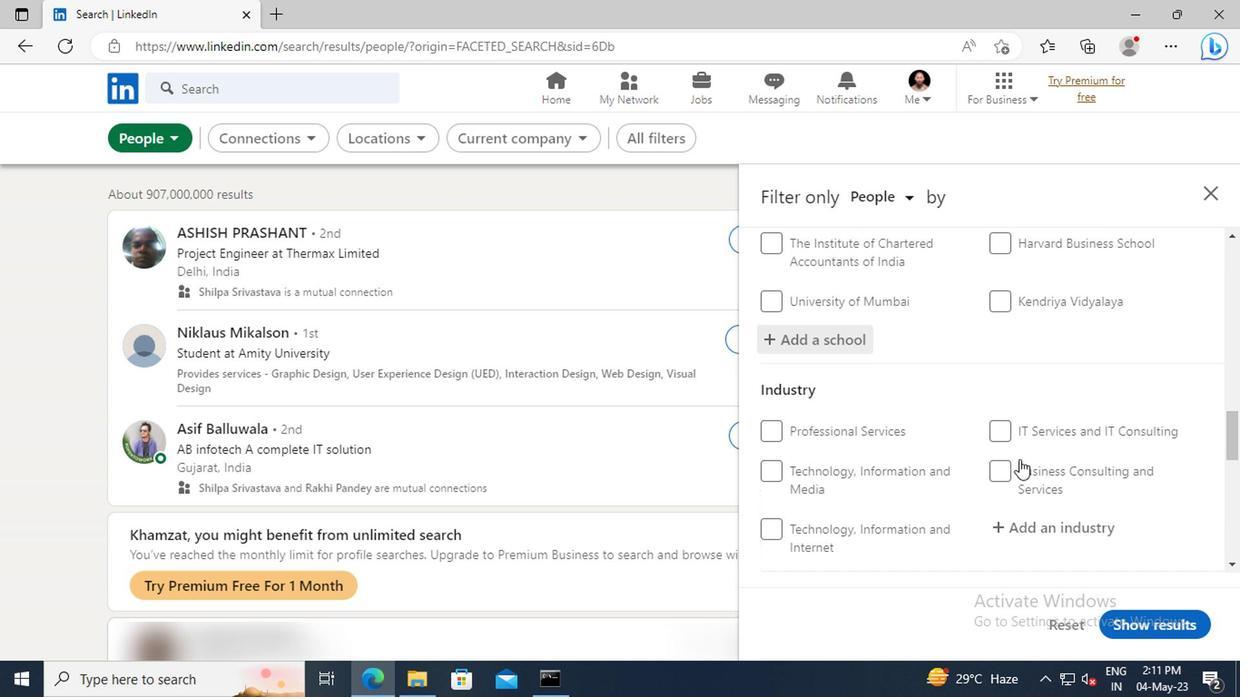 
Action: Mouse scrolled (1001, 439) with delta (0, 0)
Screenshot: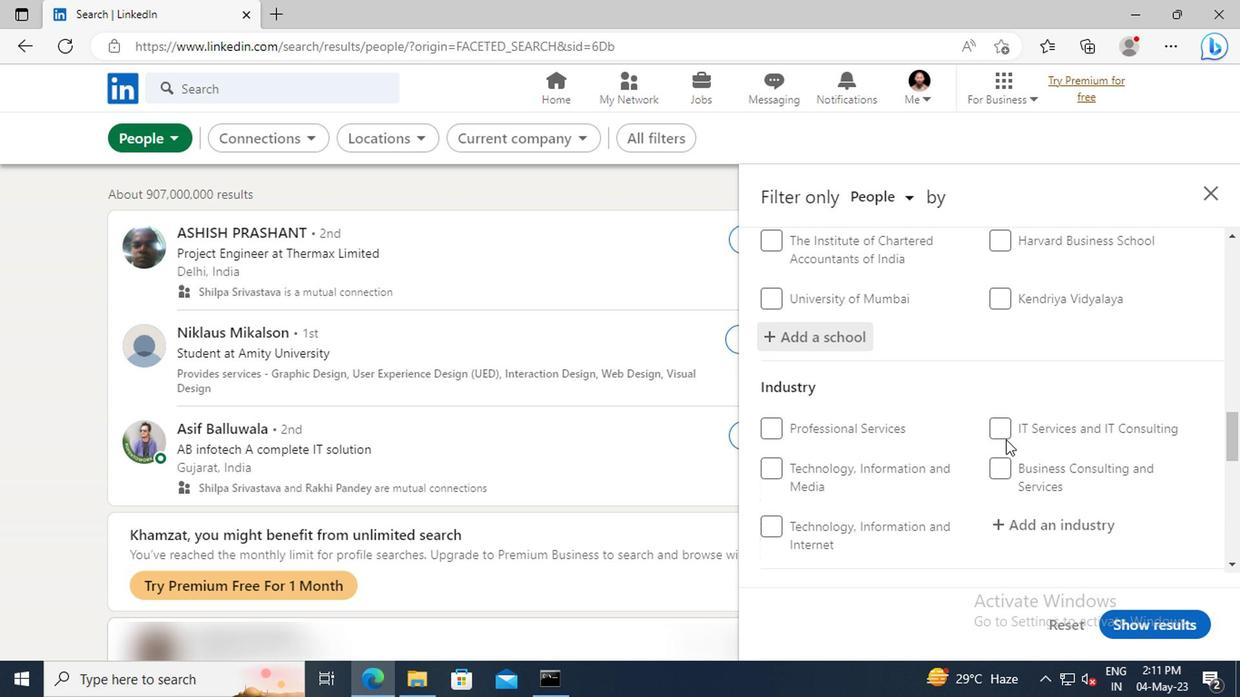 
Action: Mouse moved to (1000, 439)
Screenshot: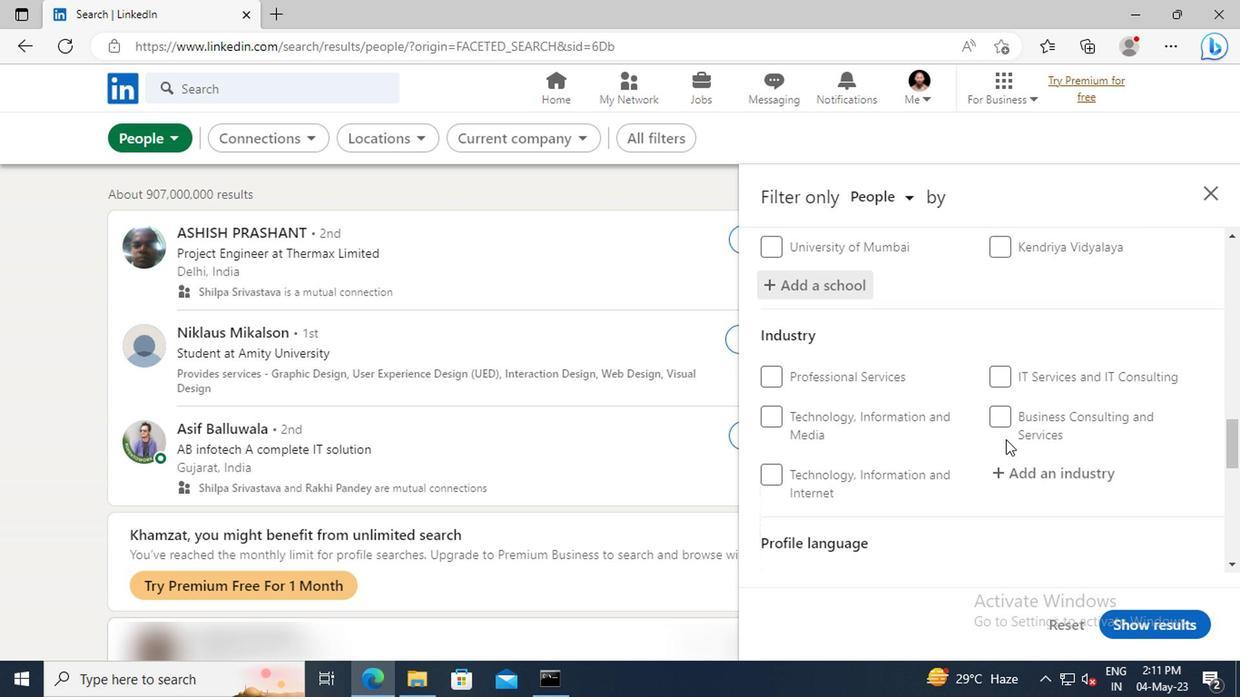 
Action: Mouse scrolled (1000, 439) with delta (0, 0)
Screenshot: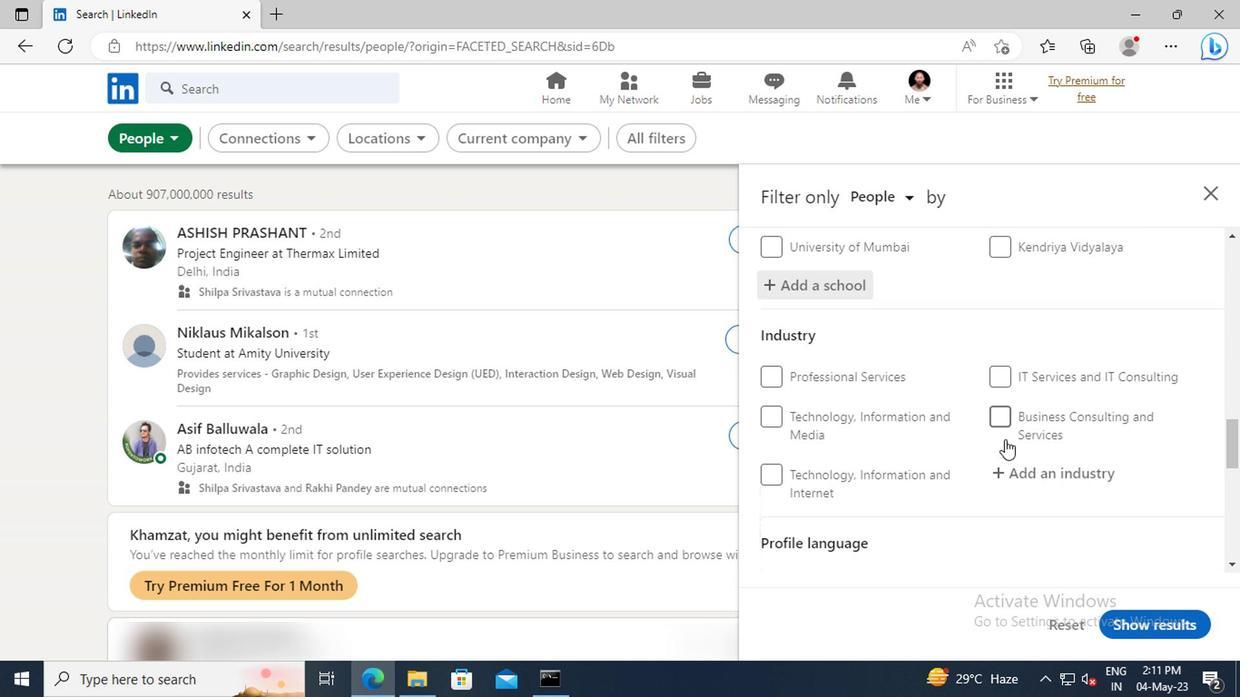 
Action: Mouse moved to (997, 429)
Screenshot: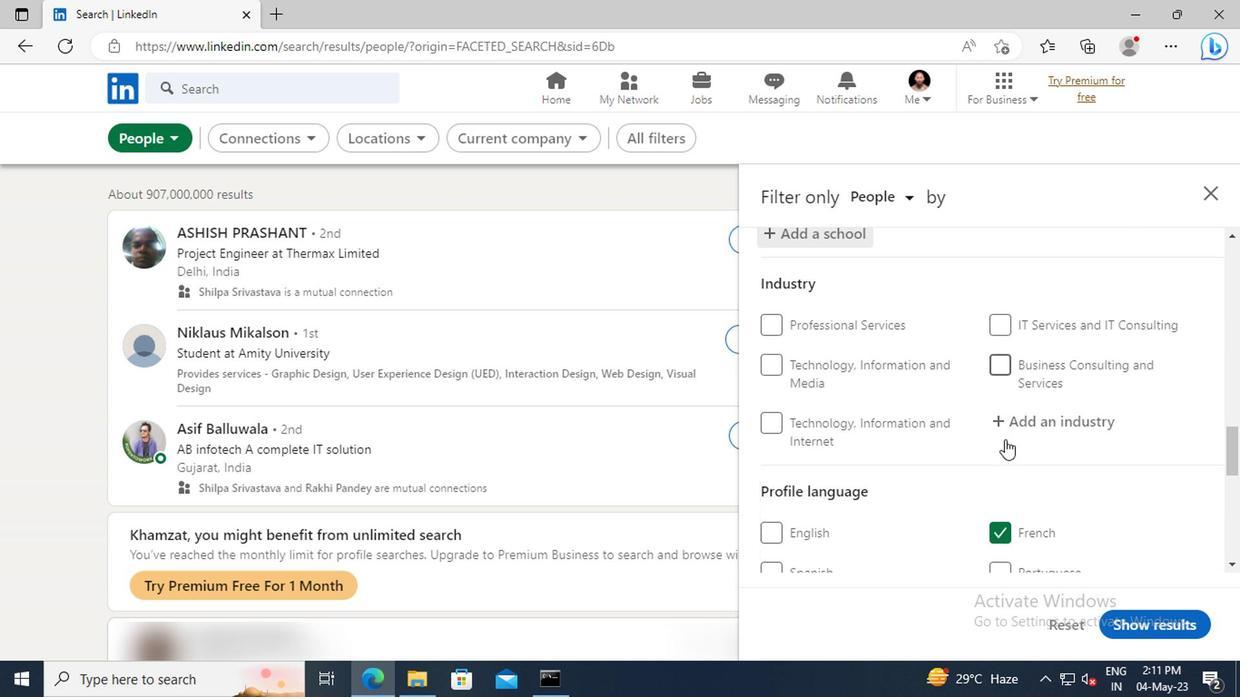 
Action: Mouse pressed left at (997, 429)
Screenshot: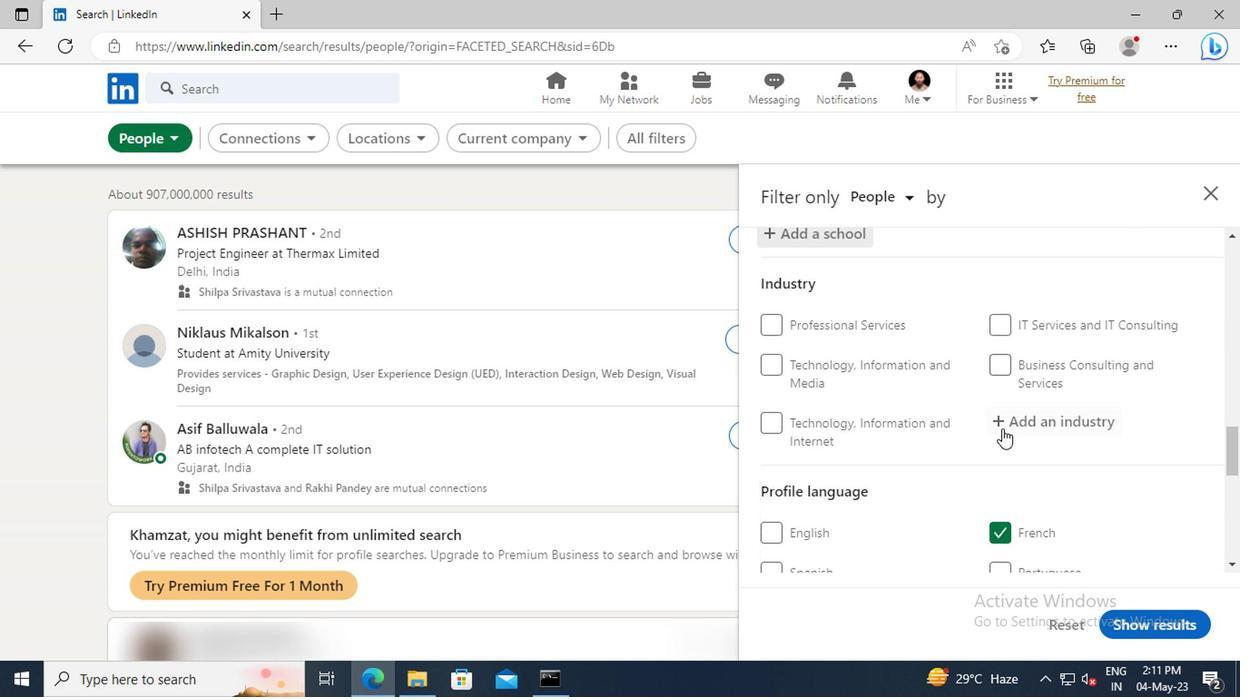 
Action: Key pressed <Key.shift>FLIG
Screenshot: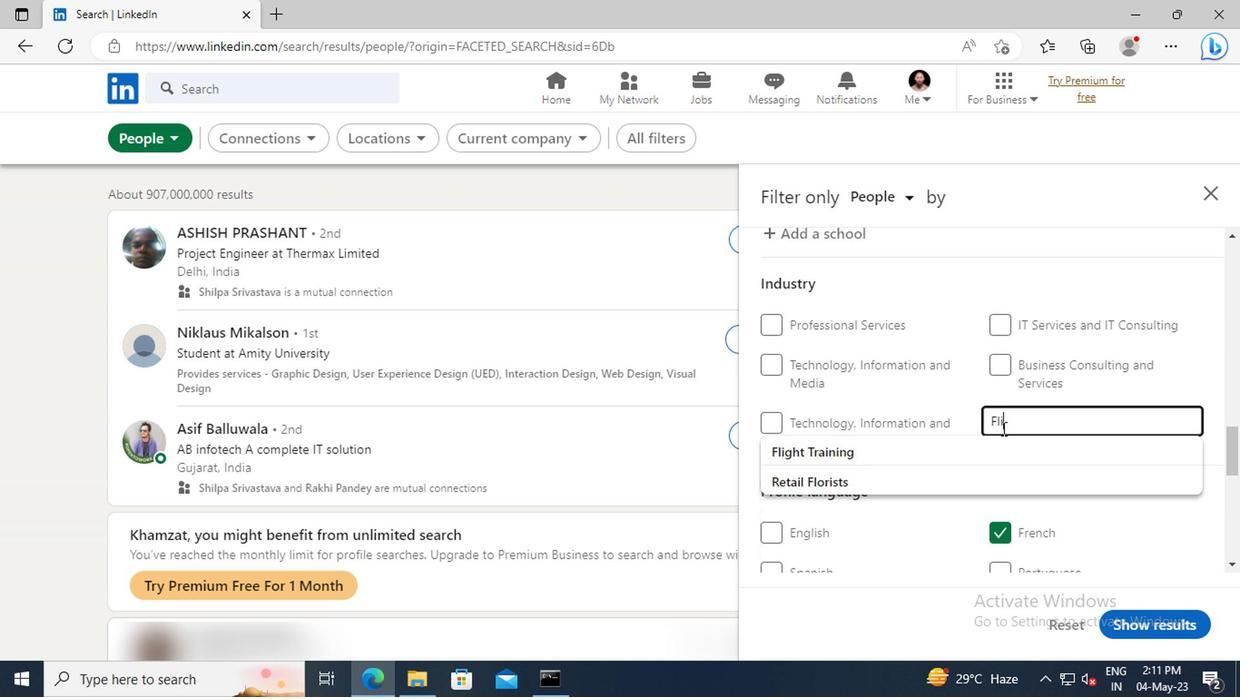 
Action: Mouse moved to (1001, 446)
Screenshot: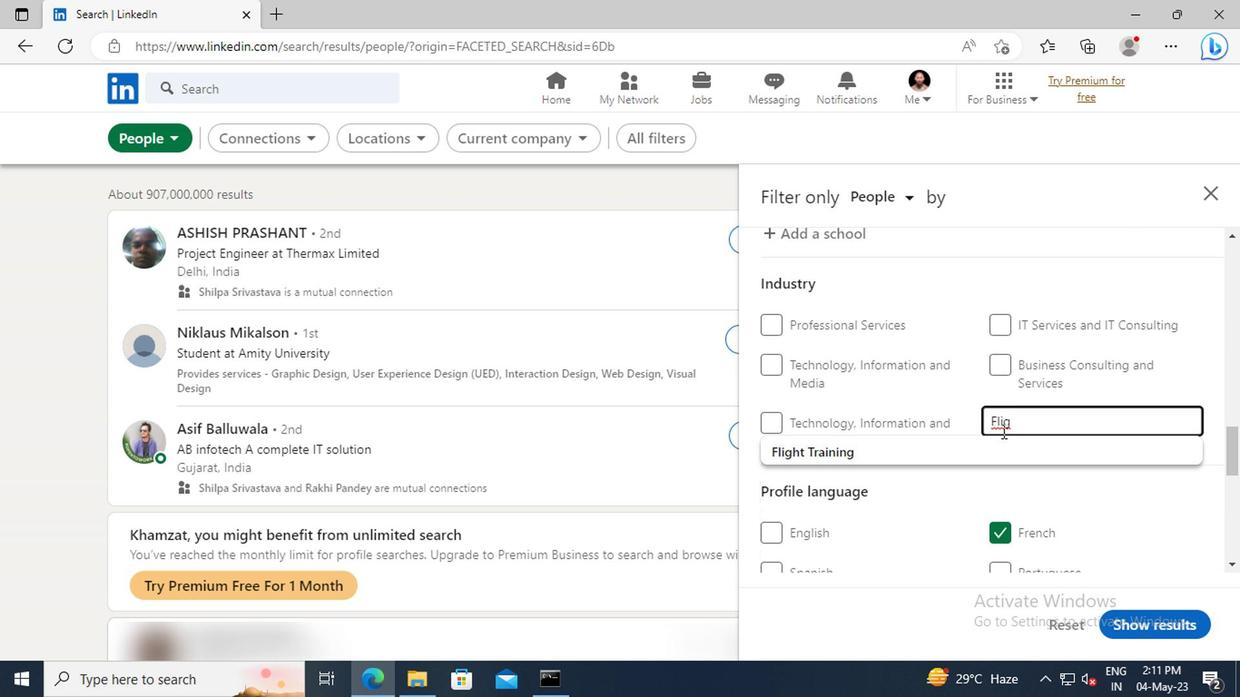 
Action: Mouse pressed left at (1001, 446)
Screenshot: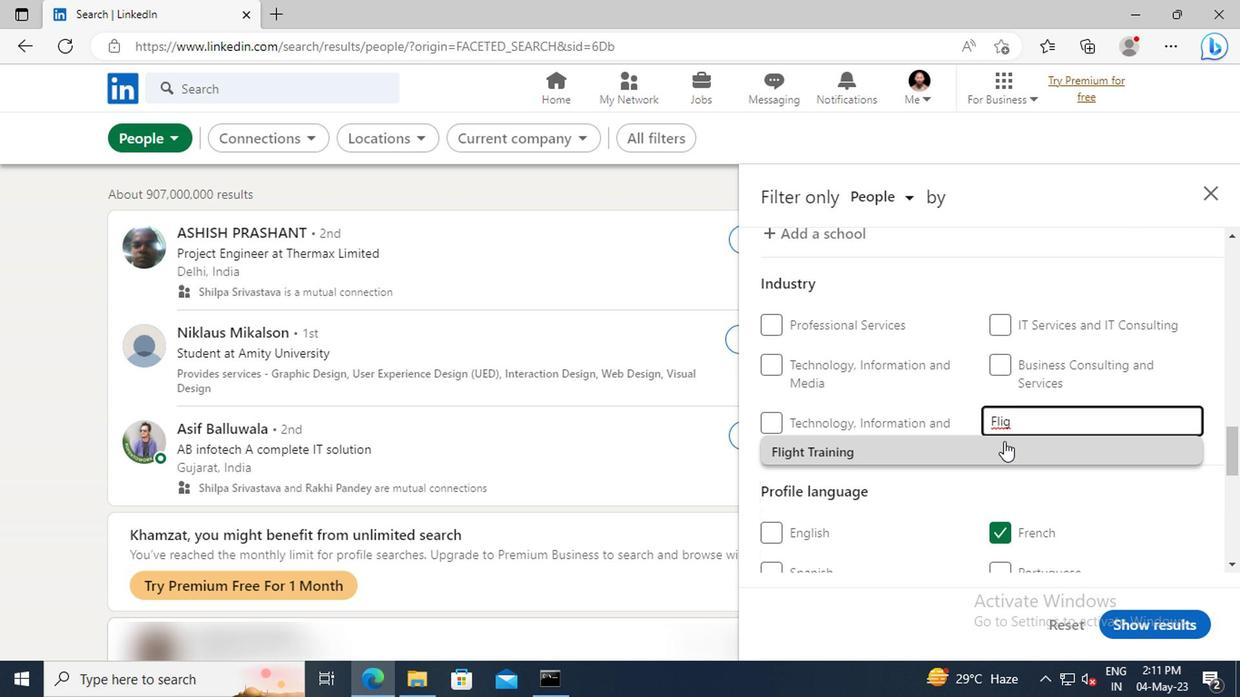 
Action: Mouse scrolled (1001, 445) with delta (0, 0)
Screenshot: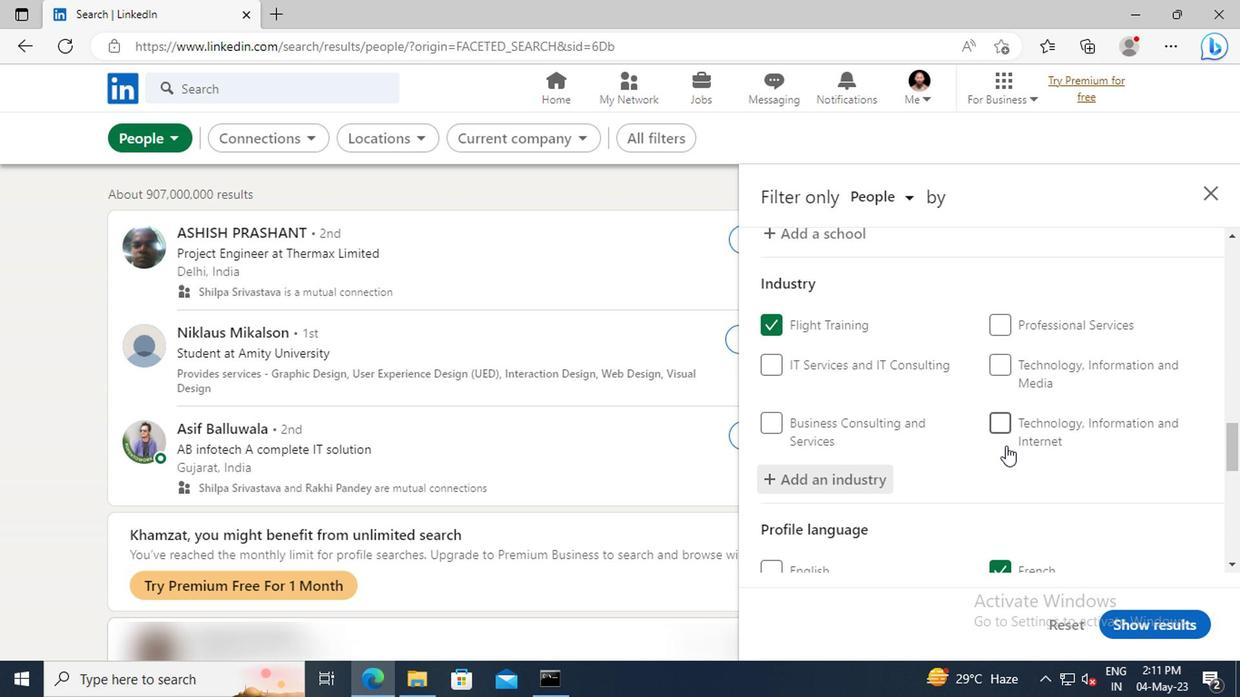 
Action: Mouse moved to (1000, 441)
Screenshot: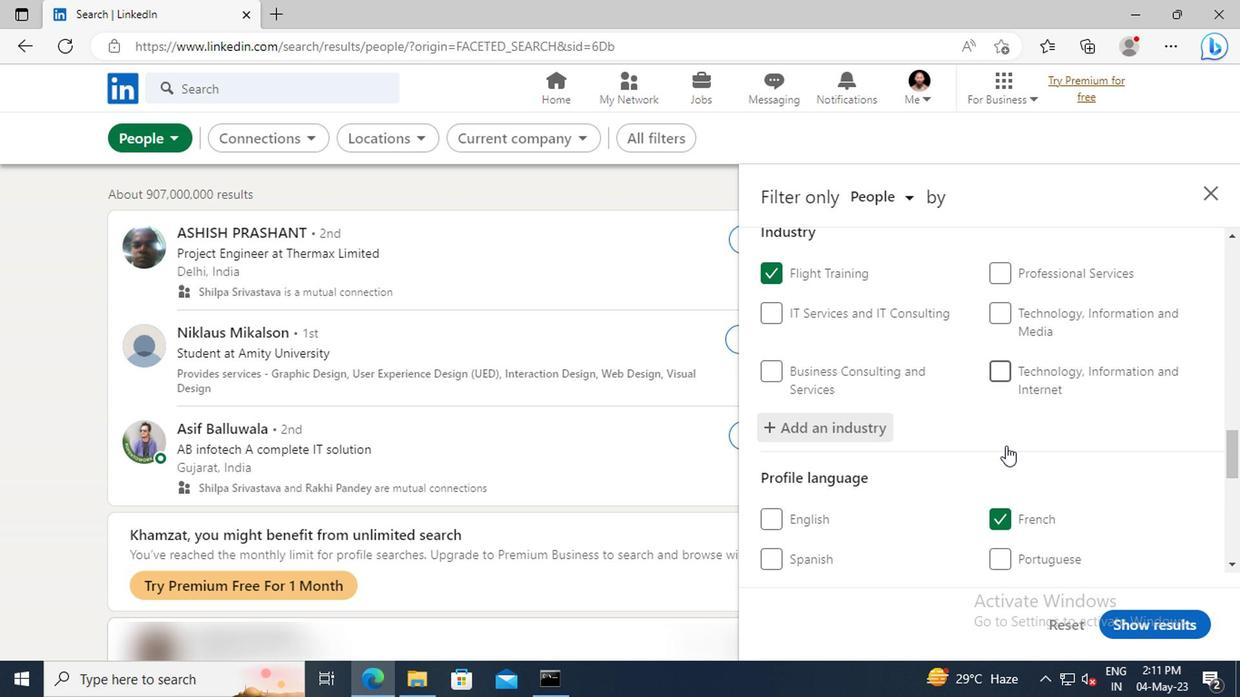 
Action: Mouse scrolled (1000, 439) with delta (0, -1)
Screenshot: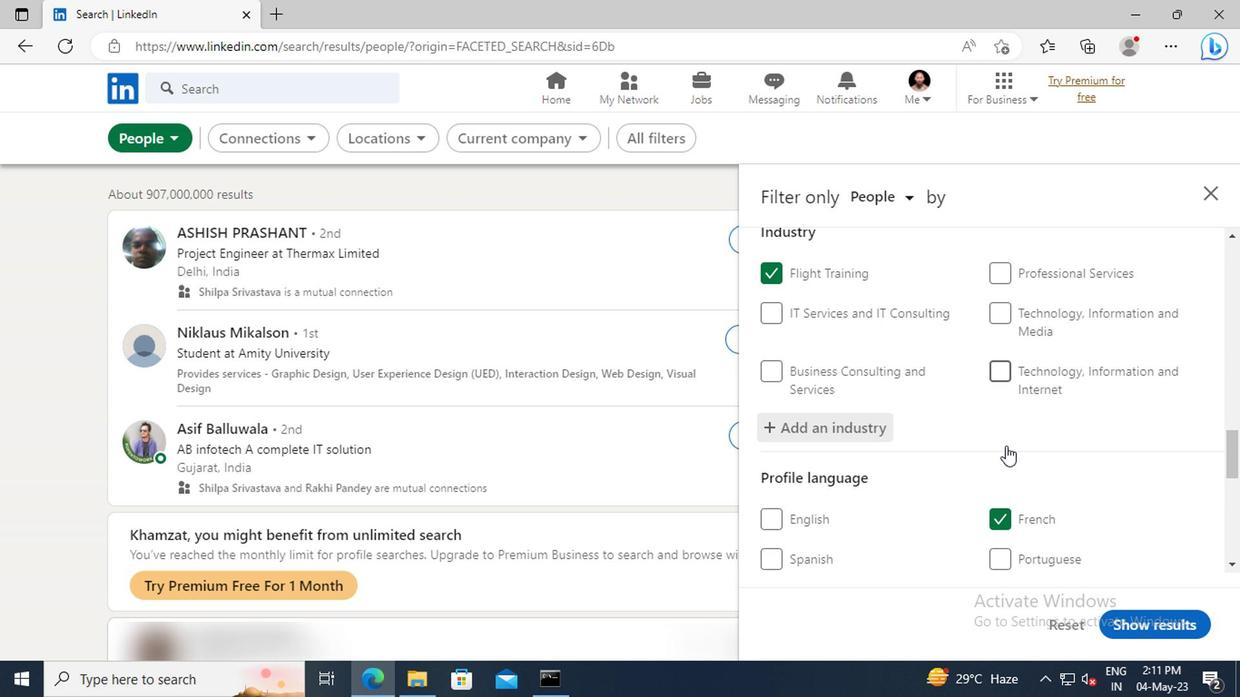 
Action: Mouse scrolled (1000, 439) with delta (0, -1)
Screenshot: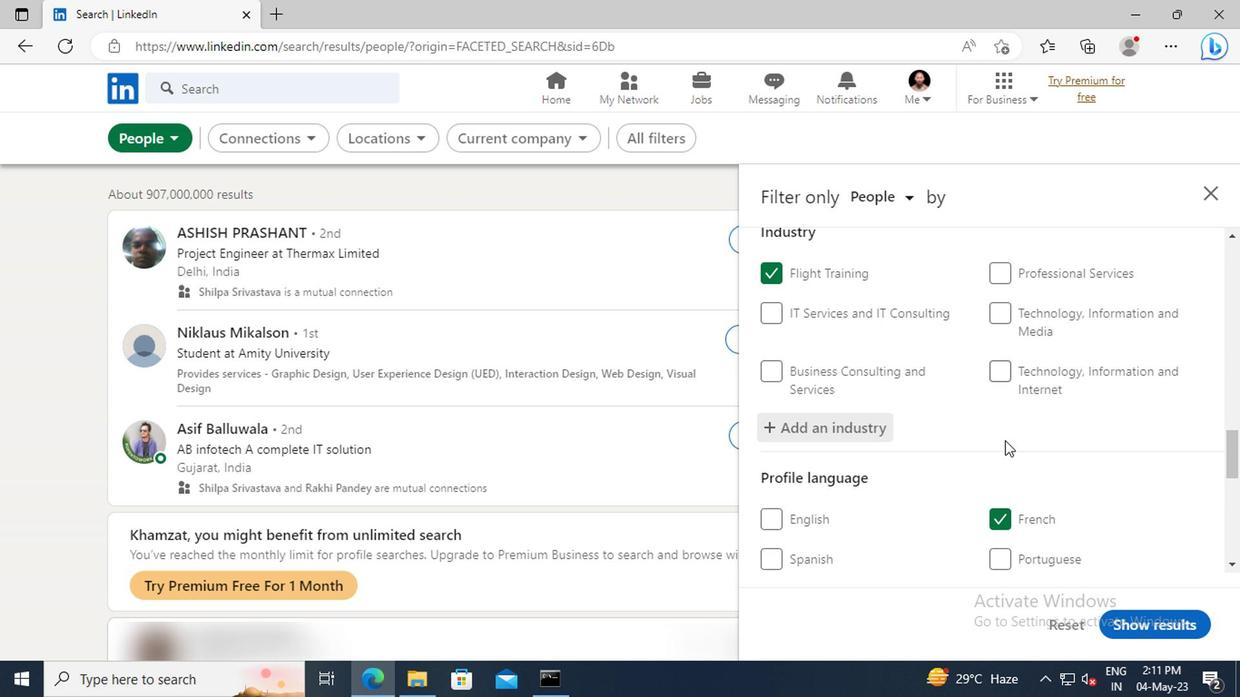 
Action: Mouse scrolled (1000, 439) with delta (0, -1)
Screenshot: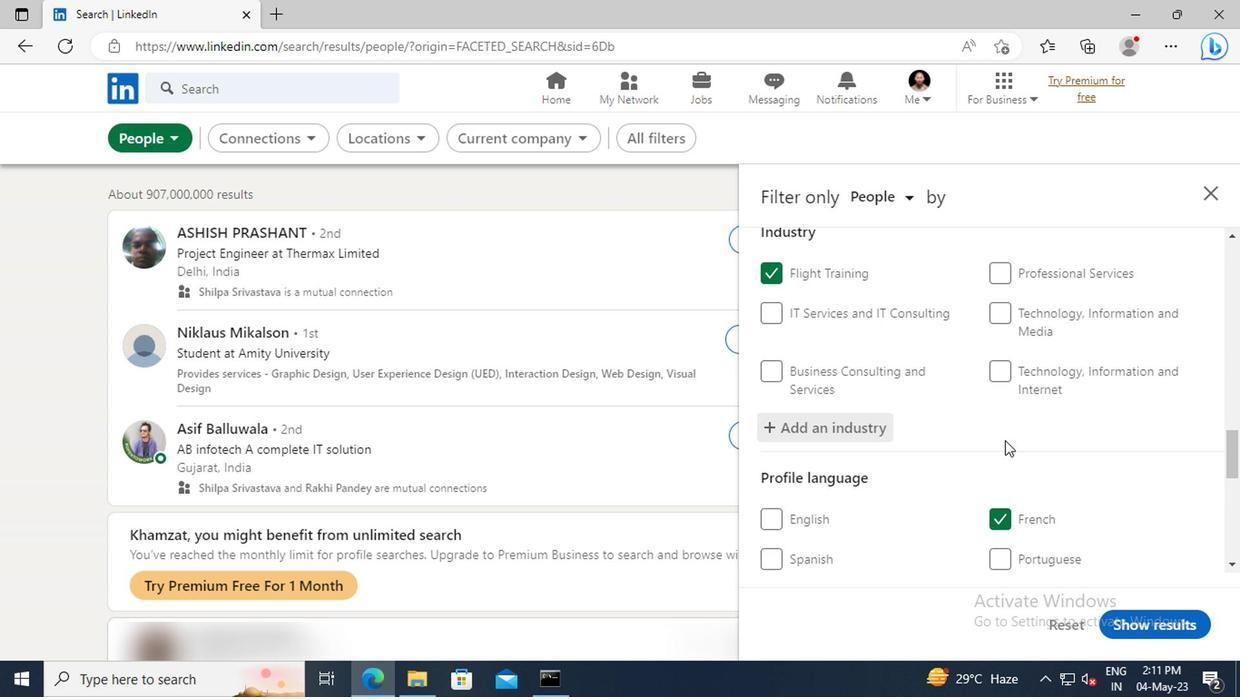 
Action: Mouse moved to (993, 429)
Screenshot: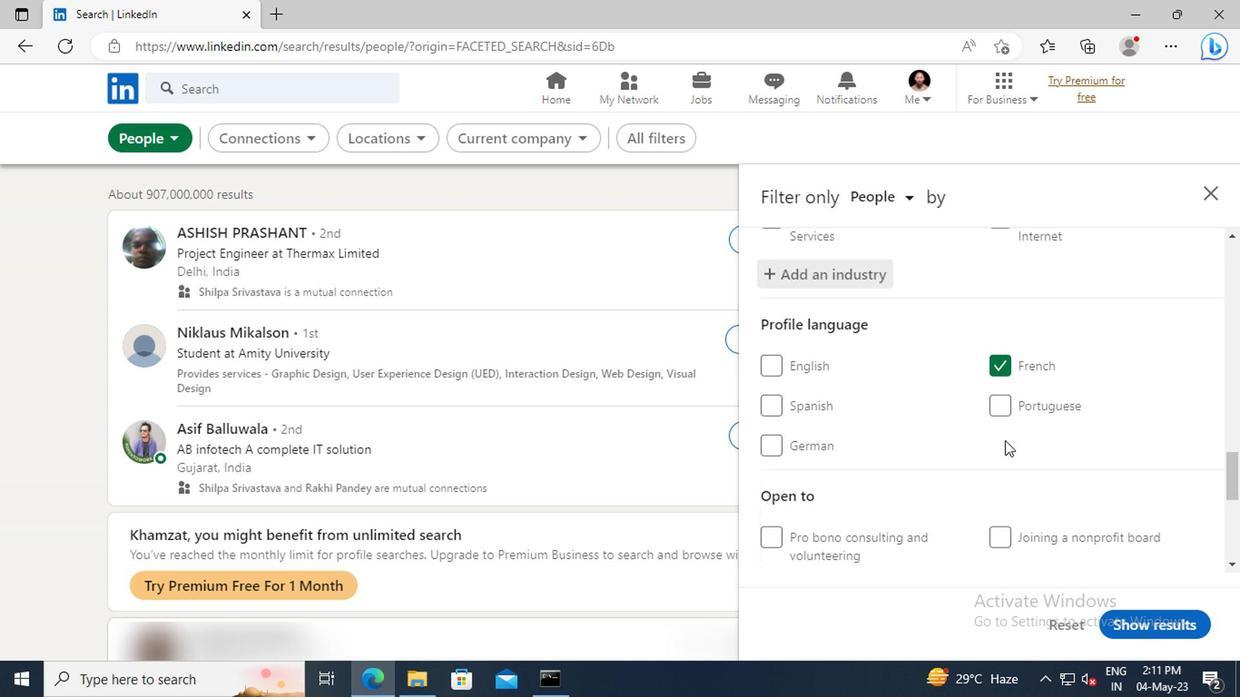
Action: Mouse scrolled (993, 428) with delta (0, 0)
Screenshot: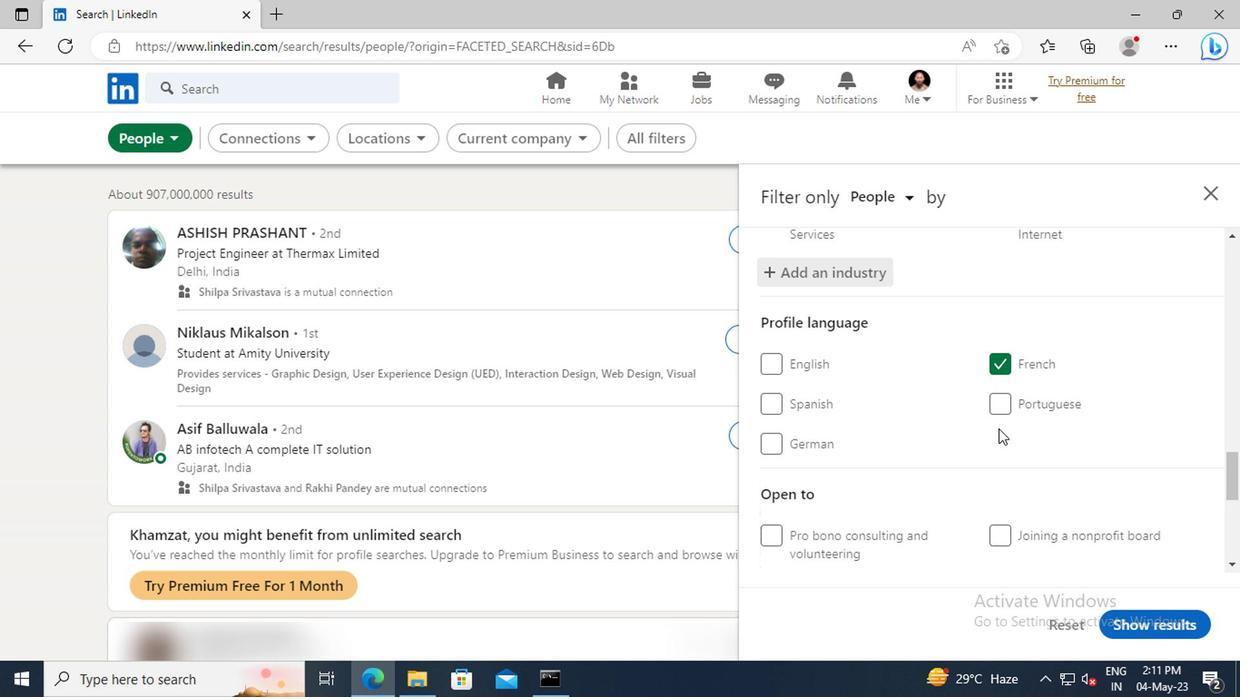 
Action: Mouse scrolled (993, 428) with delta (0, 0)
Screenshot: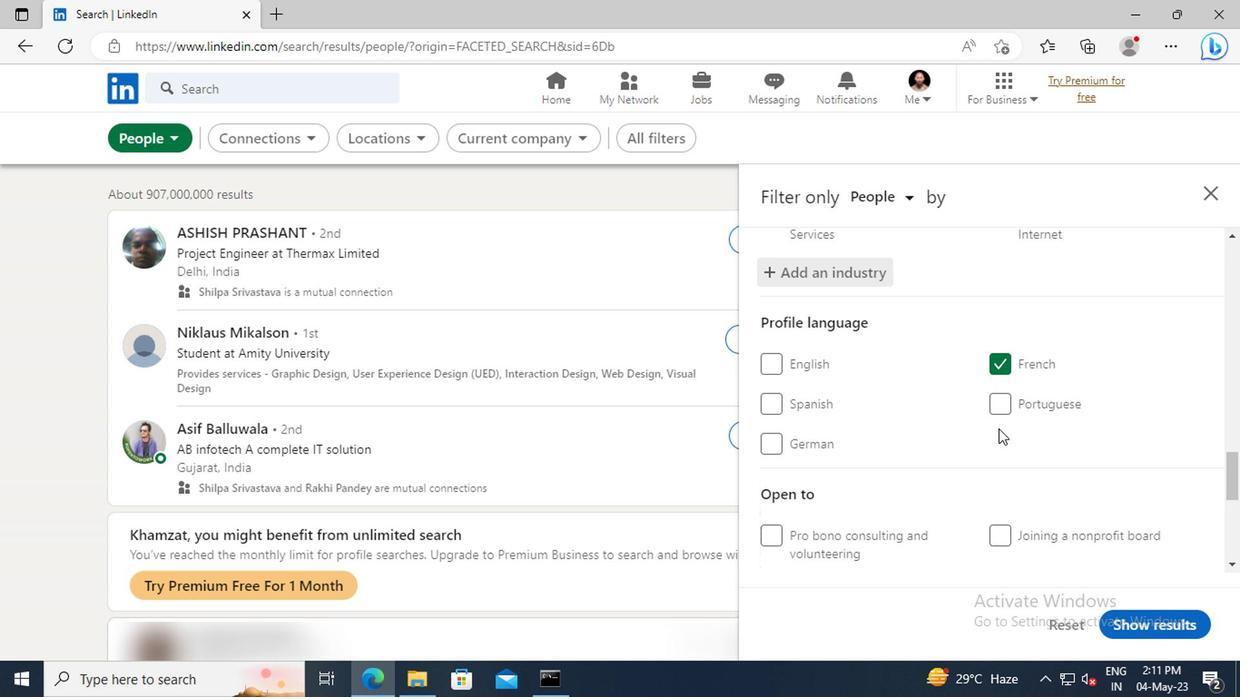 
Action: Mouse moved to (989, 412)
Screenshot: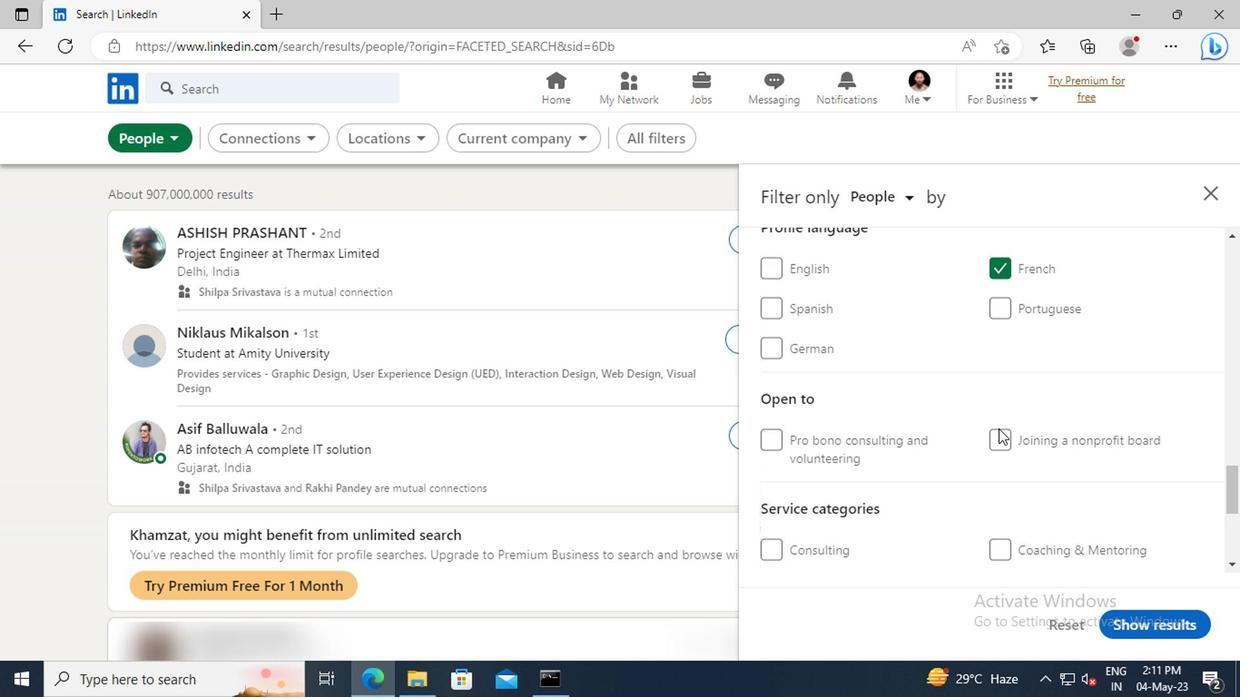 
Action: Mouse scrolled (989, 411) with delta (0, 0)
Screenshot: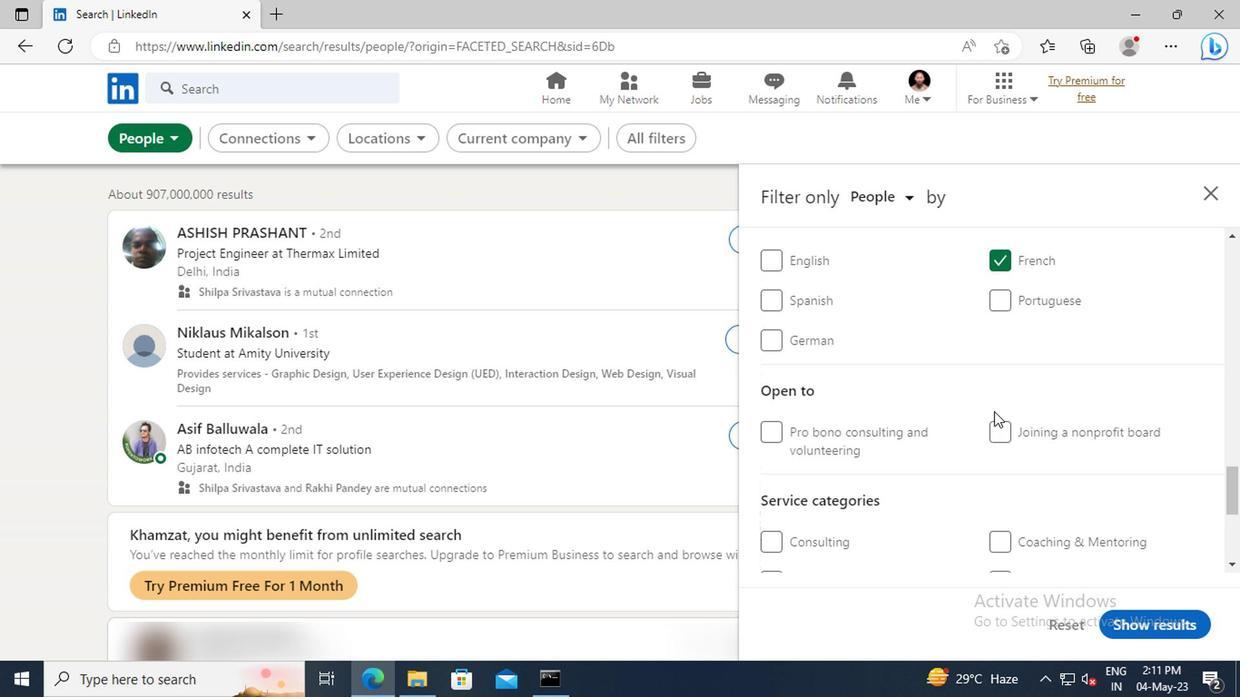 
Action: Mouse moved to (988, 405)
Screenshot: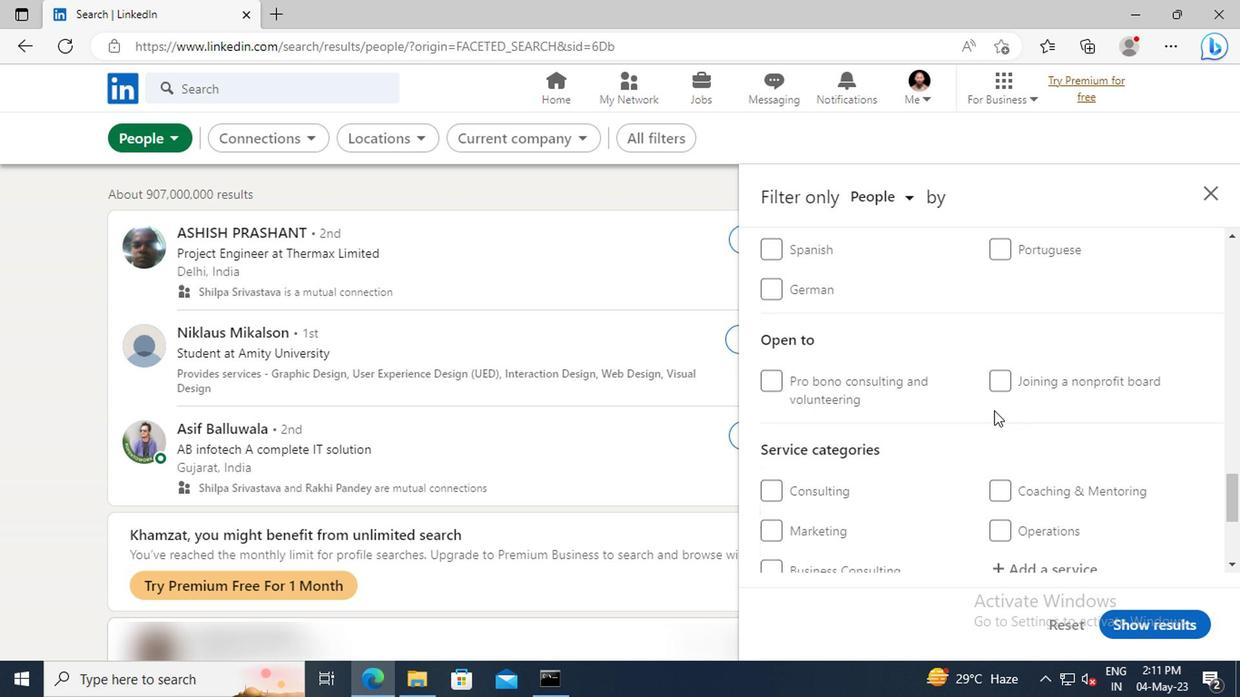 
Action: Mouse scrolled (988, 403) with delta (0, -1)
Screenshot: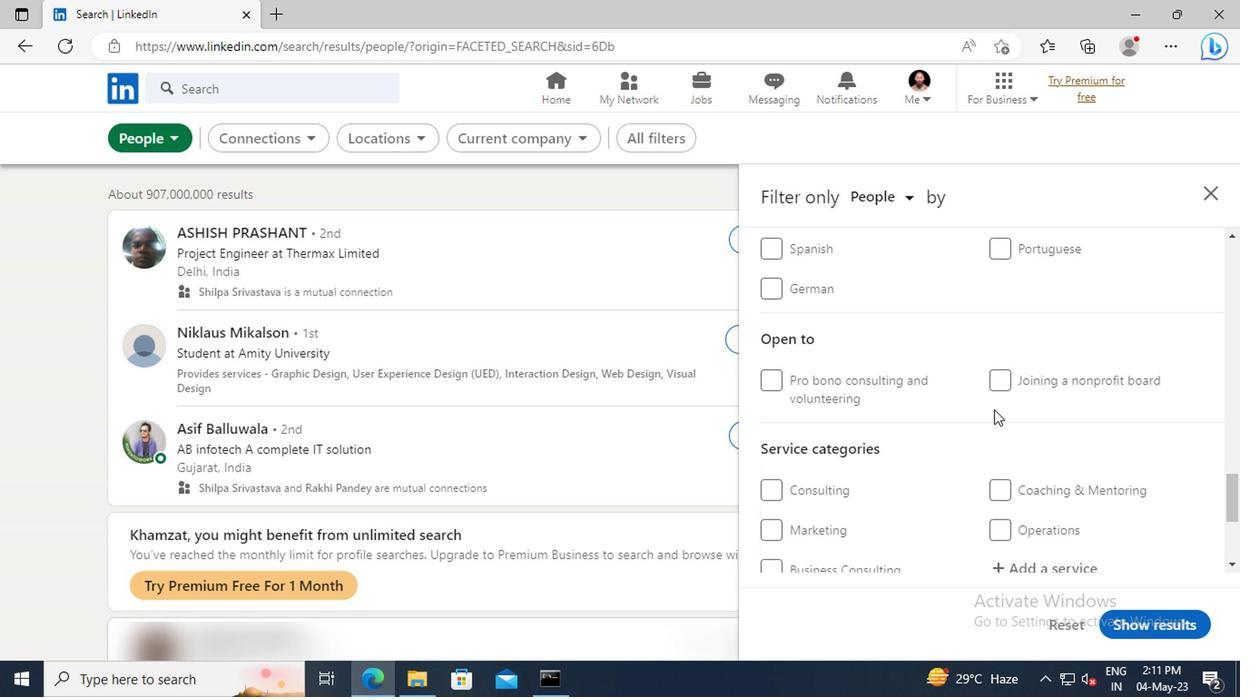
Action: Mouse scrolled (988, 403) with delta (0, -1)
Screenshot: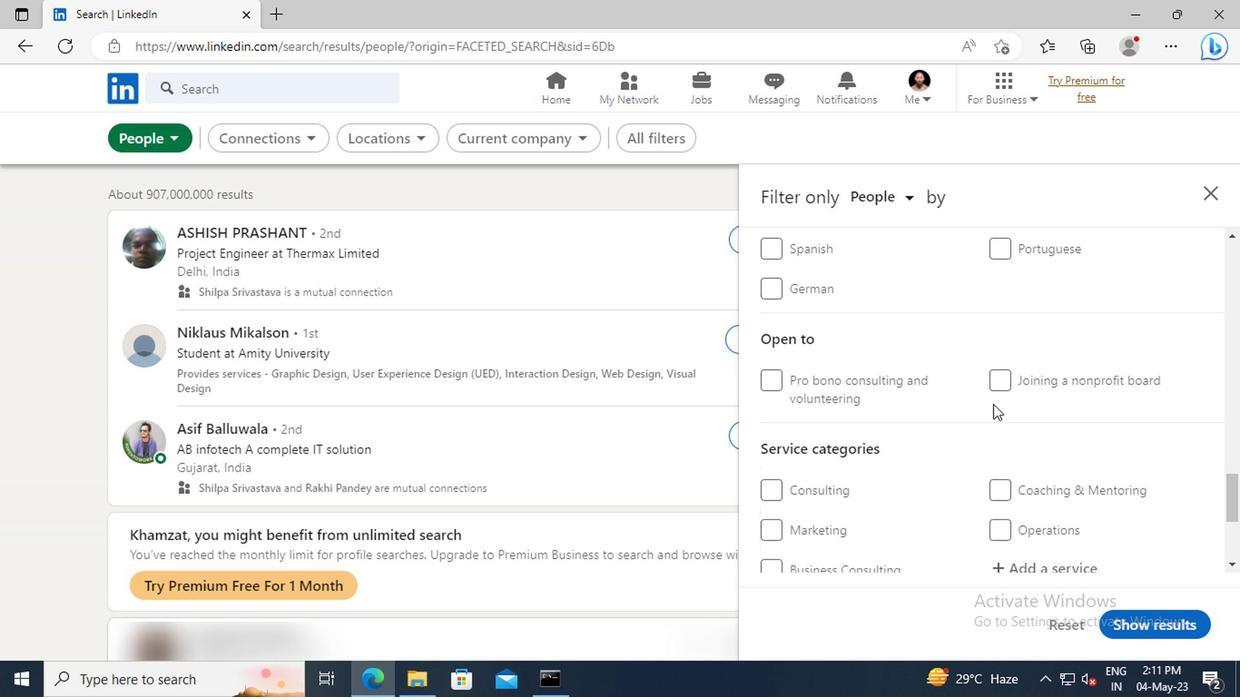 
Action: Mouse moved to (988, 403)
Screenshot: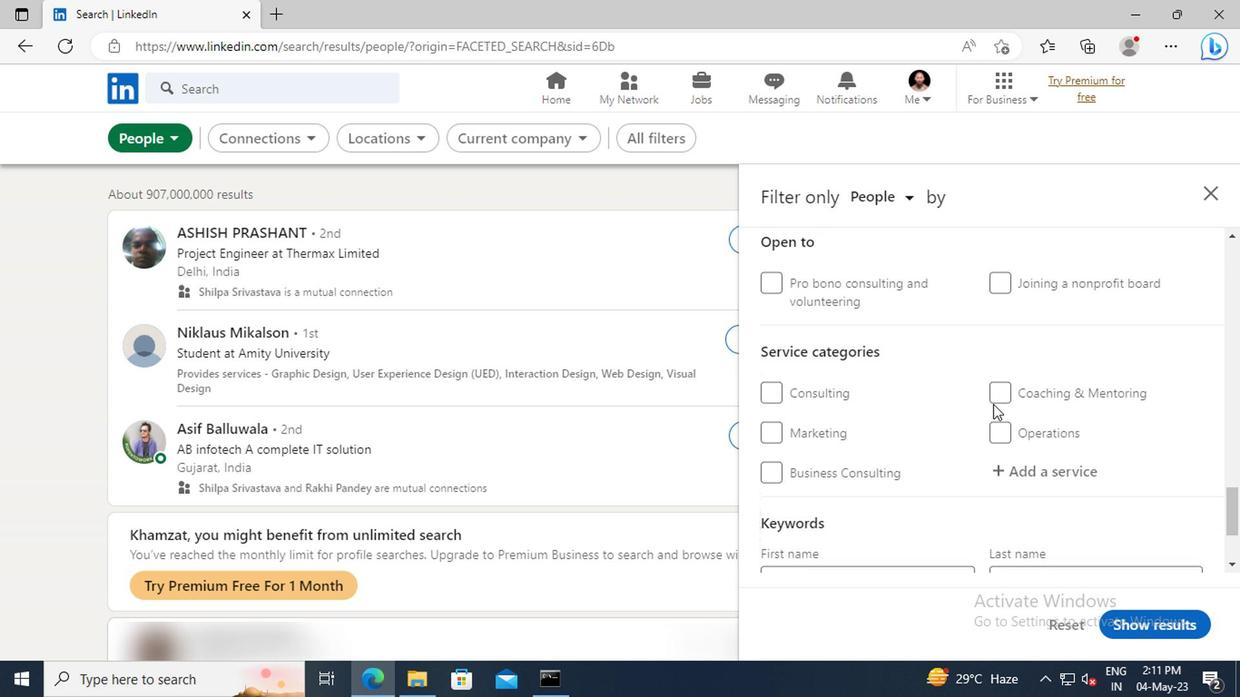 
Action: Mouse scrolled (988, 402) with delta (0, 0)
Screenshot: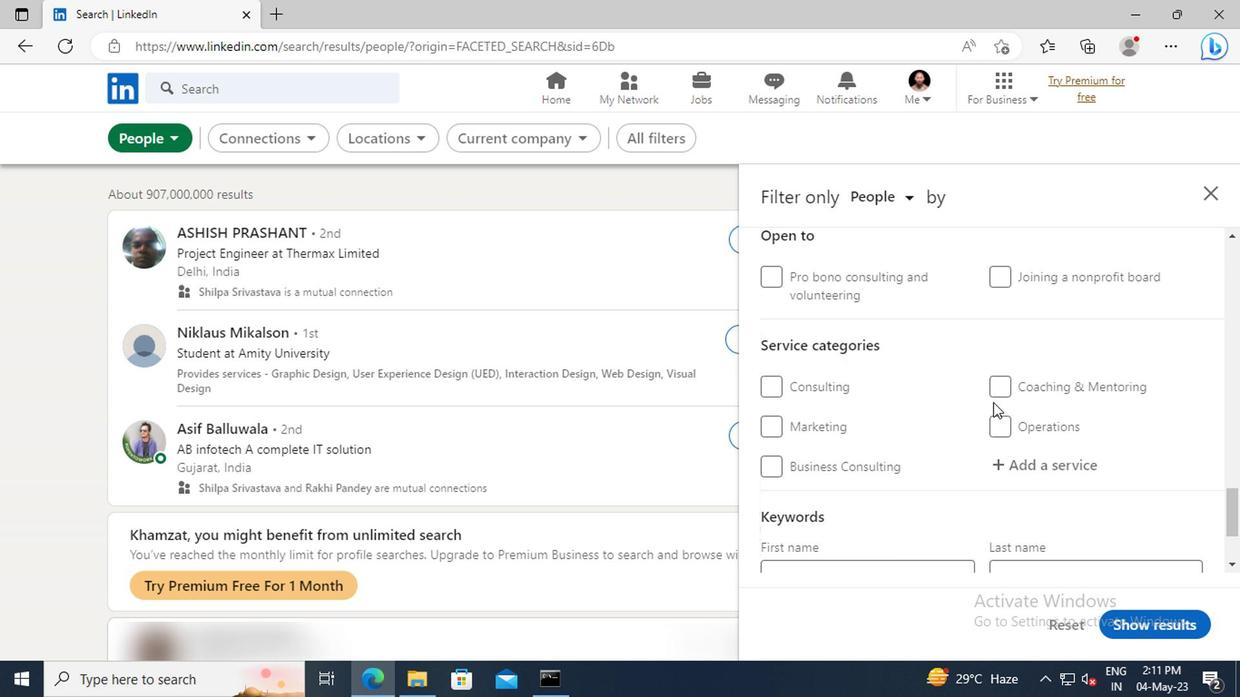 
Action: Mouse scrolled (988, 402) with delta (0, 0)
Screenshot: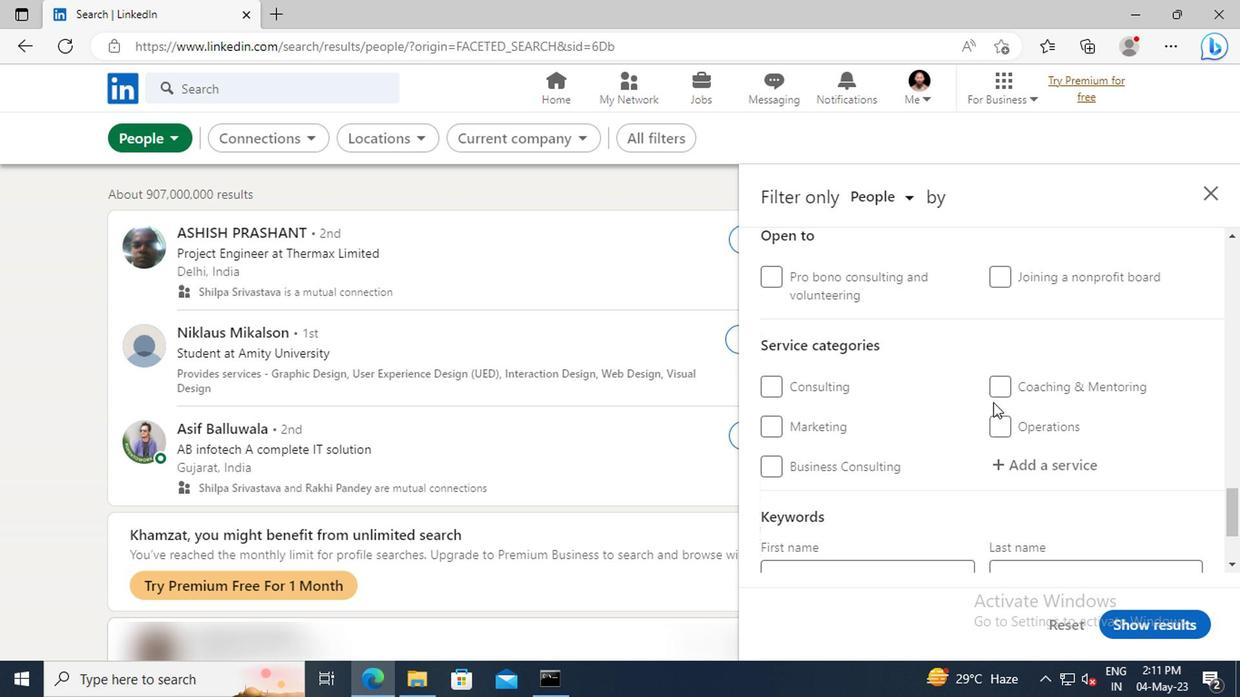 
Action: Mouse moved to (995, 371)
Screenshot: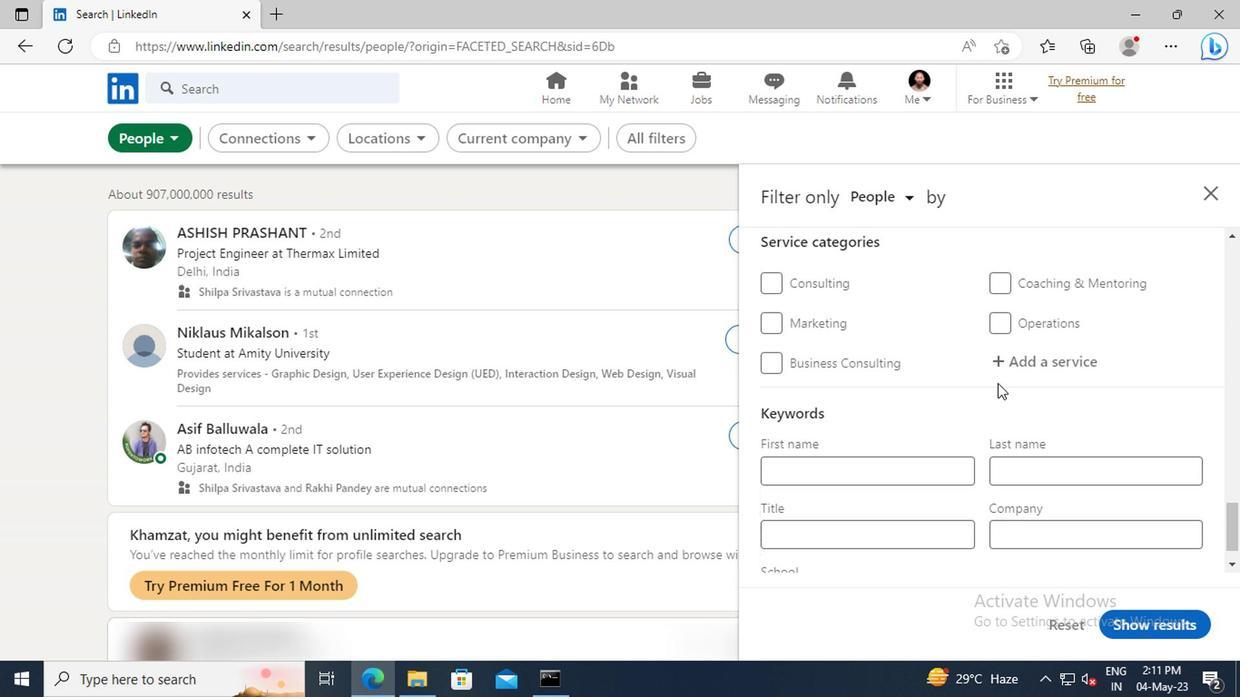 
Action: Mouse pressed left at (995, 371)
Screenshot: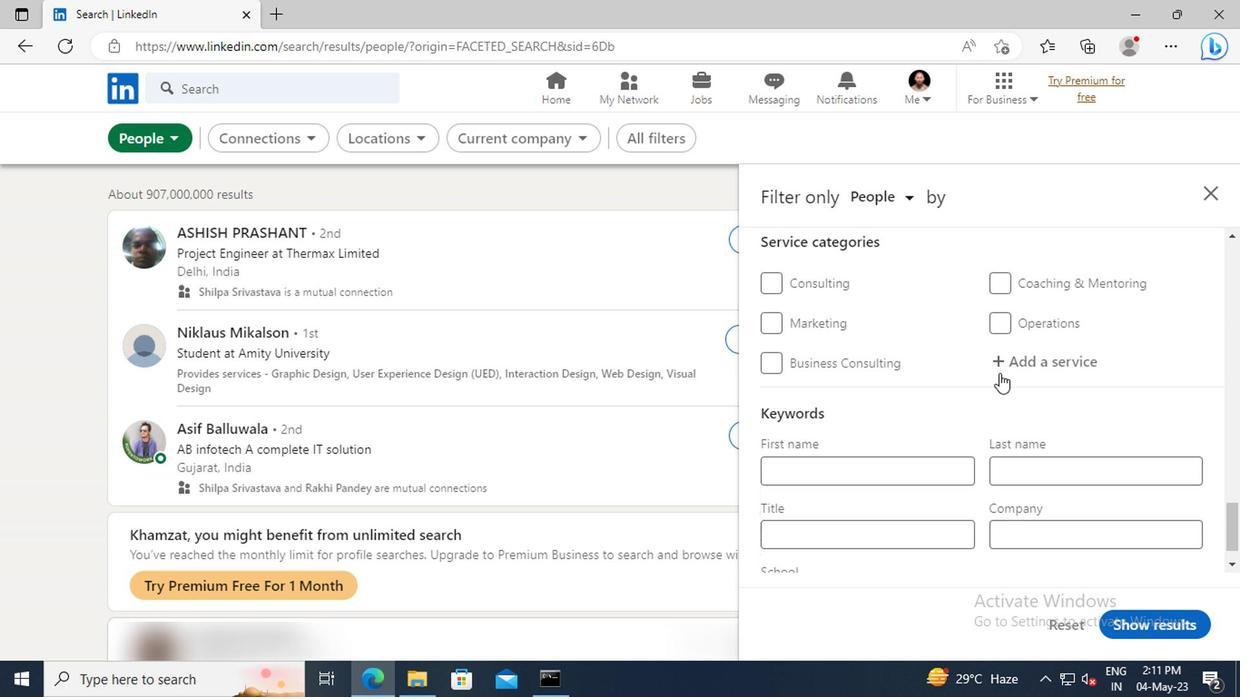 
Action: Key pressed <Key.shift>WRITI
Screenshot: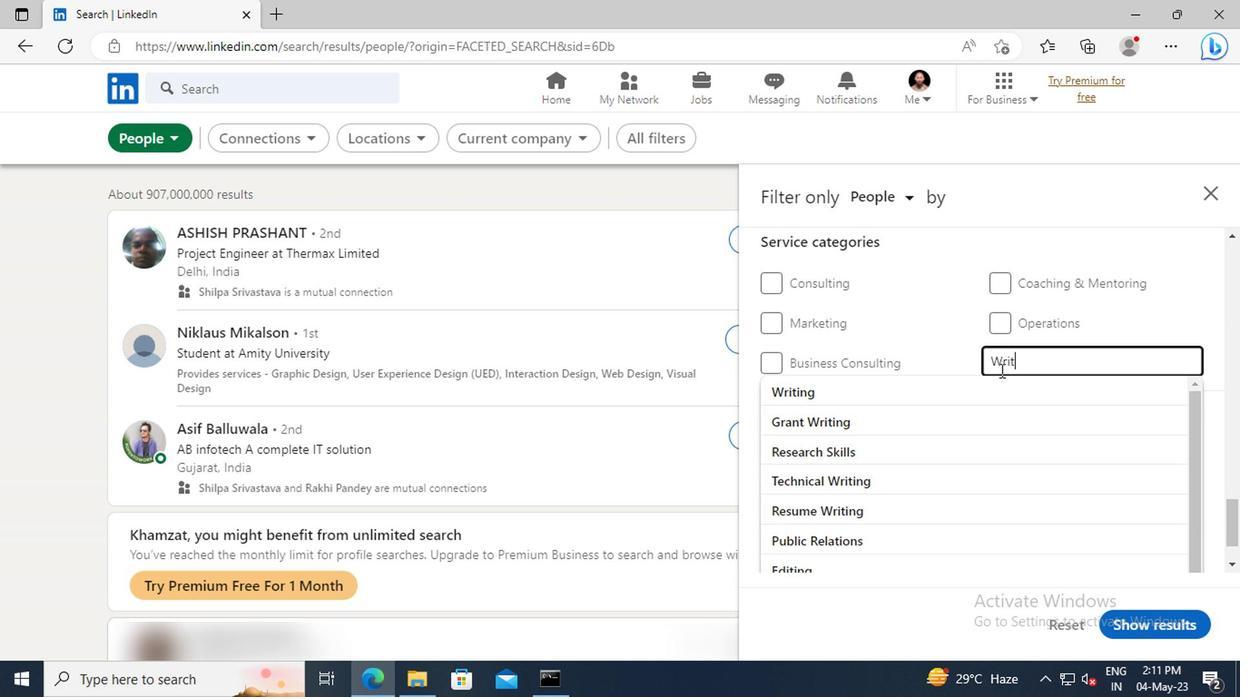 
Action: Mouse moved to (1000, 387)
Screenshot: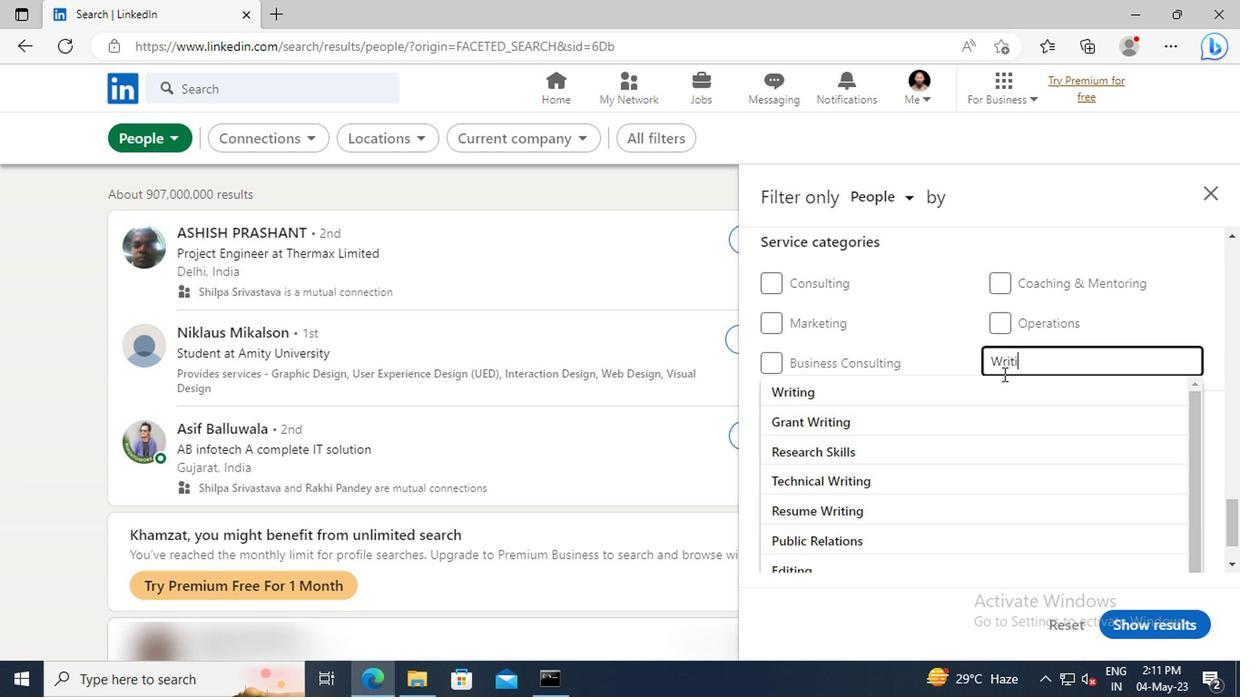 
Action: Mouse pressed left at (1000, 387)
Screenshot: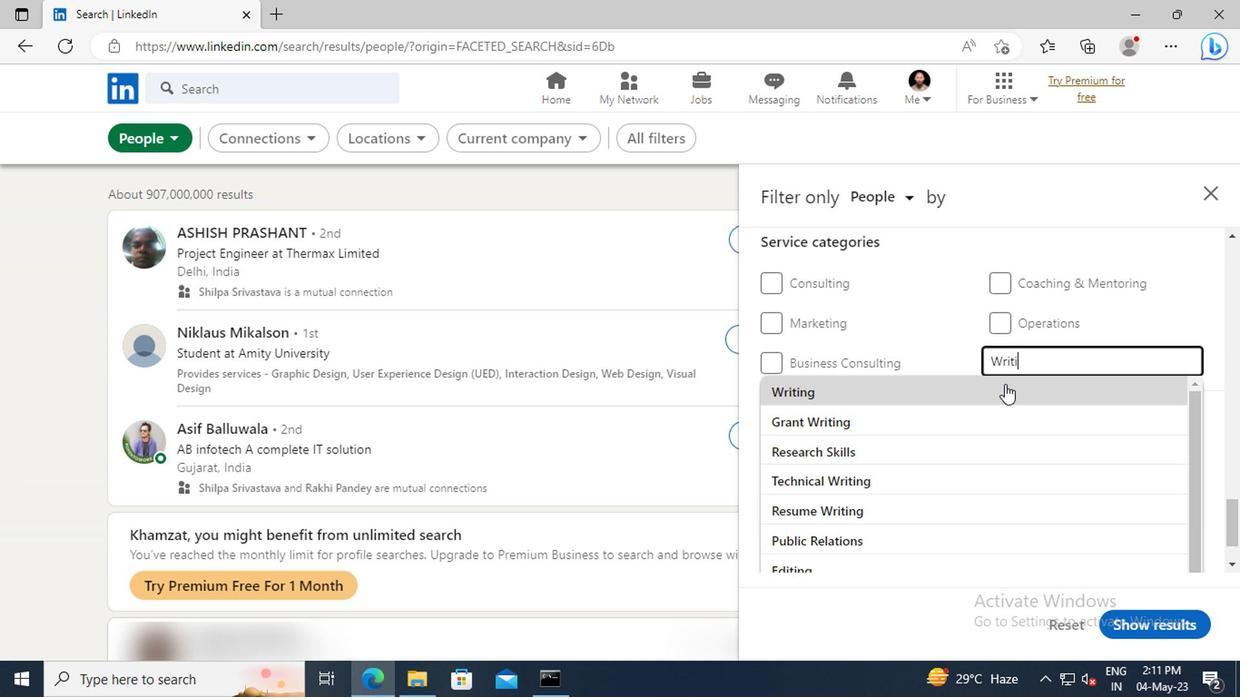 
Action: Mouse scrolled (1000, 387) with delta (0, 0)
Screenshot: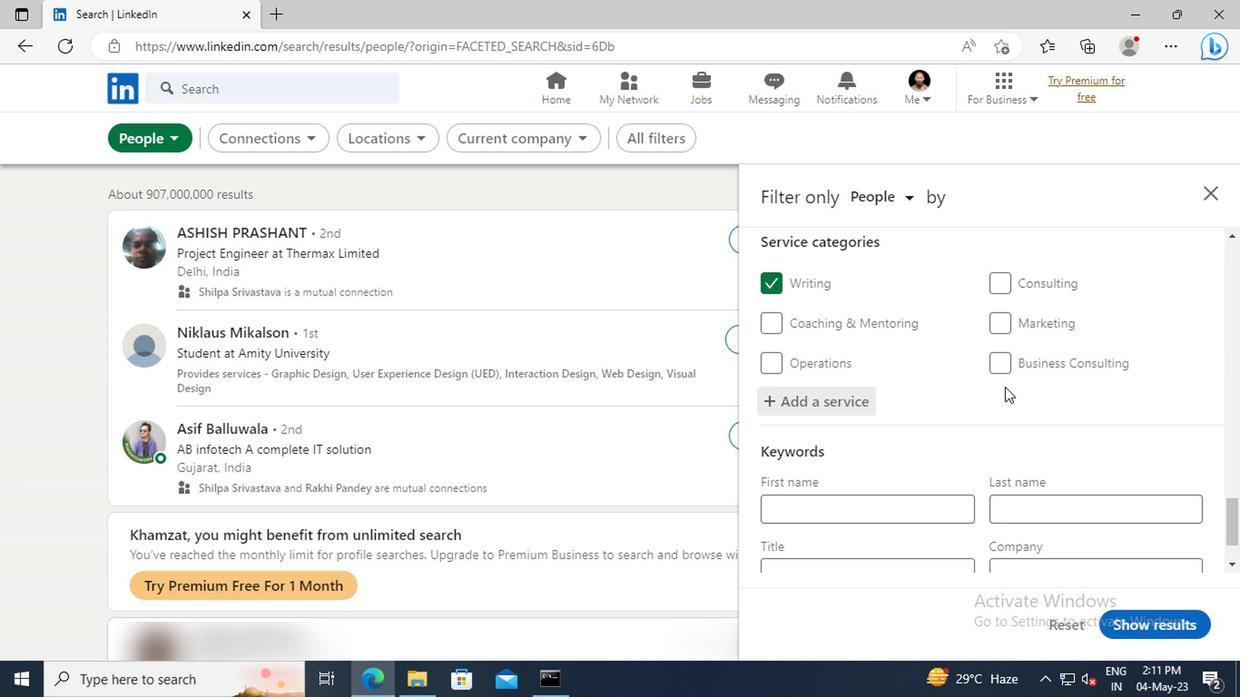
Action: Mouse scrolled (1000, 387) with delta (0, 0)
Screenshot: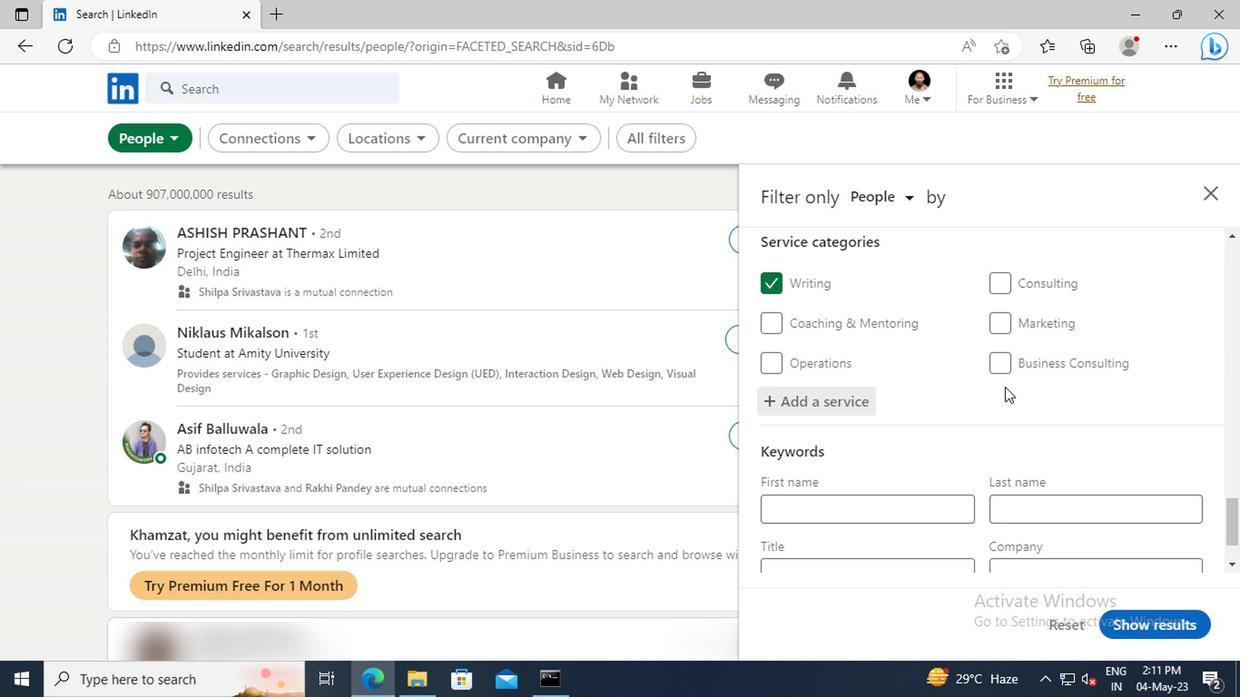 
Action: Mouse scrolled (1000, 387) with delta (0, 0)
Screenshot: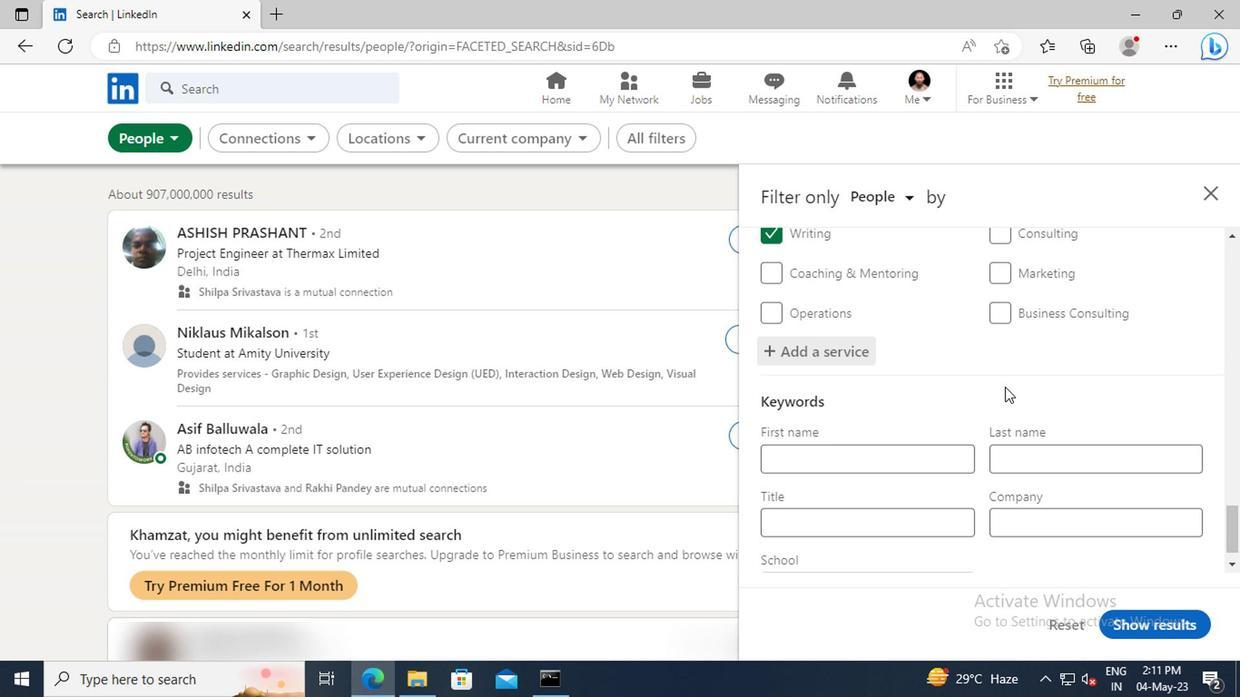 
Action: Mouse moved to (910, 489)
Screenshot: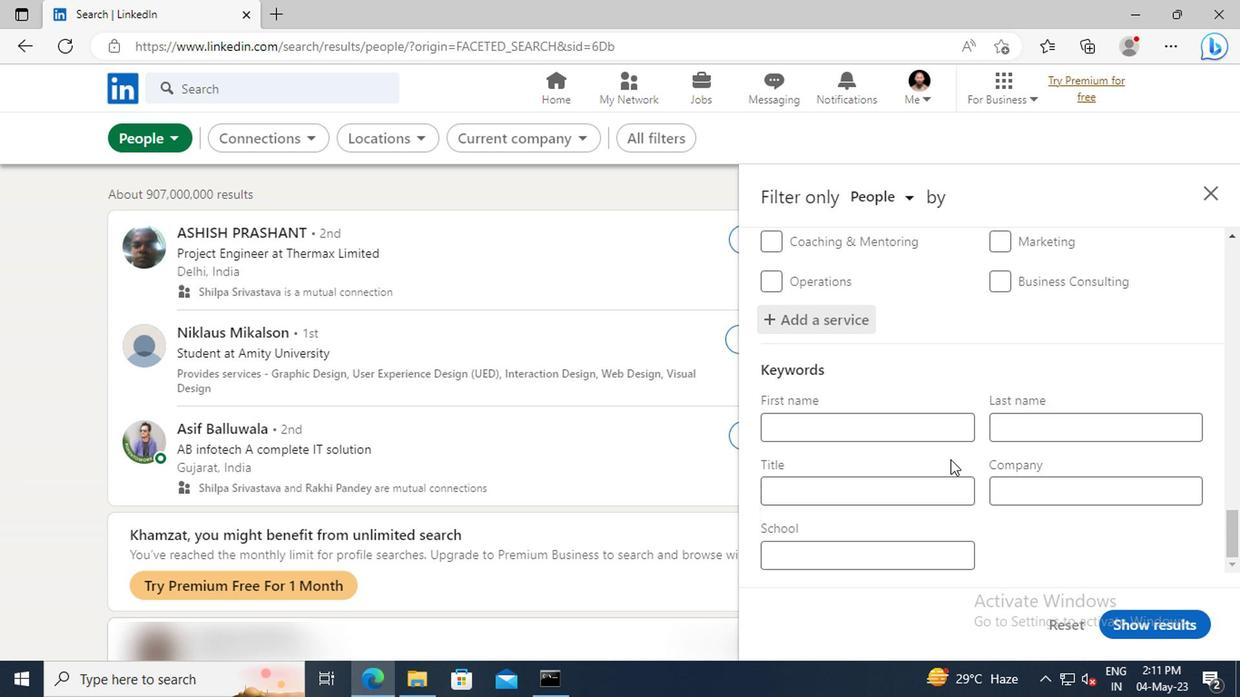 
Action: Mouse pressed left at (910, 489)
Screenshot: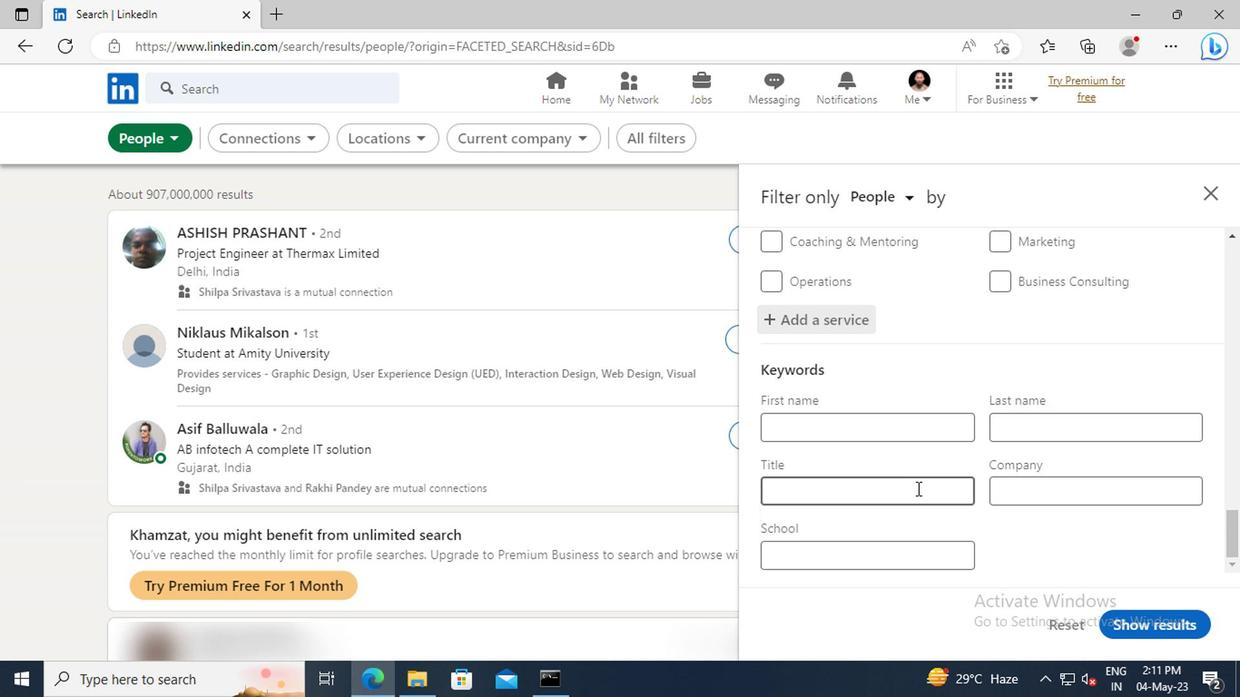 
Action: Key pressed <Key.shift>MAINTENANCE<Key.space><Key.shift>ENGINEER<Key.enter>
Screenshot: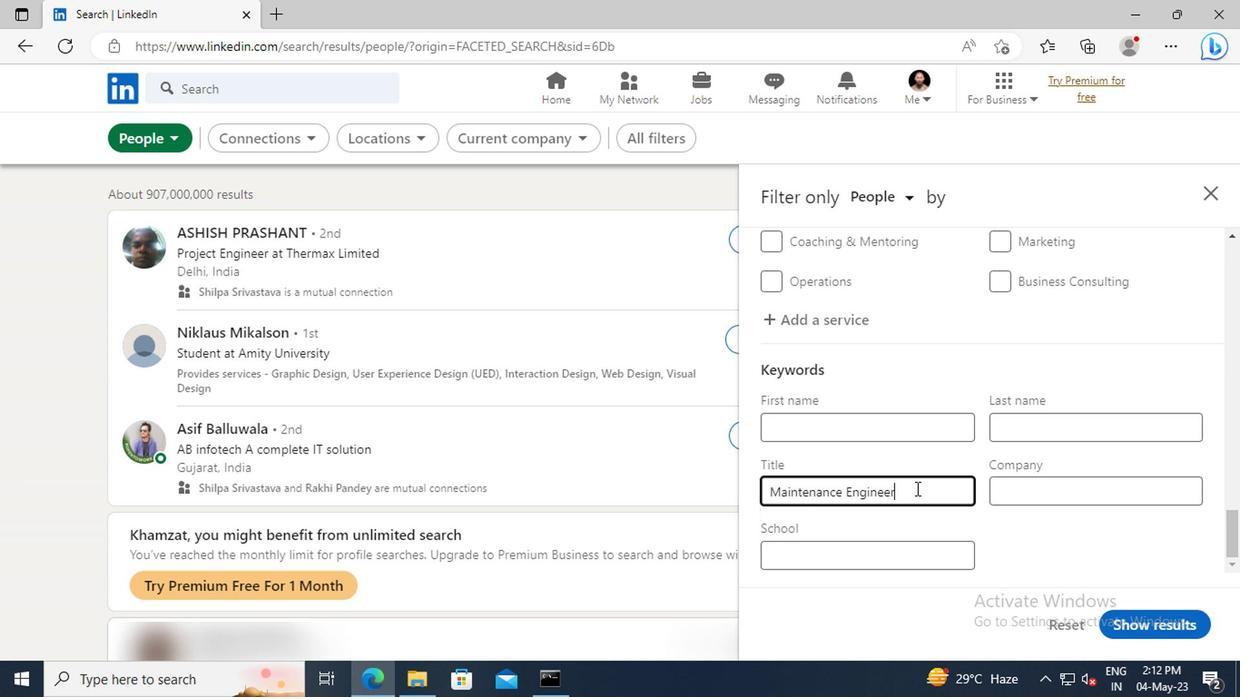 
Action: Mouse moved to (1122, 621)
Screenshot: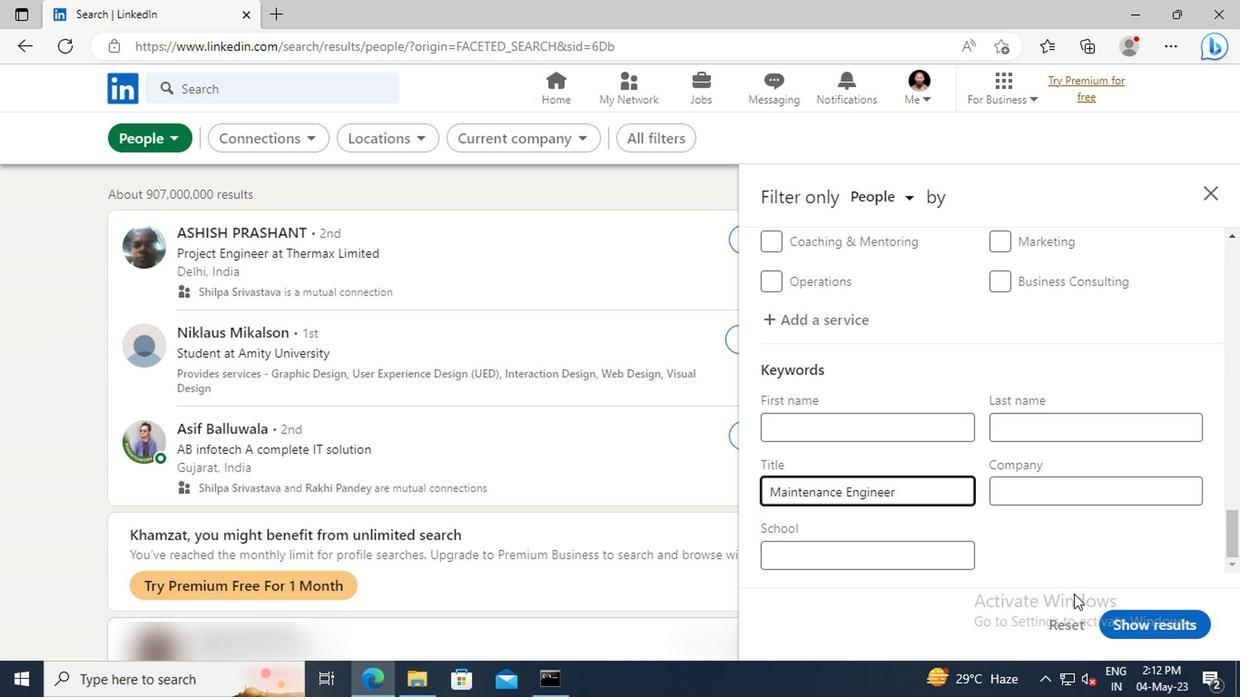 
Action: Mouse pressed left at (1122, 621)
Screenshot: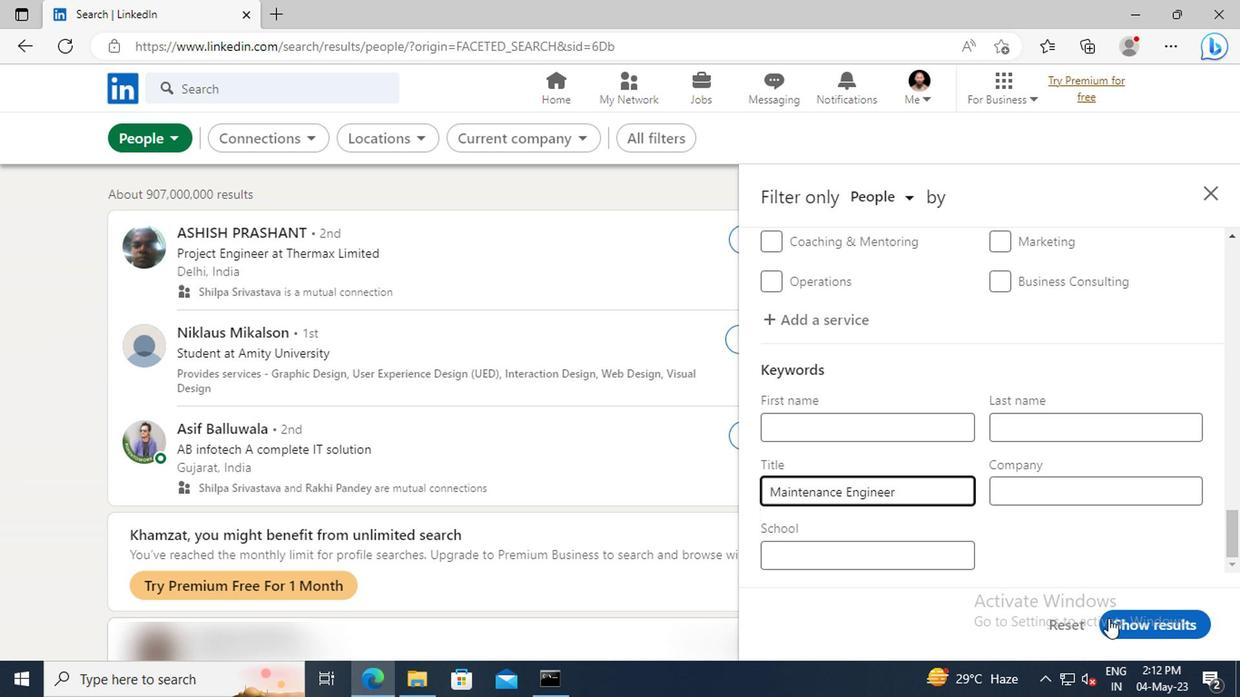 
